 Task: Research Airbnb properties in Nampo, North Korea from 4th December, 2023 to 10th December, 2023 for 8 adults.4 bedrooms having 8 beds and 4 bathrooms. Amenities needed are: wifi, TV, free parkinig on premises, gym, breakfast. Look for 5 properties as per requirement.
Action: Key pressed <Key.caps_lock>N<Key.caps_lock>ampo
Screenshot: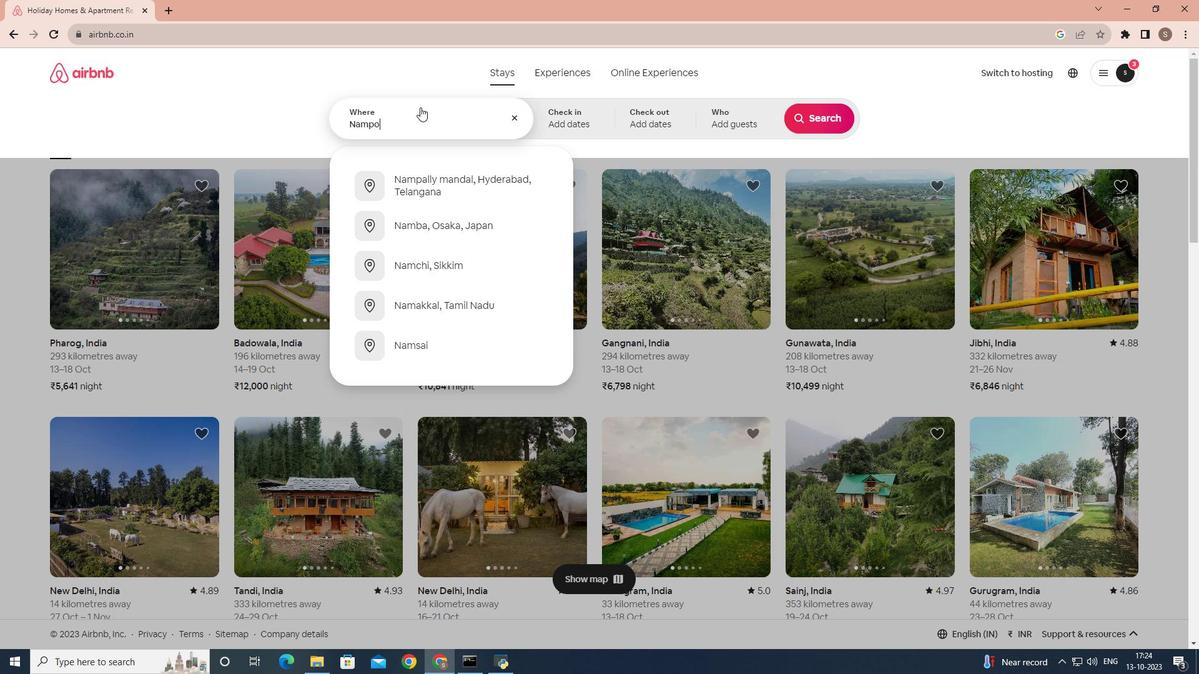 
Action: Mouse moved to (425, 184)
Screenshot: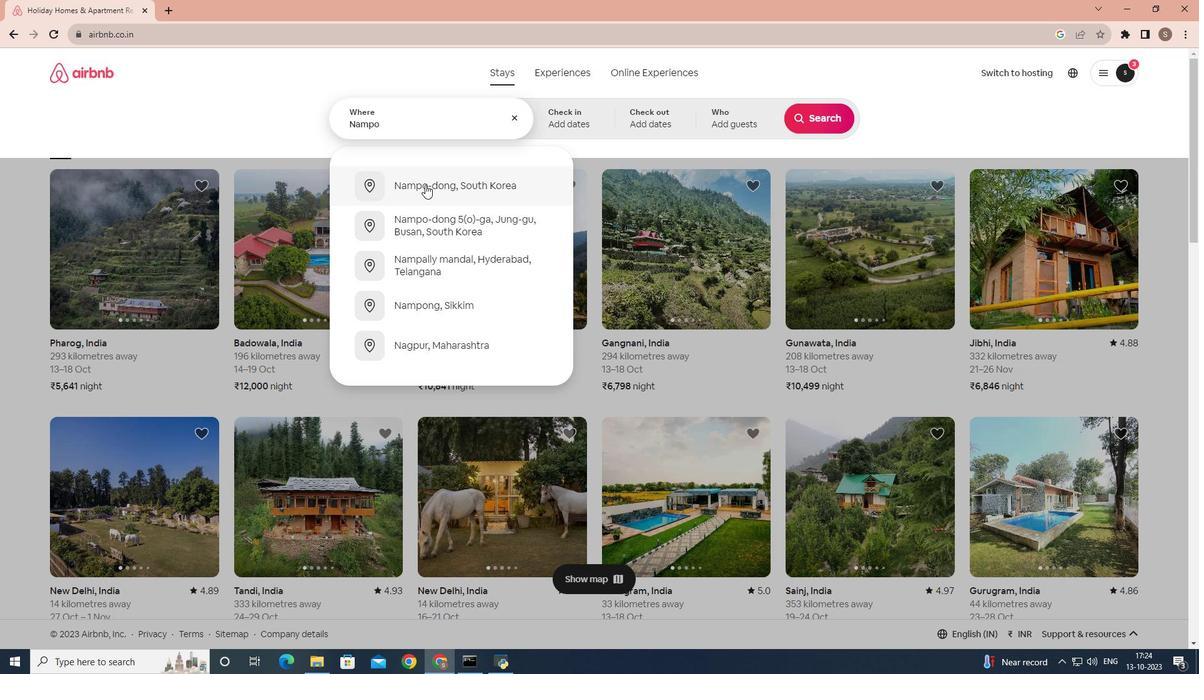 
Action: Mouse pressed left at (425, 184)
Screenshot: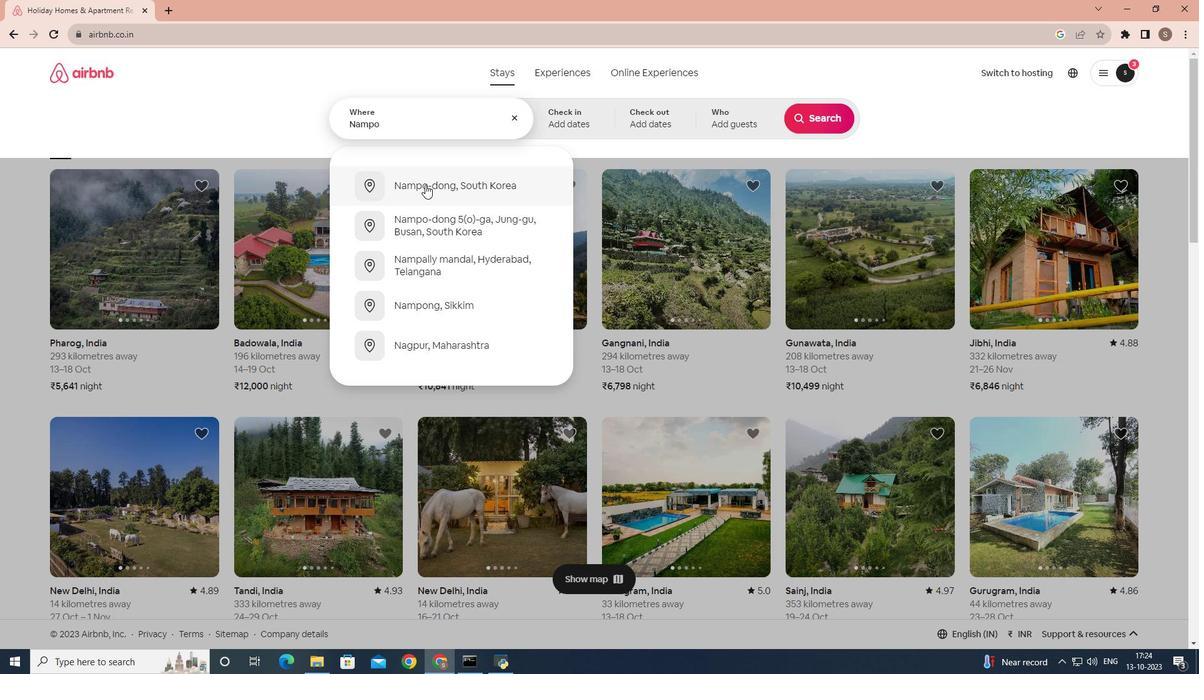 
Action: Mouse moved to (806, 219)
Screenshot: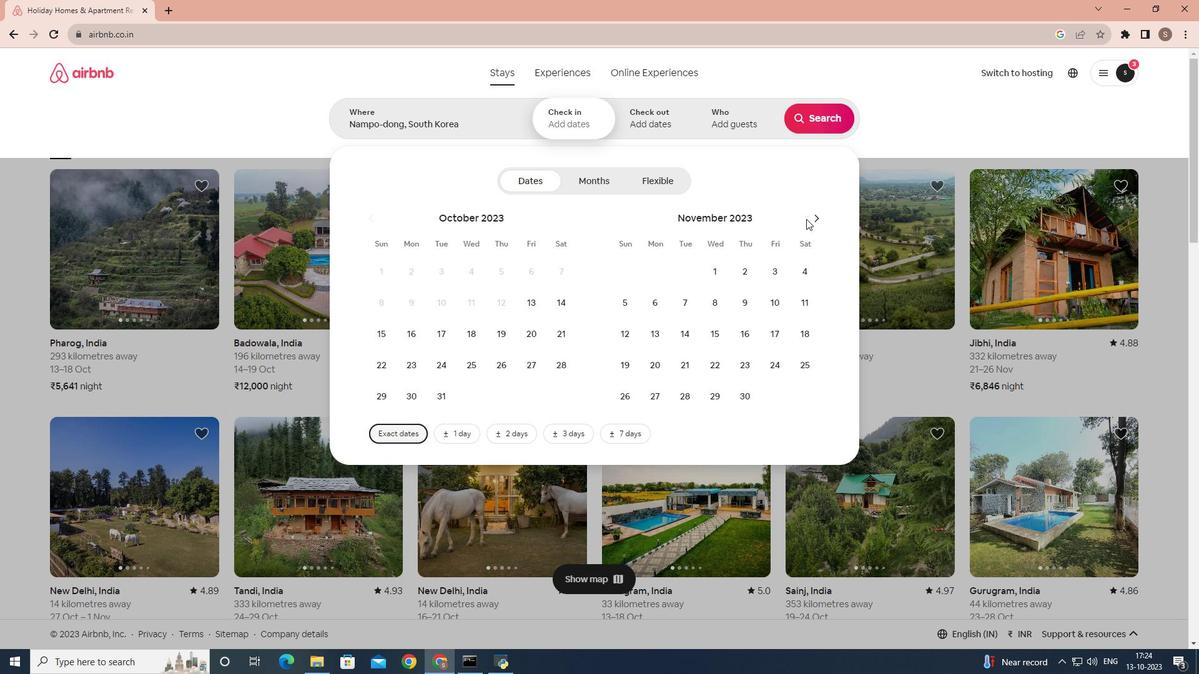 
Action: Mouse pressed left at (806, 219)
Screenshot: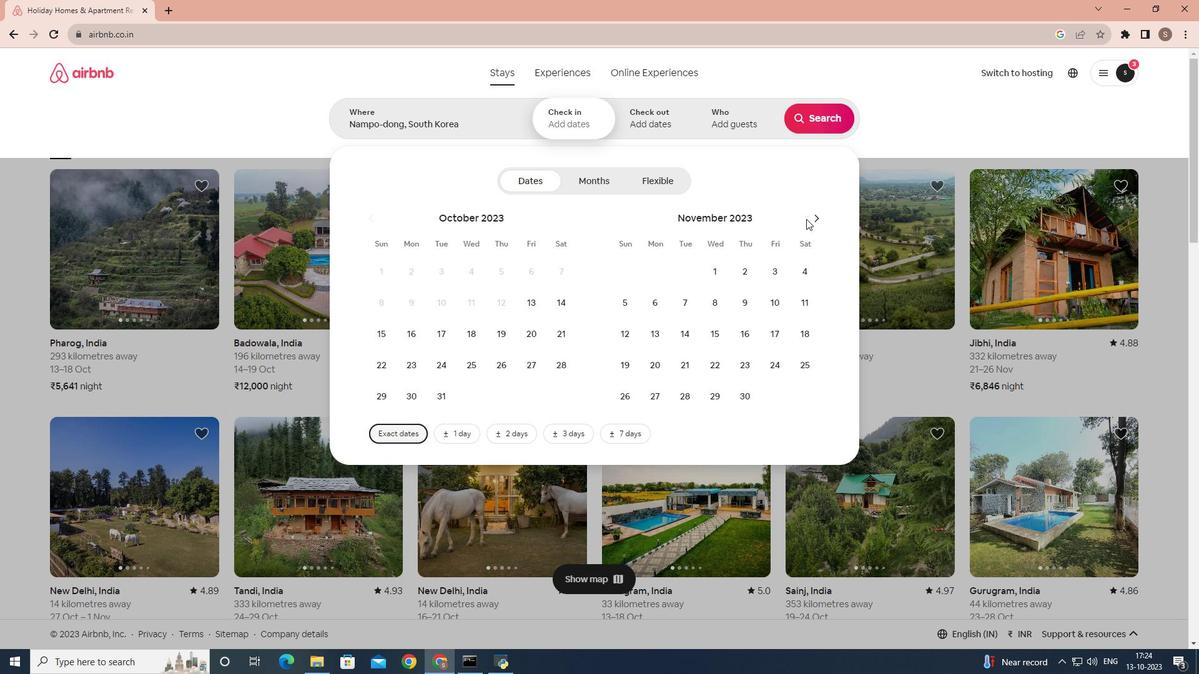 
Action: Mouse moved to (811, 216)
Screenshot: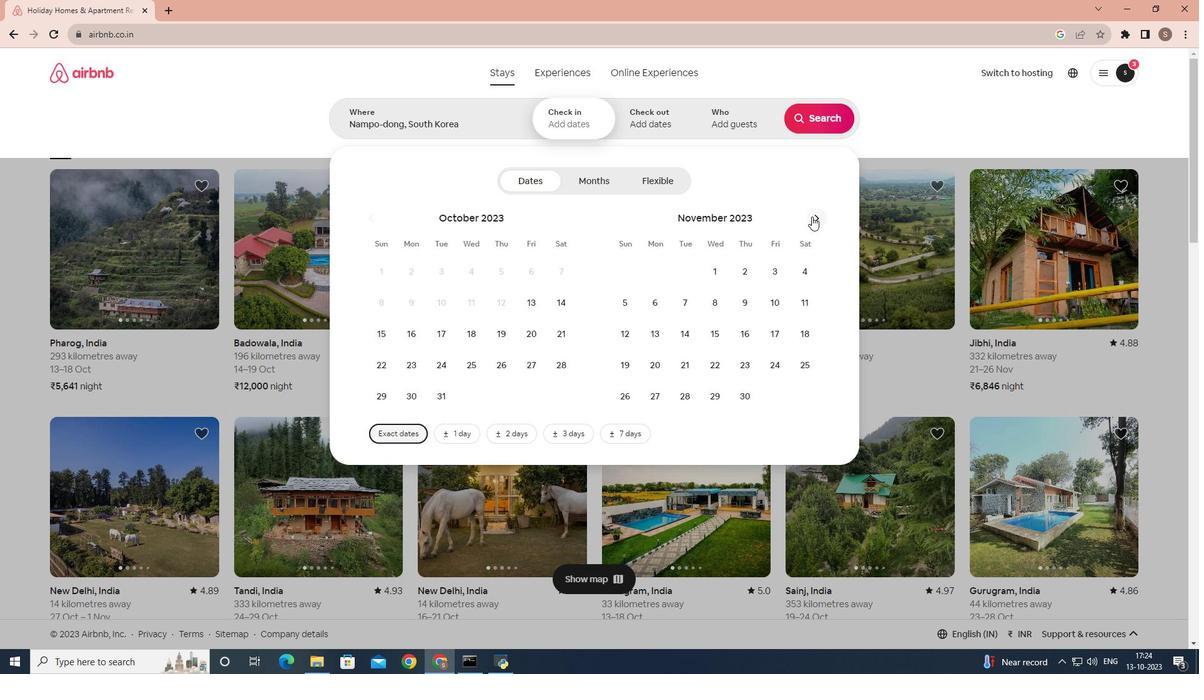 
Action: Mouse pressed left at (811, 216)
Screenshot: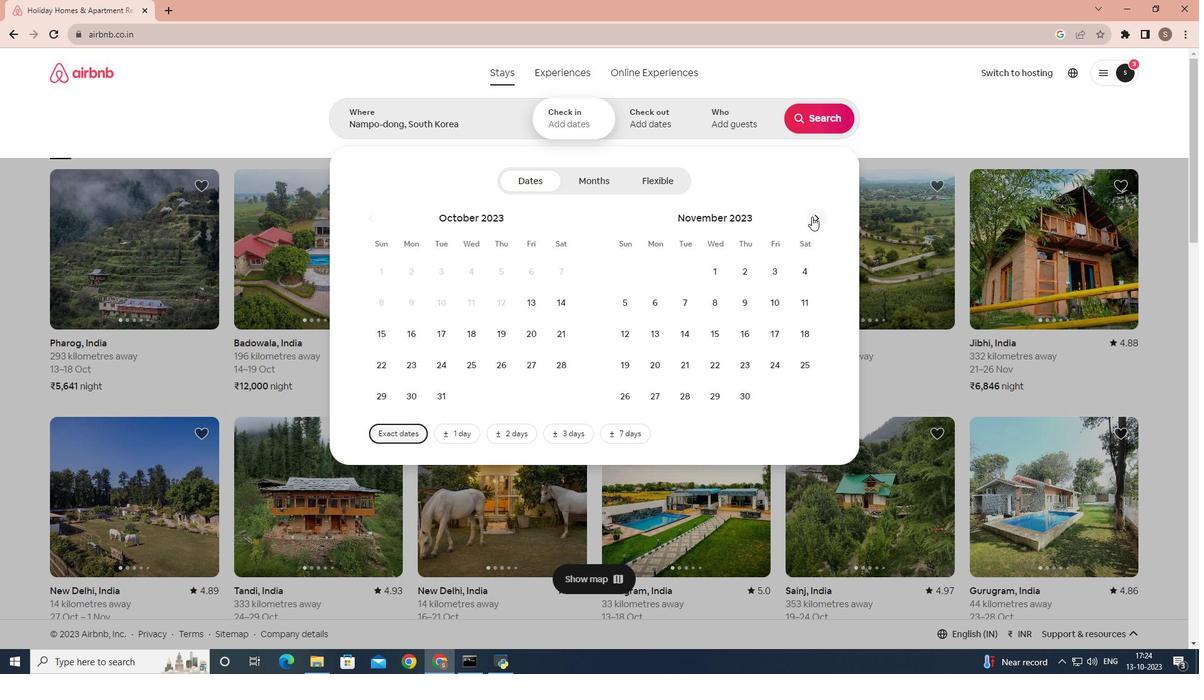 
Action: Mouse moved to (659, 299)
Screenshot: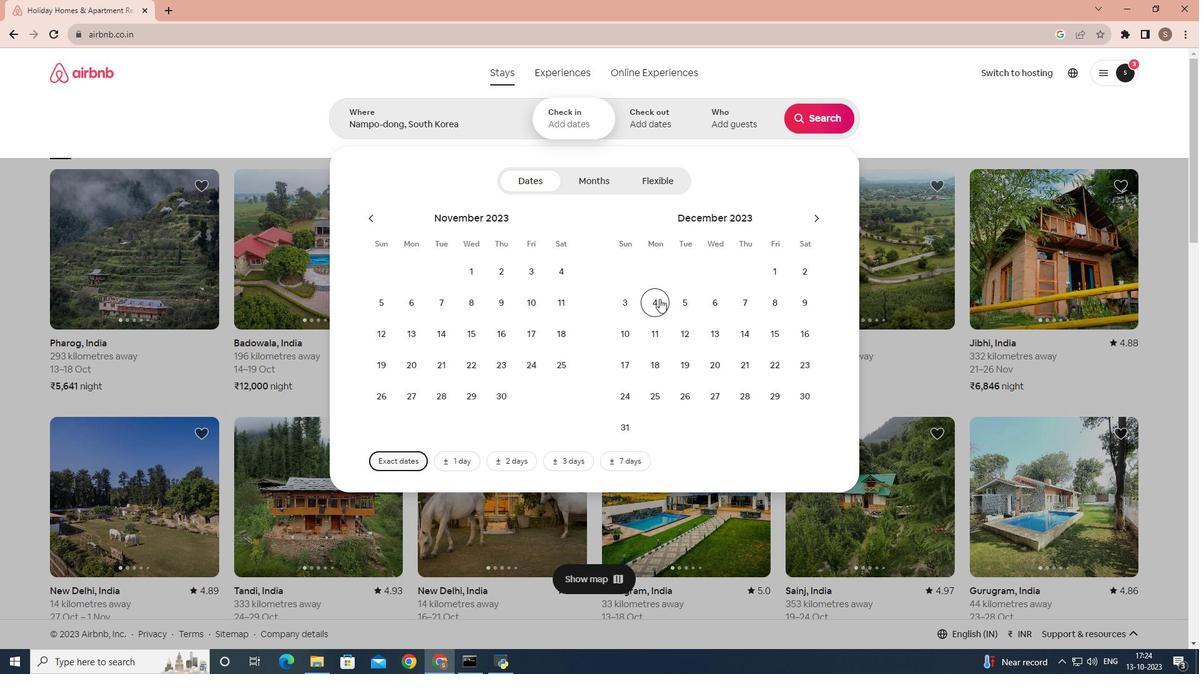
Action: Mouse pressed left at (659, 299)
Screenshot: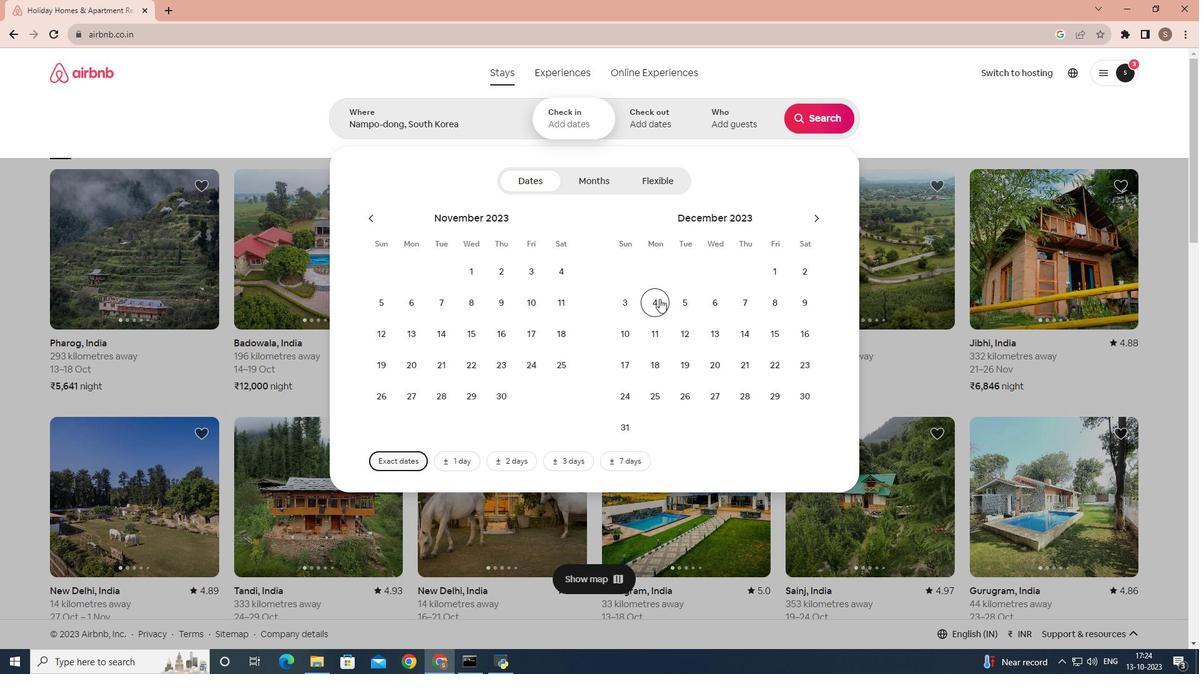 
Action: Mouse moved to (638, 336)
Screenshot: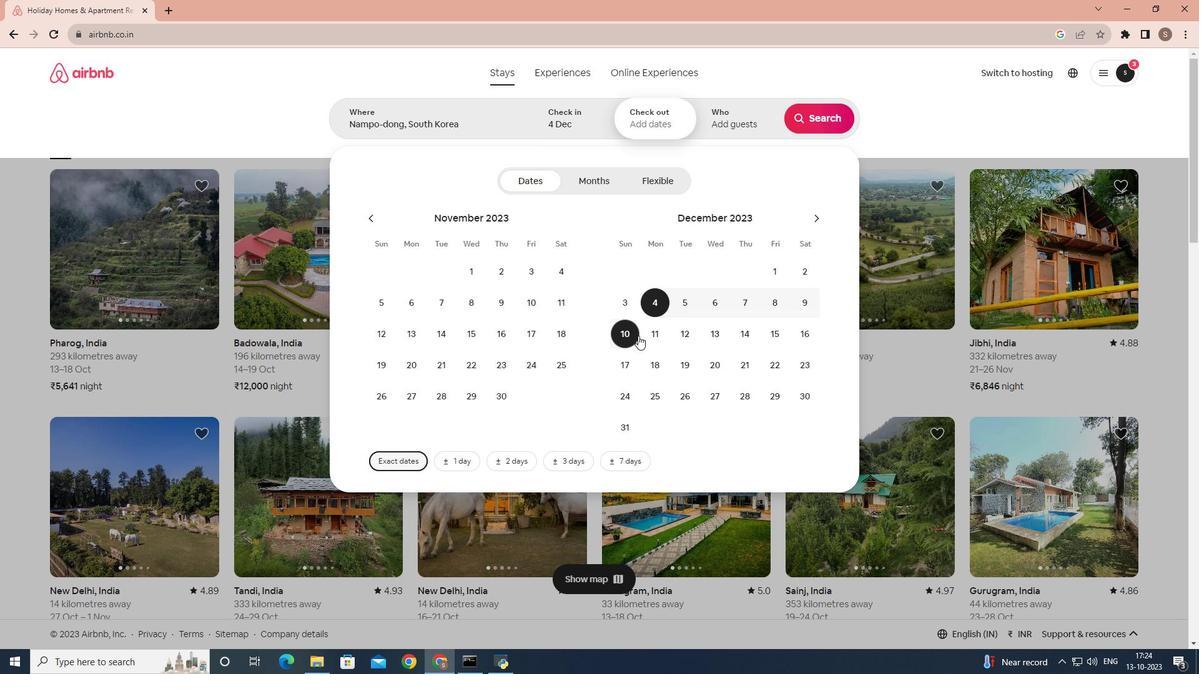 
Action: Mouse pressed left at (638, 336)
Screenshot: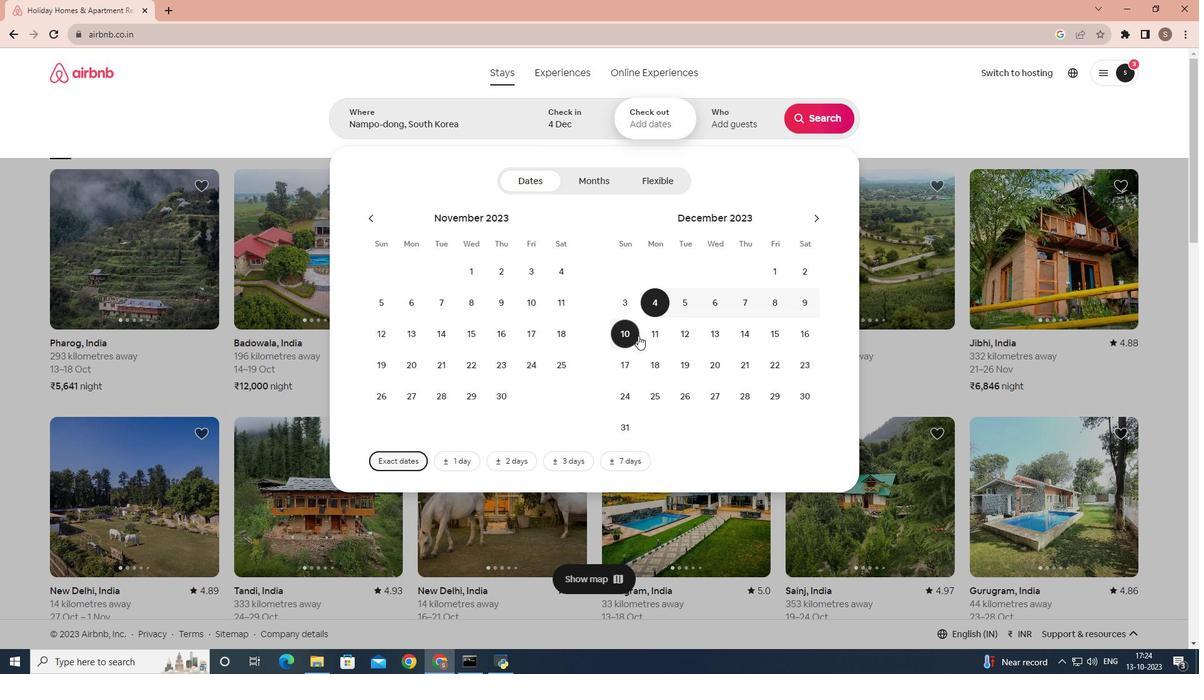 
Action: Mouse moved to (760, 125)
Screenshot: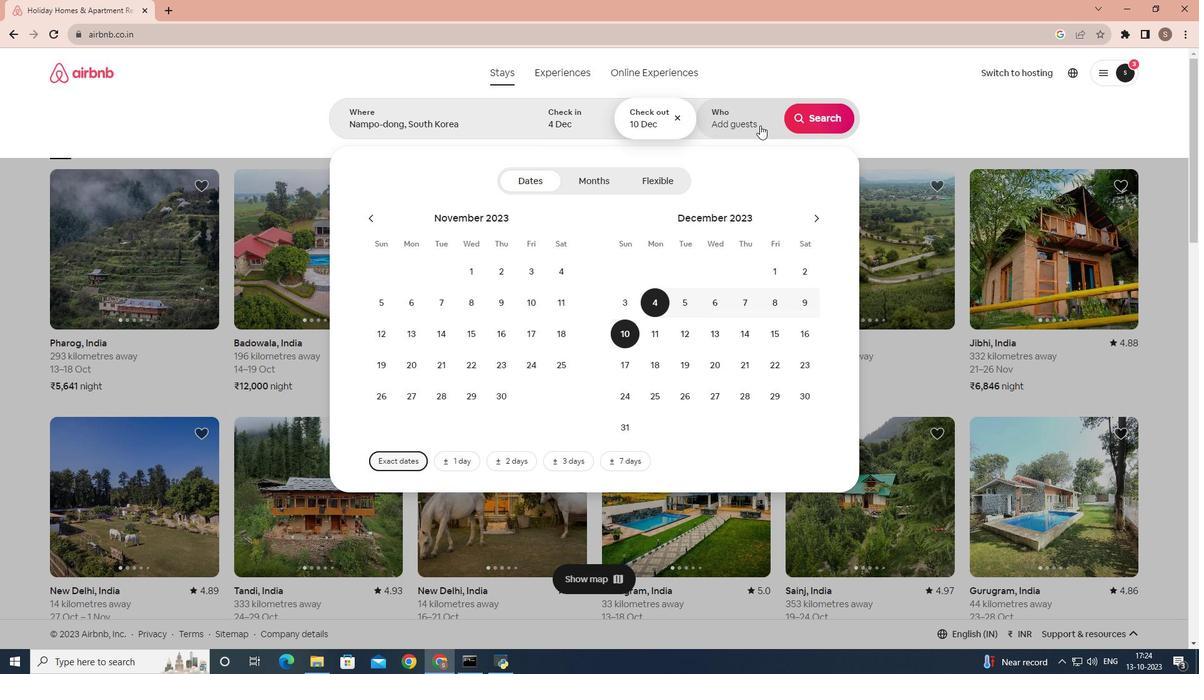 
Action: Mouse pressed left at (760, 125)
Screenshot: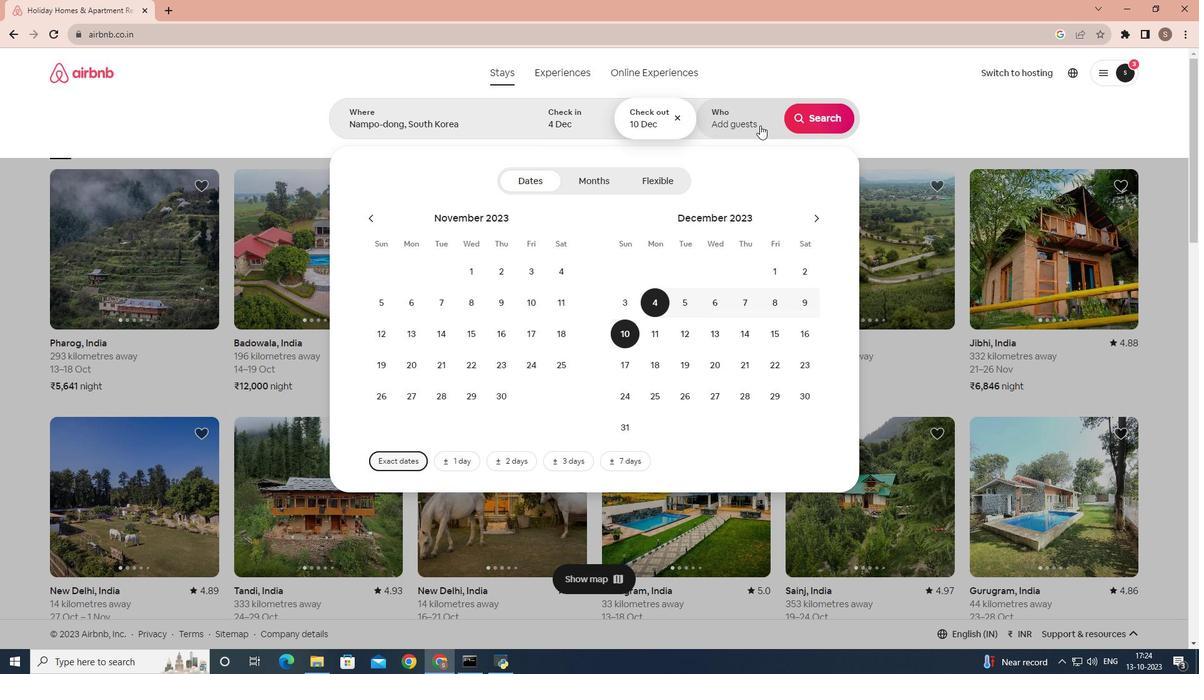 
Action: Mouse moved to (825, 181)
Screenshot: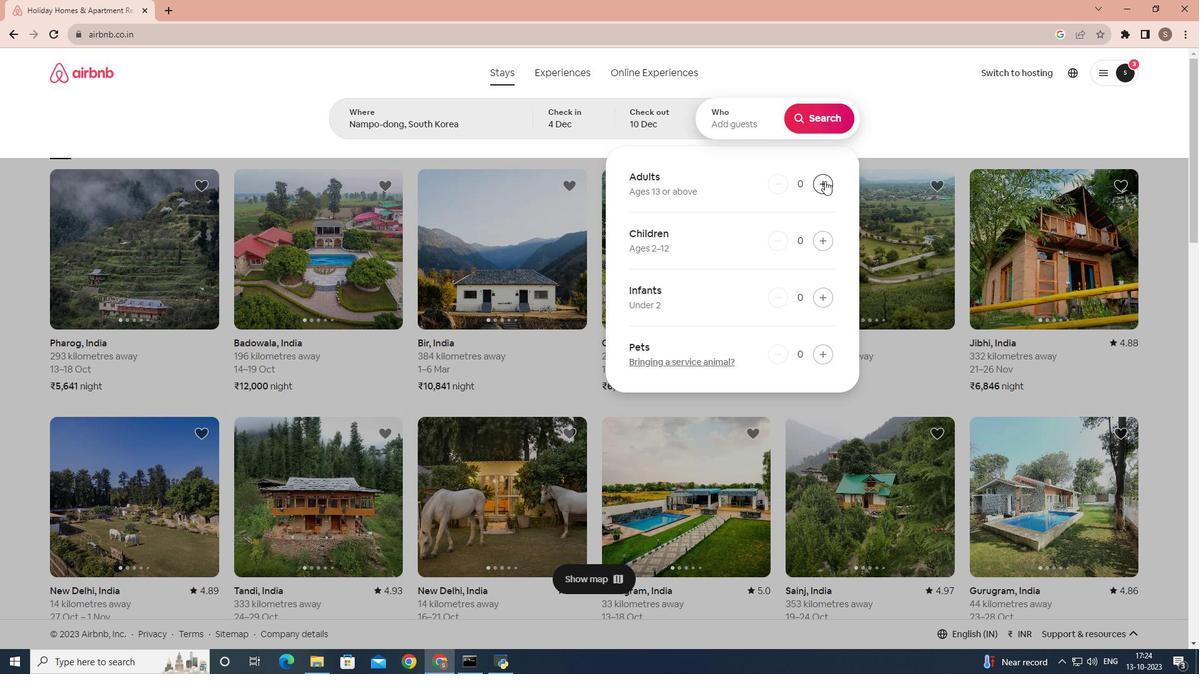 
Action: Mouse pressed left at (825, 181)
Screenshot: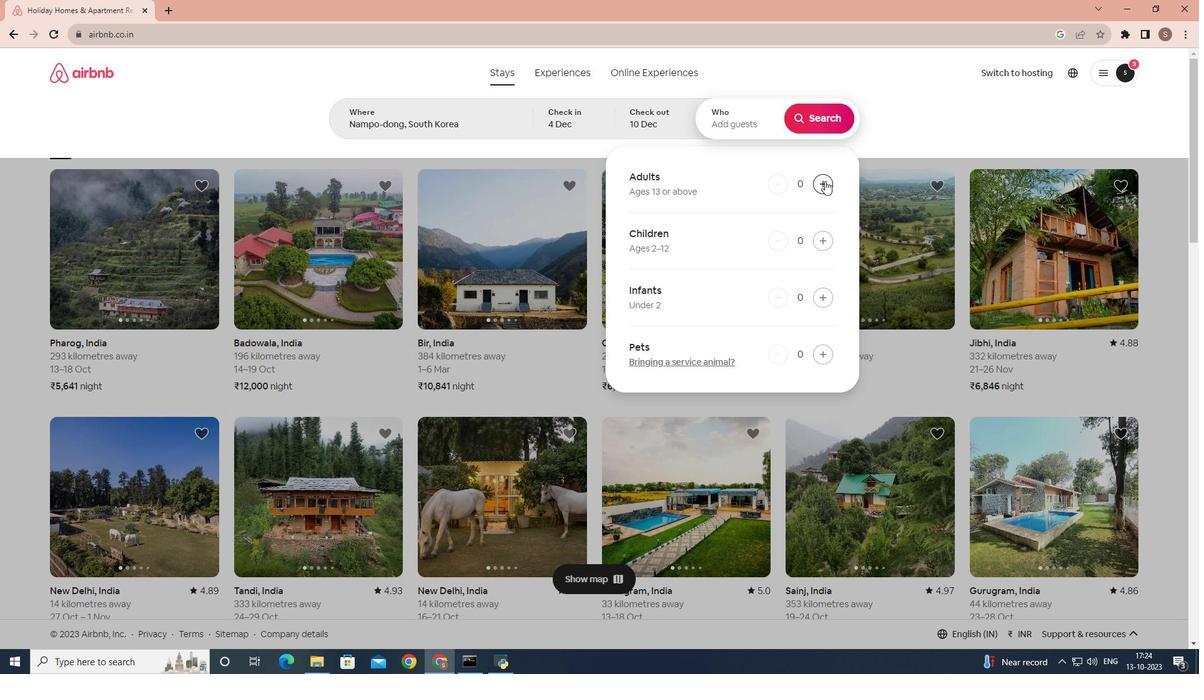 
Action: Mouse pressed left at (825, 181)
Screenshot: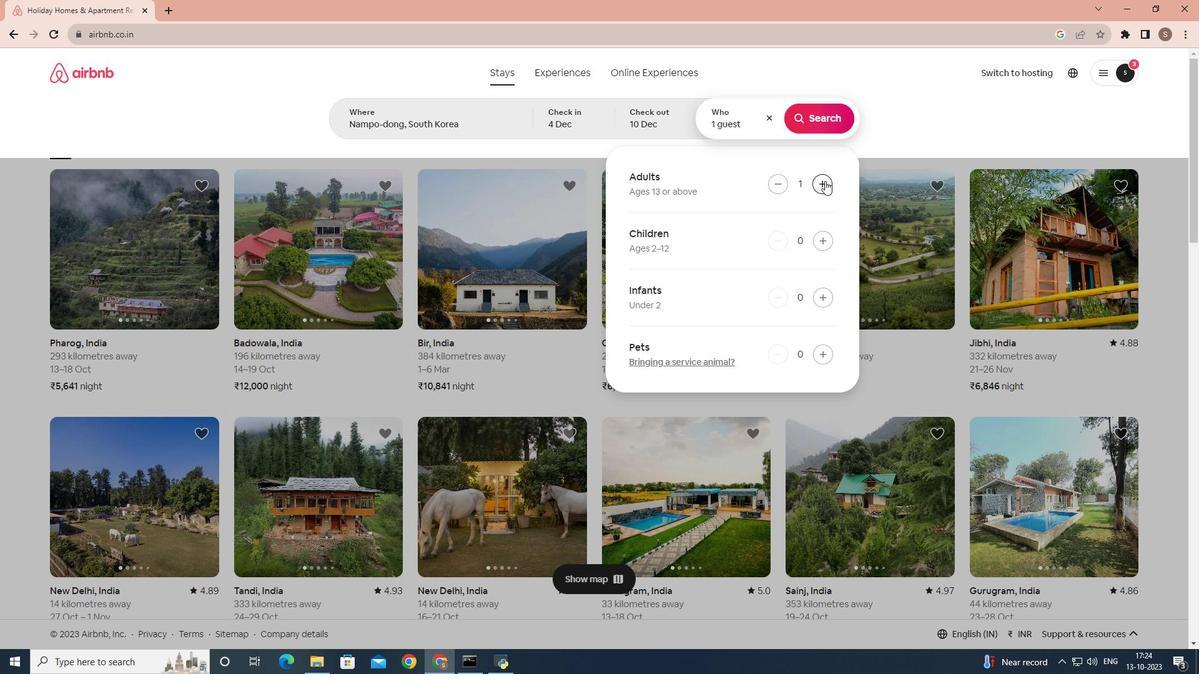 
Action: Mouse pressed left at (825, 181)
Screenshot: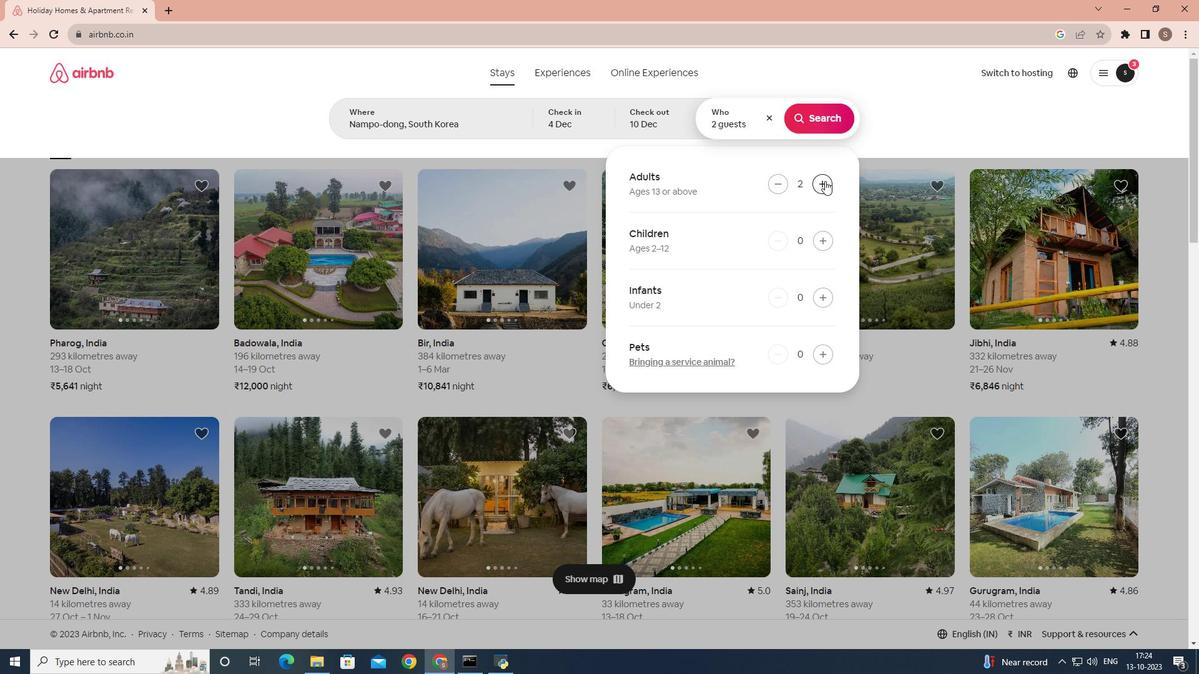 
Action: Mouse pressed left at (825, 181)
Screenshot: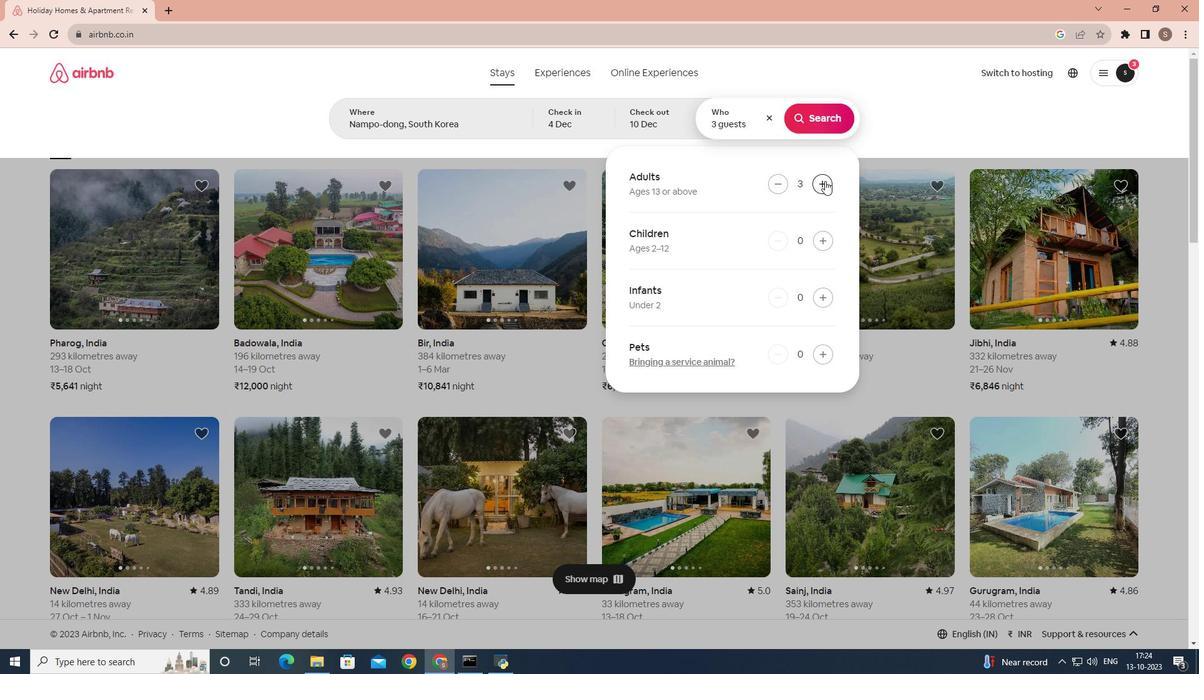 
Action: Mouse pressed left at (825, 181)
Screenshot: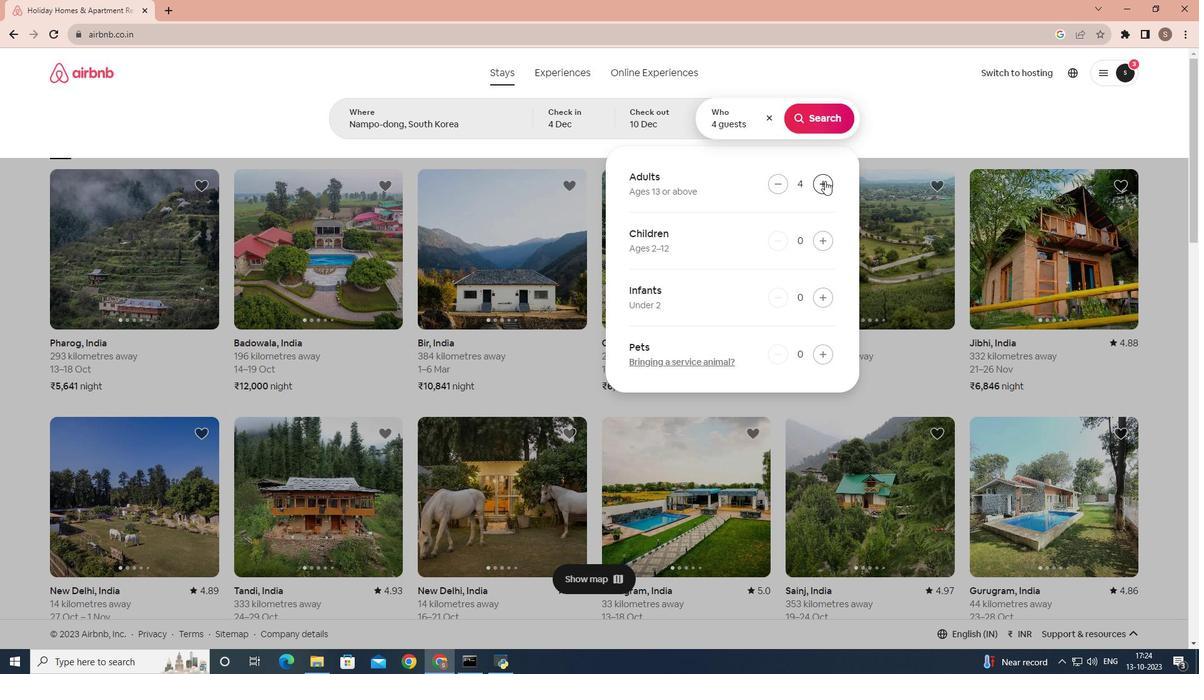 
Action: Mouse pressed left at (825, 181)
Screenshot: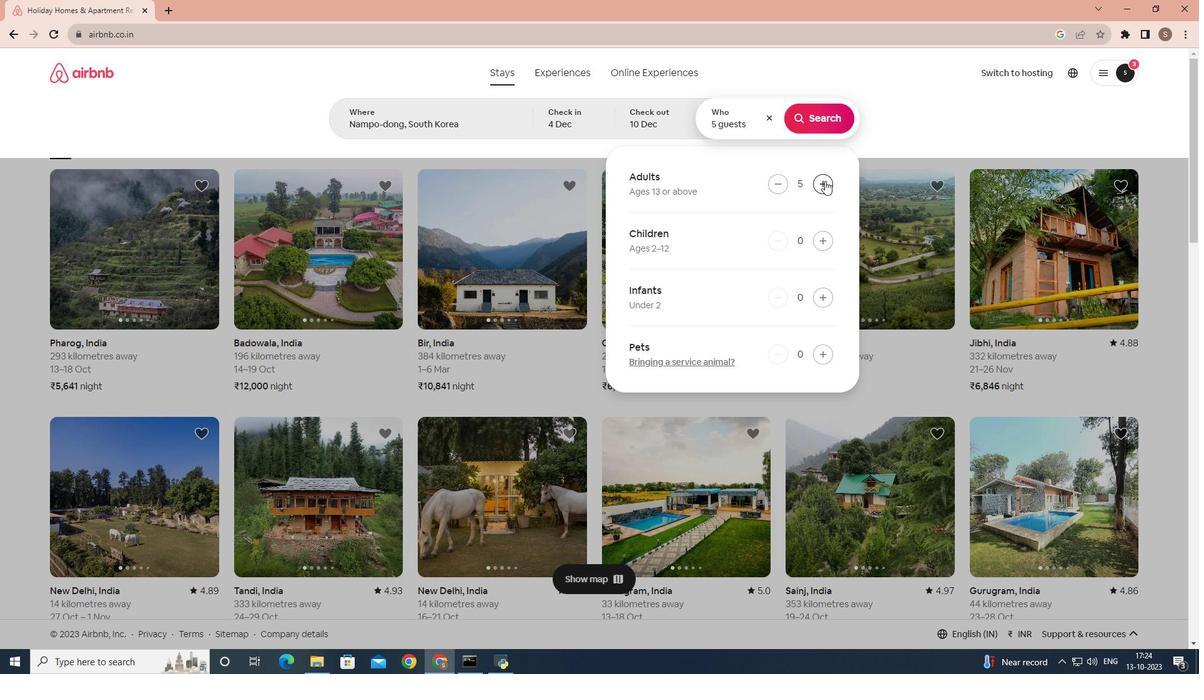 
Action: Mouse pressed left at (825, 181)
Screenshot: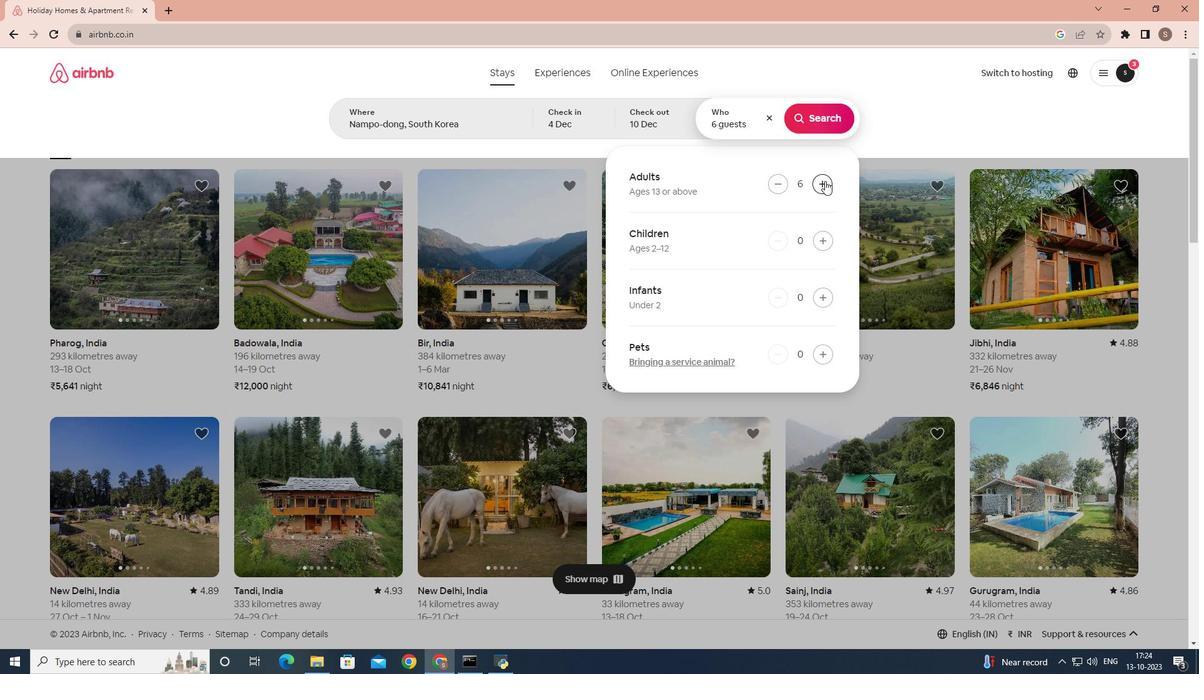 
Action: Mouse pressed left at (825, 181)
Screenshot: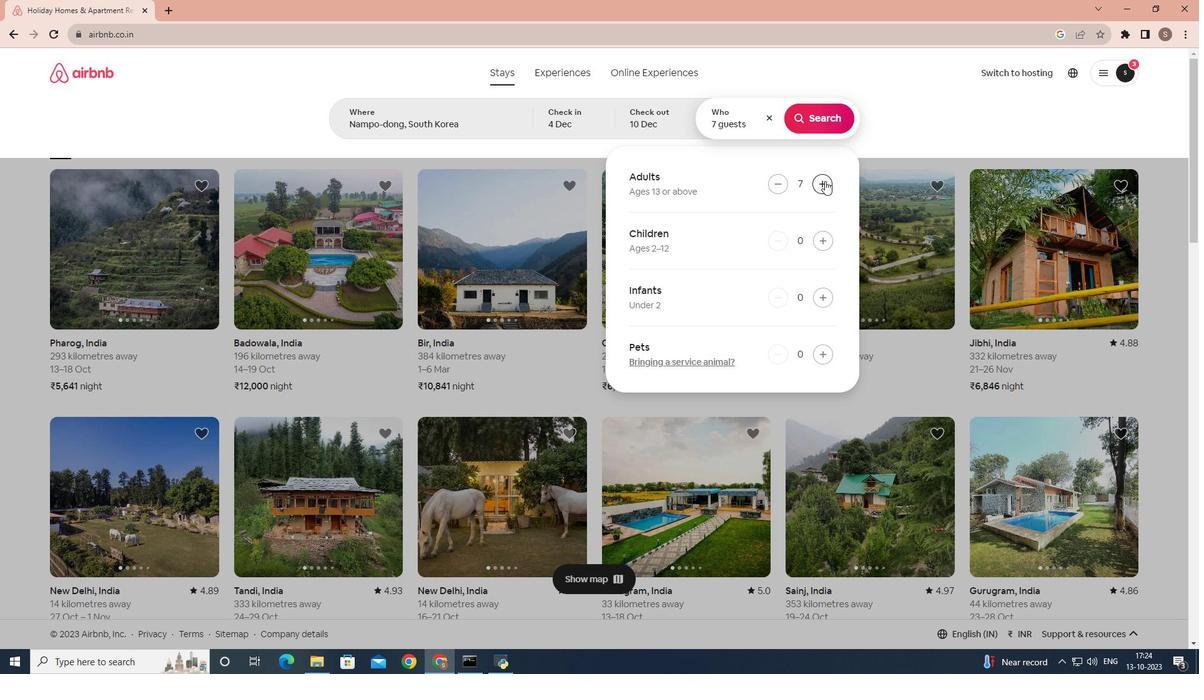 
Action: Mouse moved to (833, 123)
Screenshot: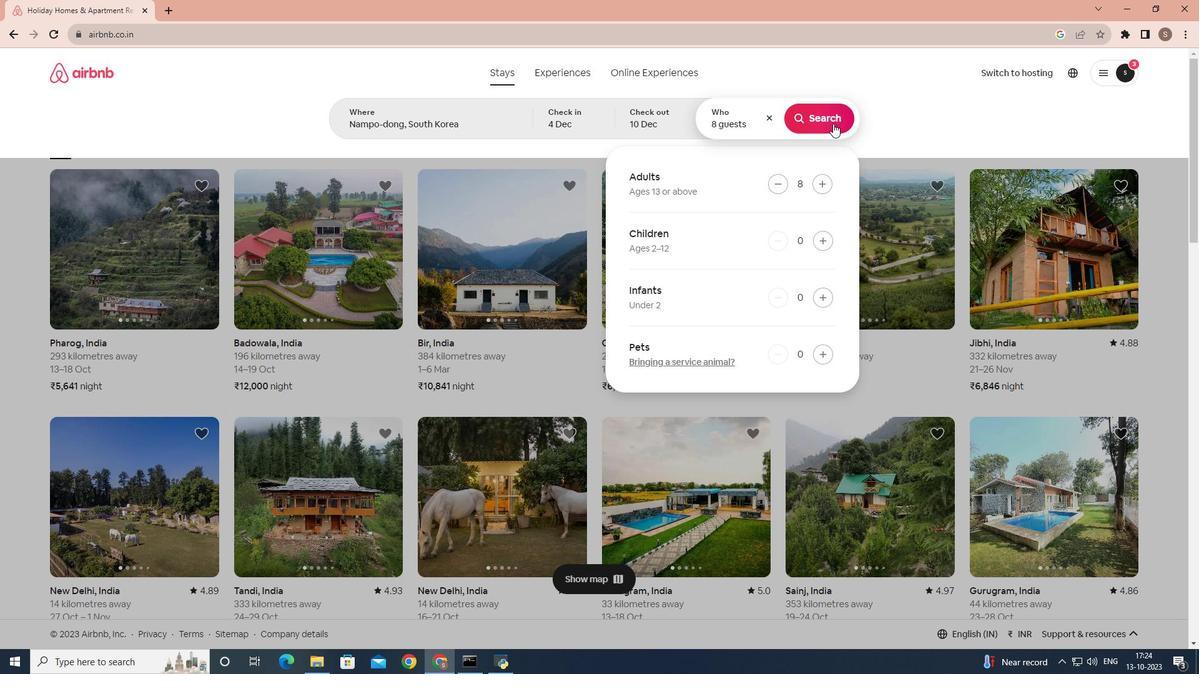 
Action: Mouse pressed left at (833, 123)
Screenshot: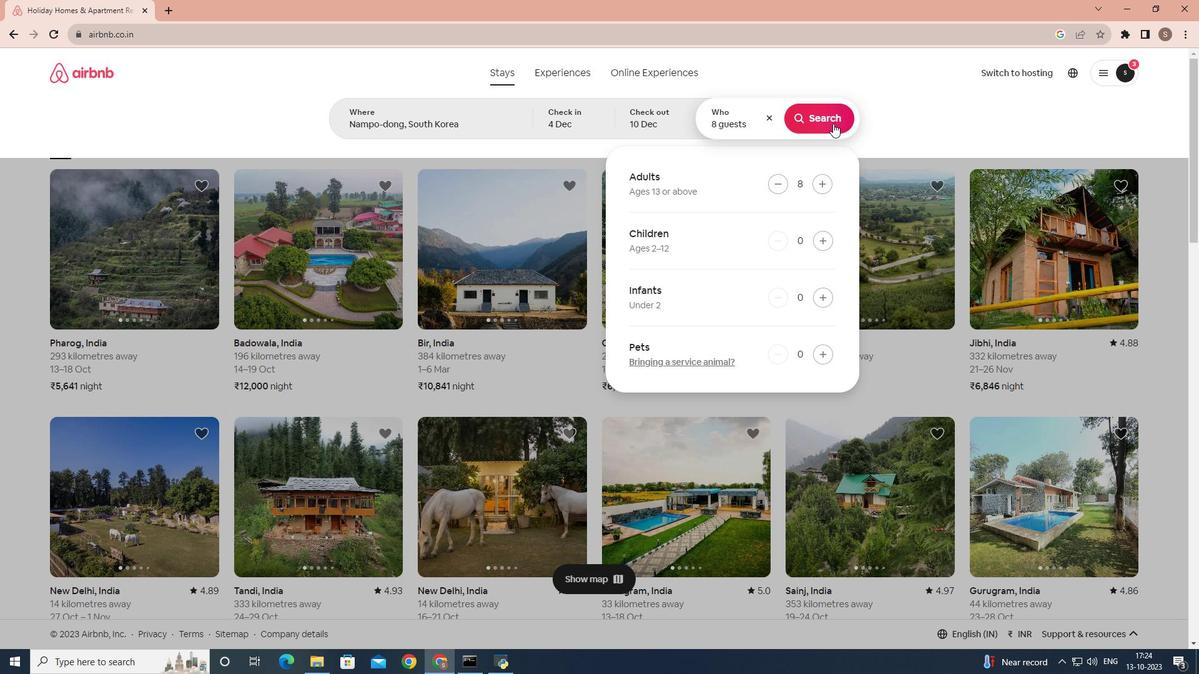 
Action: Mouse moved to (978, 123)
Screenshot: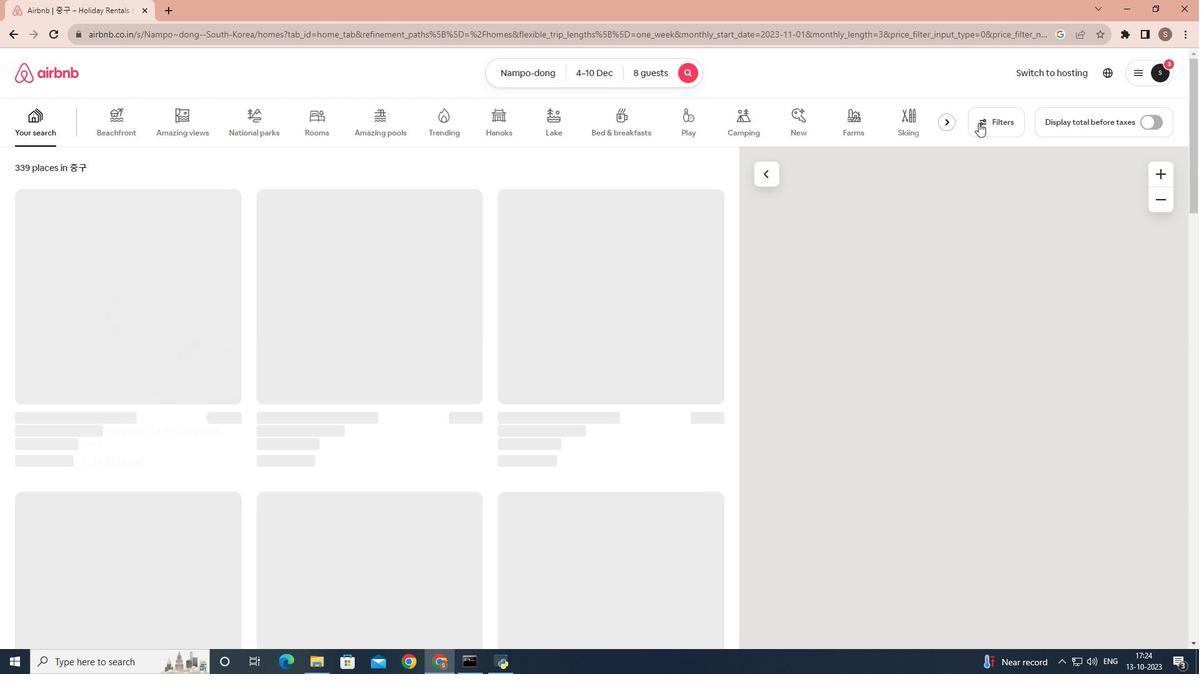 
Action: Mouse pressed left at (978, 123)
Screenshot: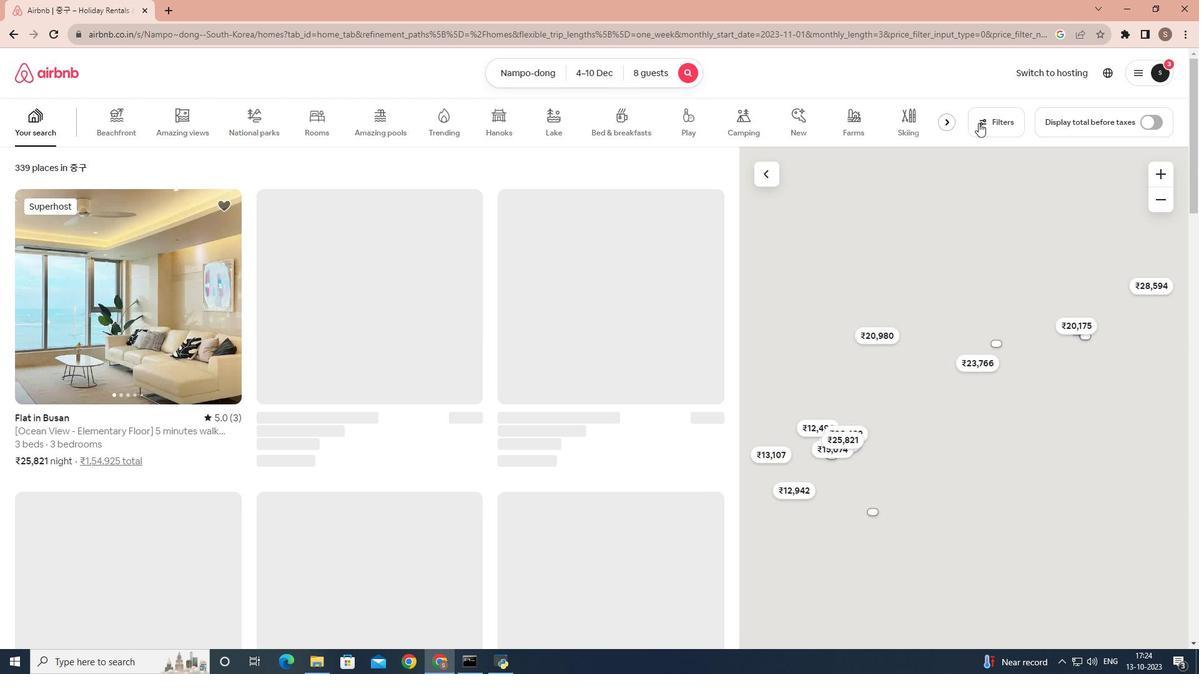 
Action: Mouse moved to (636, 216)
Screenshot: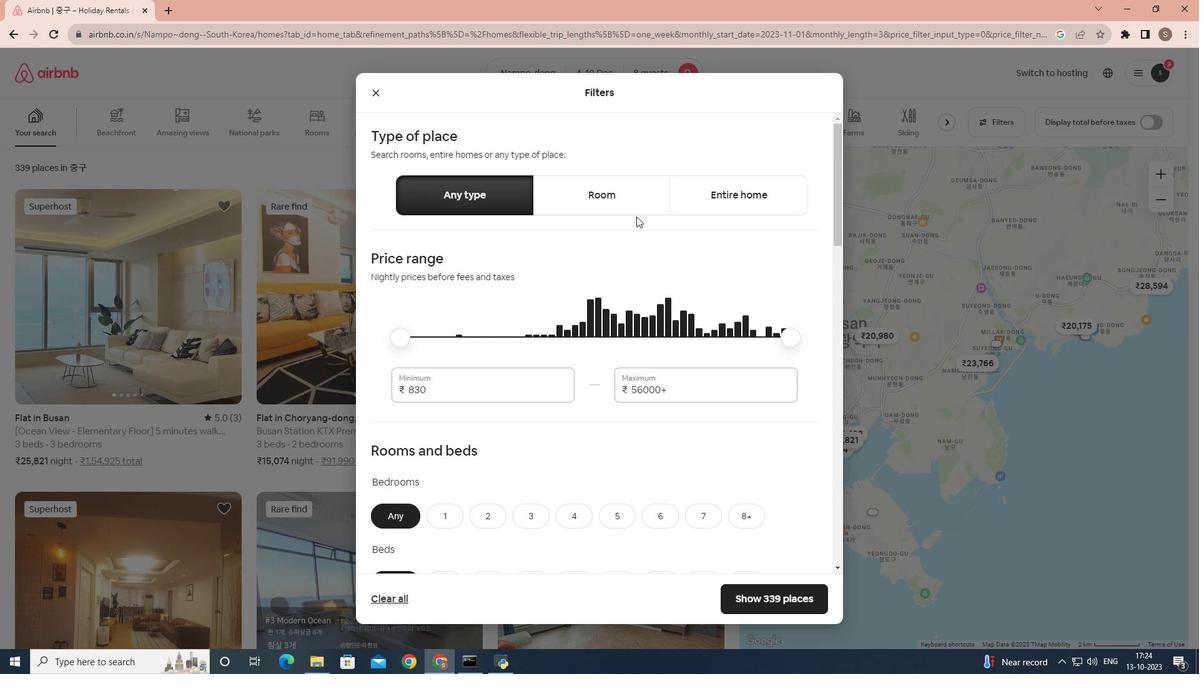 
Action: Mouse scrolled (636, 216) with delta (0, 0)
Screenshot: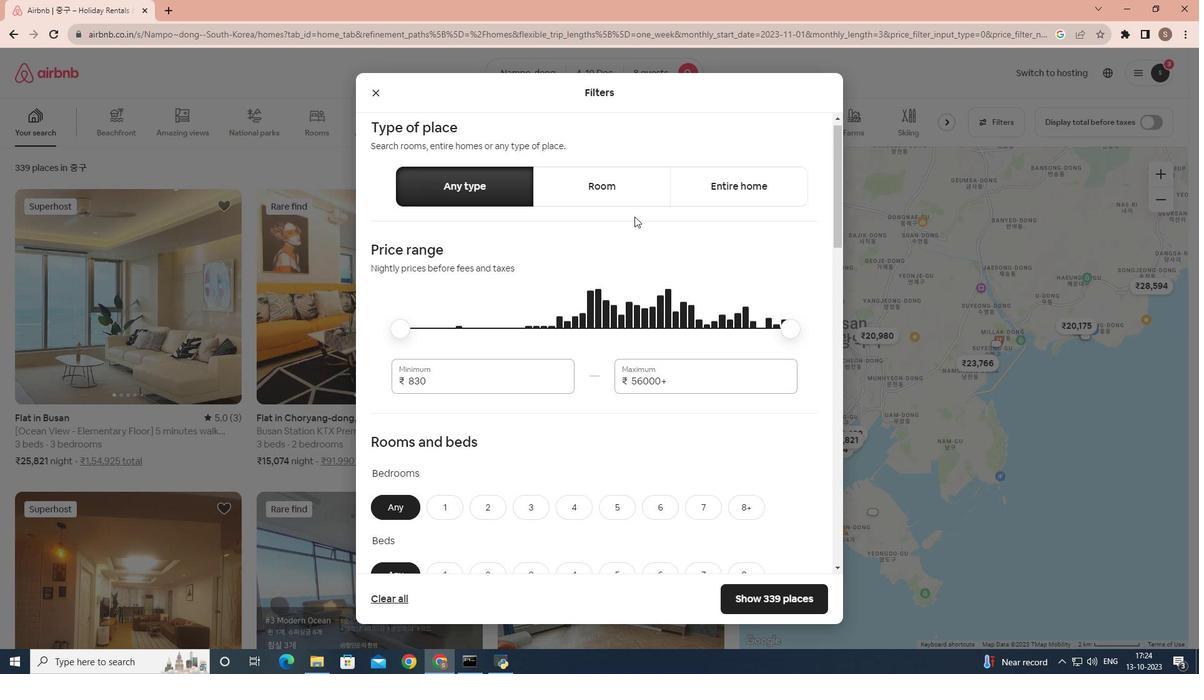 
Action: Mouse scrolled (636, 216) with delta (0, 0)
Screenshot: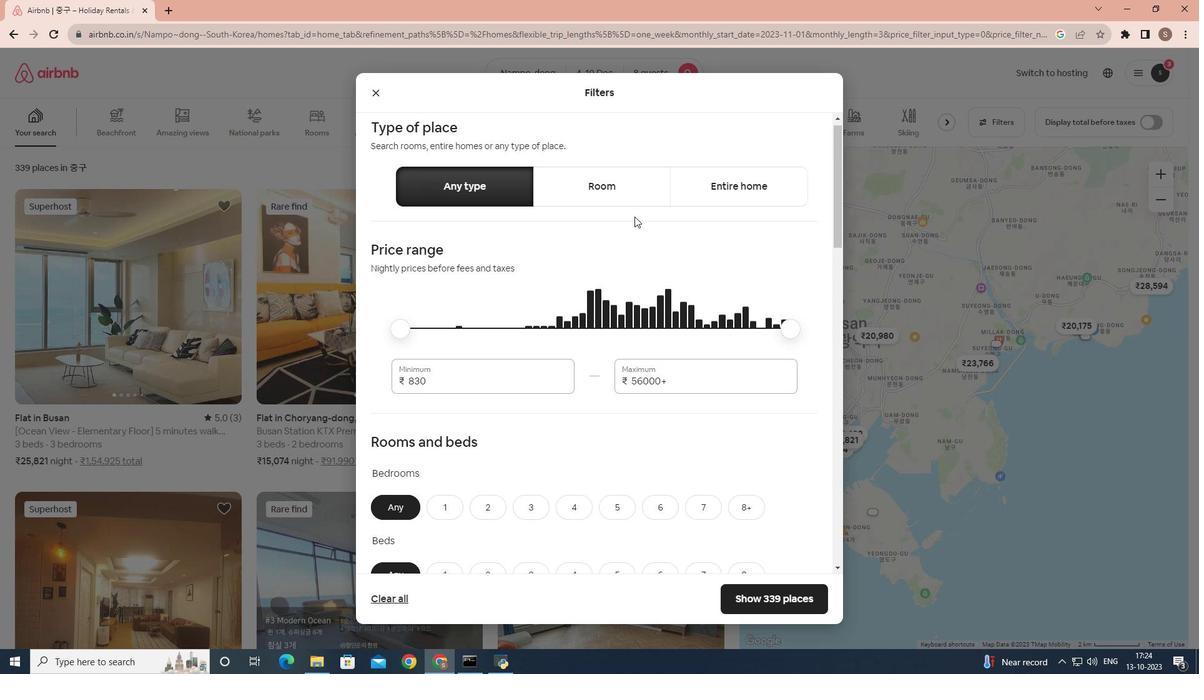 
Action: Mouse moved to (635, 216)
Screenshot: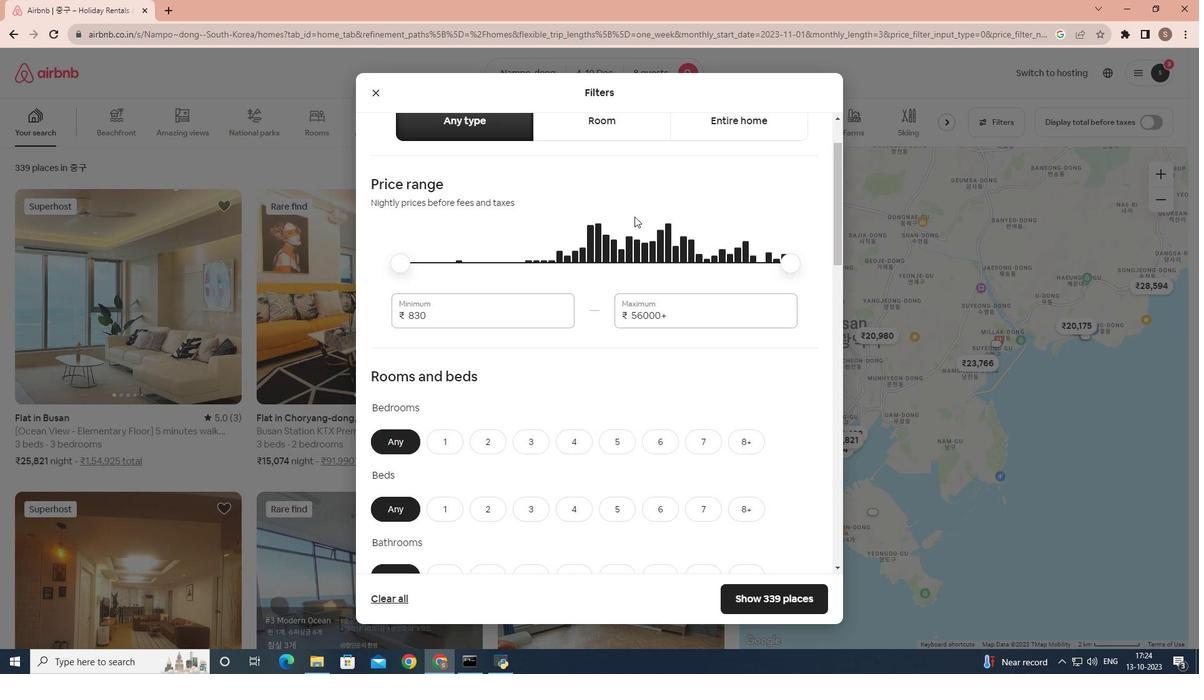 
Action: Mouse scrolled (635, 216) with delta (0, 0)
Screenshot: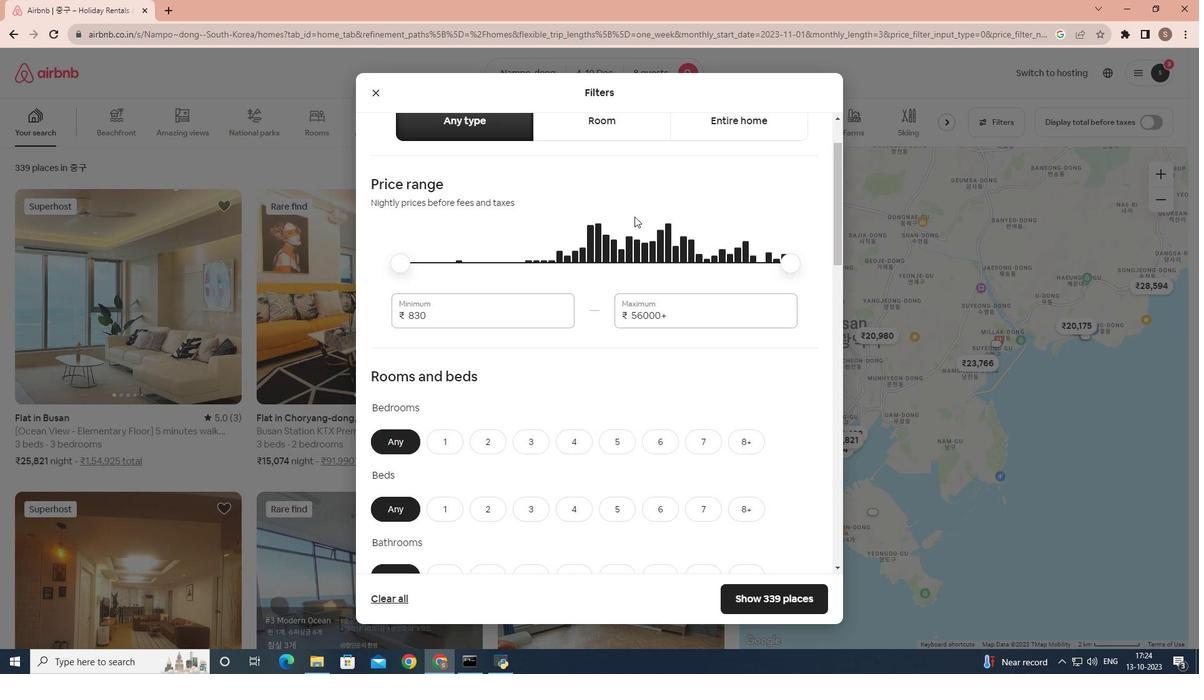 
Action: Mouse moved to (576, 329)
Screenshot: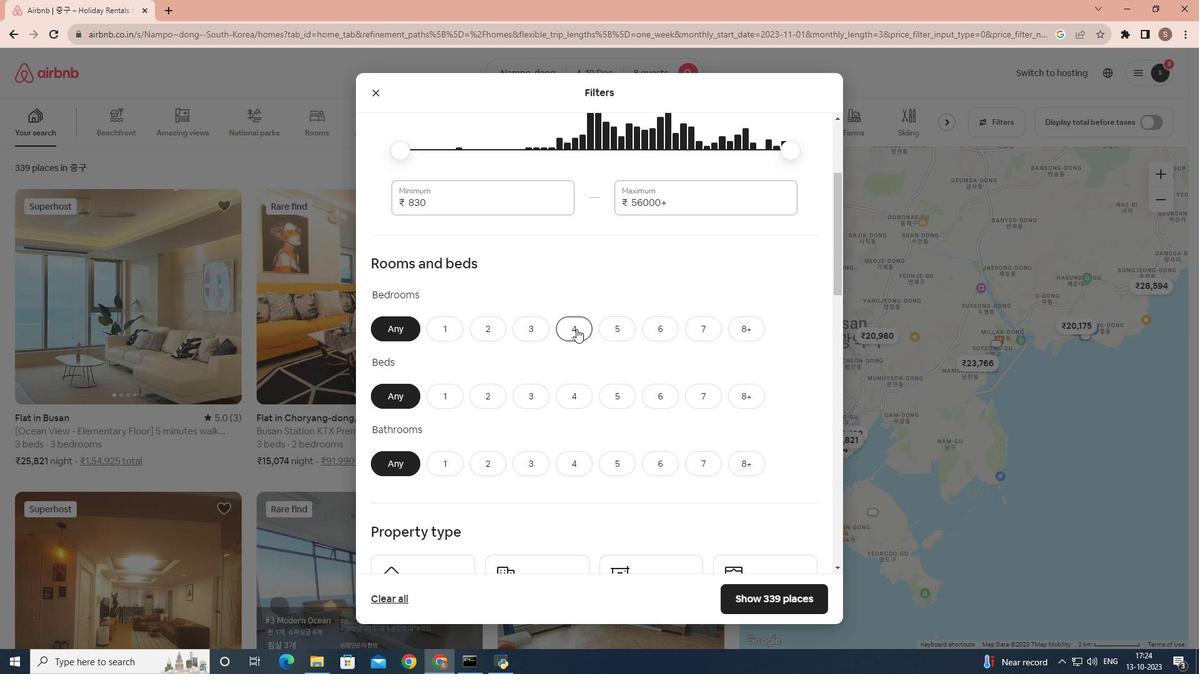 
Action: Mouse pressed left at (576, 329)
Screenshot: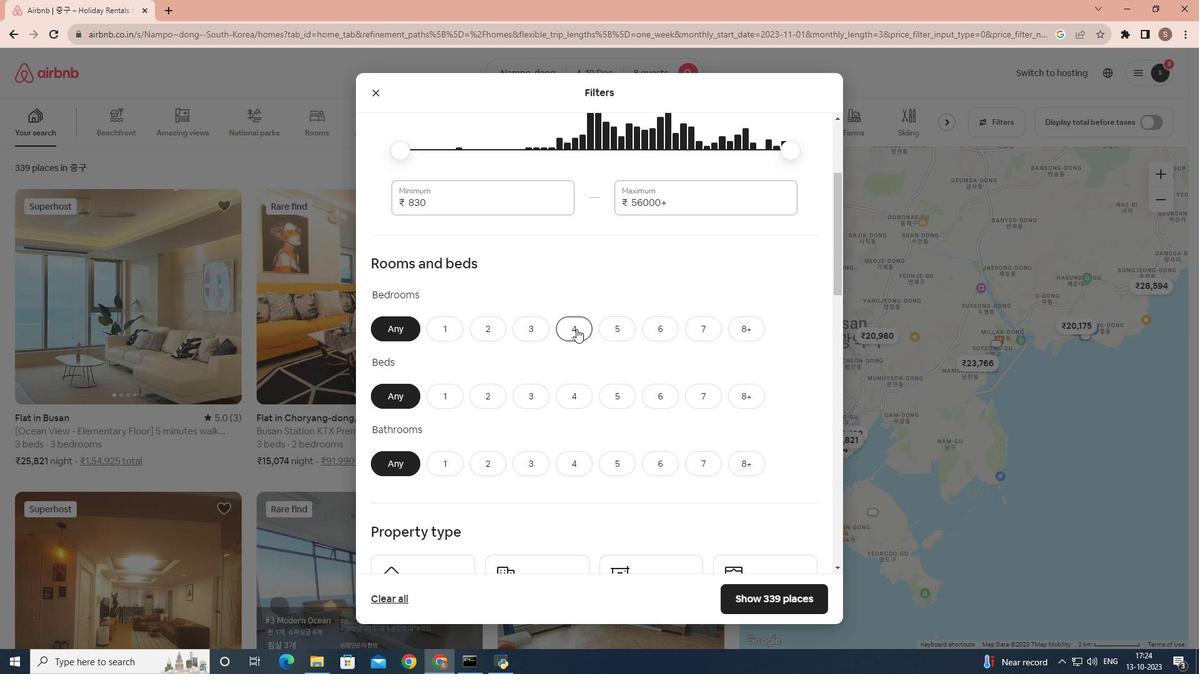 
Action: Mouse moved to (758, 405)
Screenshot: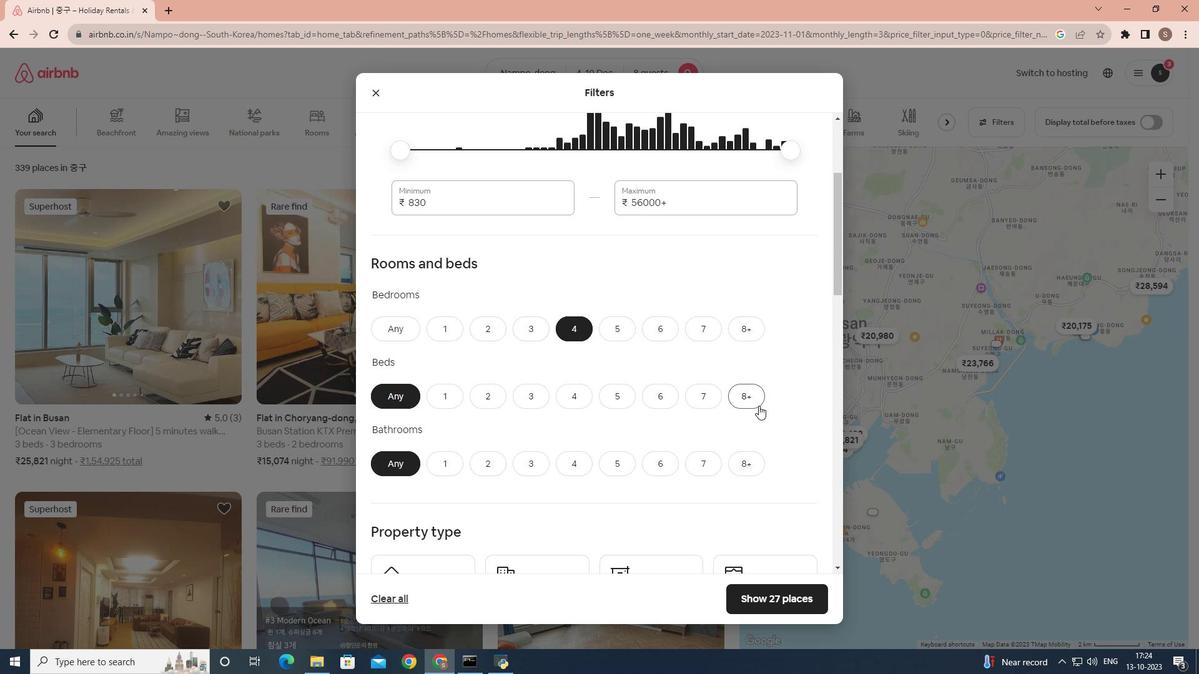 
Action: Mouse pressed left at (758, 405)
Screenshot: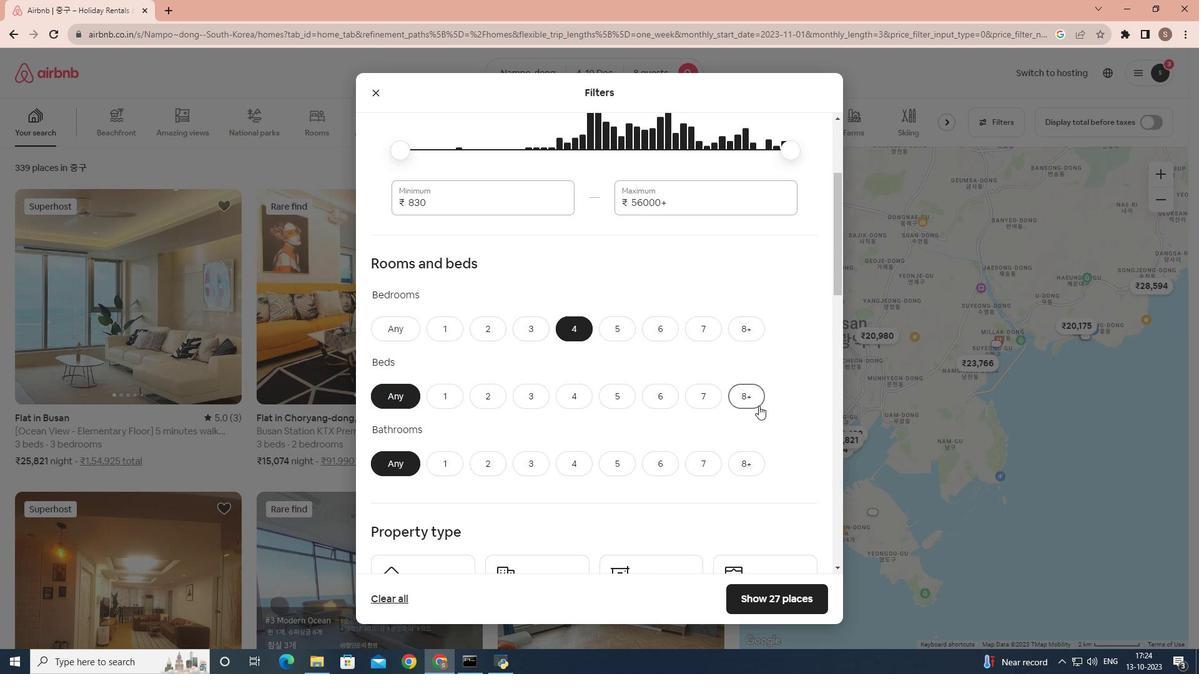 
Action: Mouse moved to (585, 469)
Screenshot: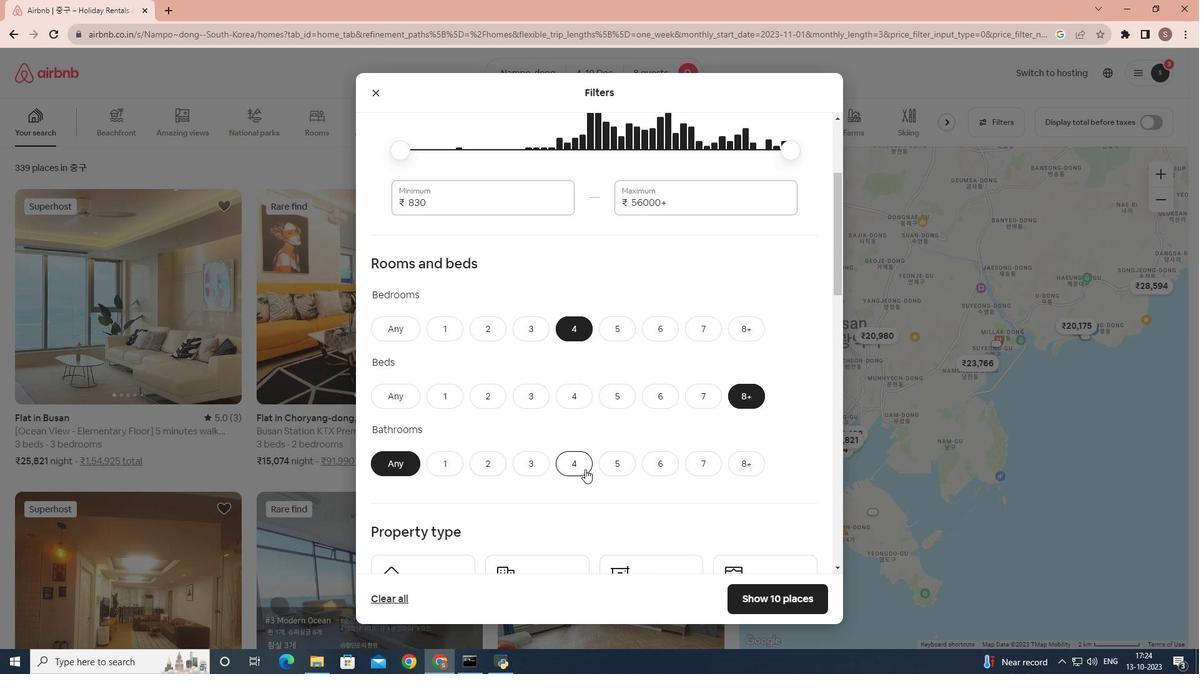 
Action: Mouse pressed left at (585, 469)
Screenshot: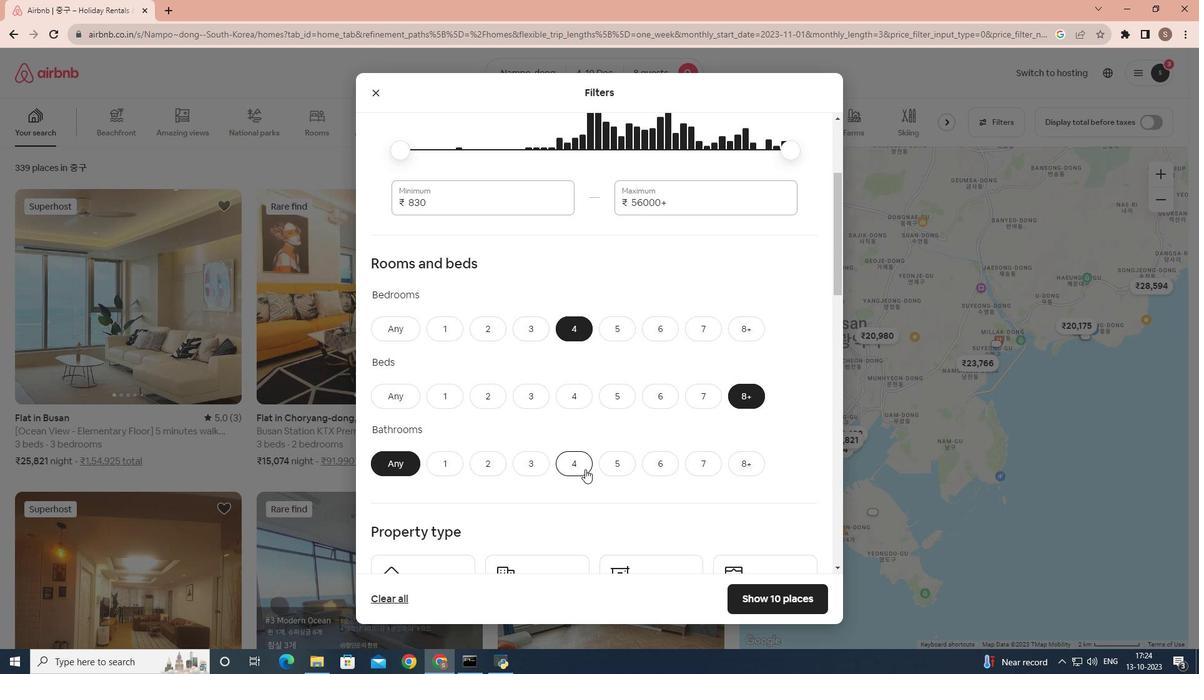 
Action: Mouse moved to (588, 460)
Screenshot: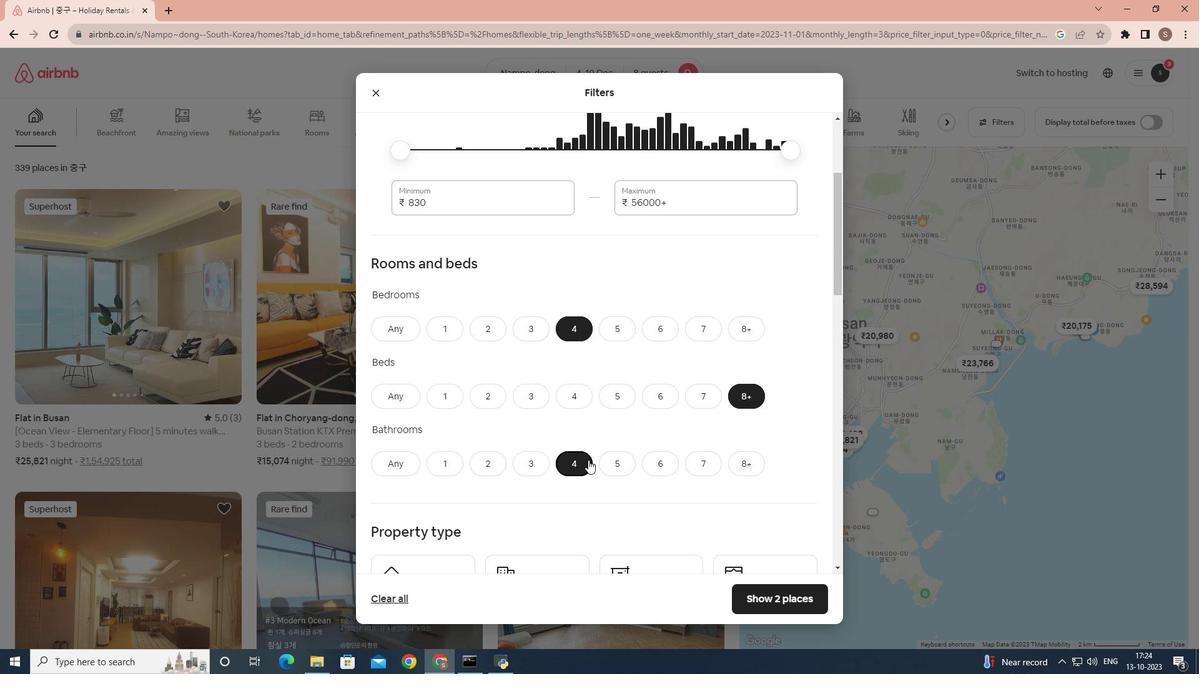 
Action: Mouse scrolled (588, 459) with delta (0, 0)
Screenshot: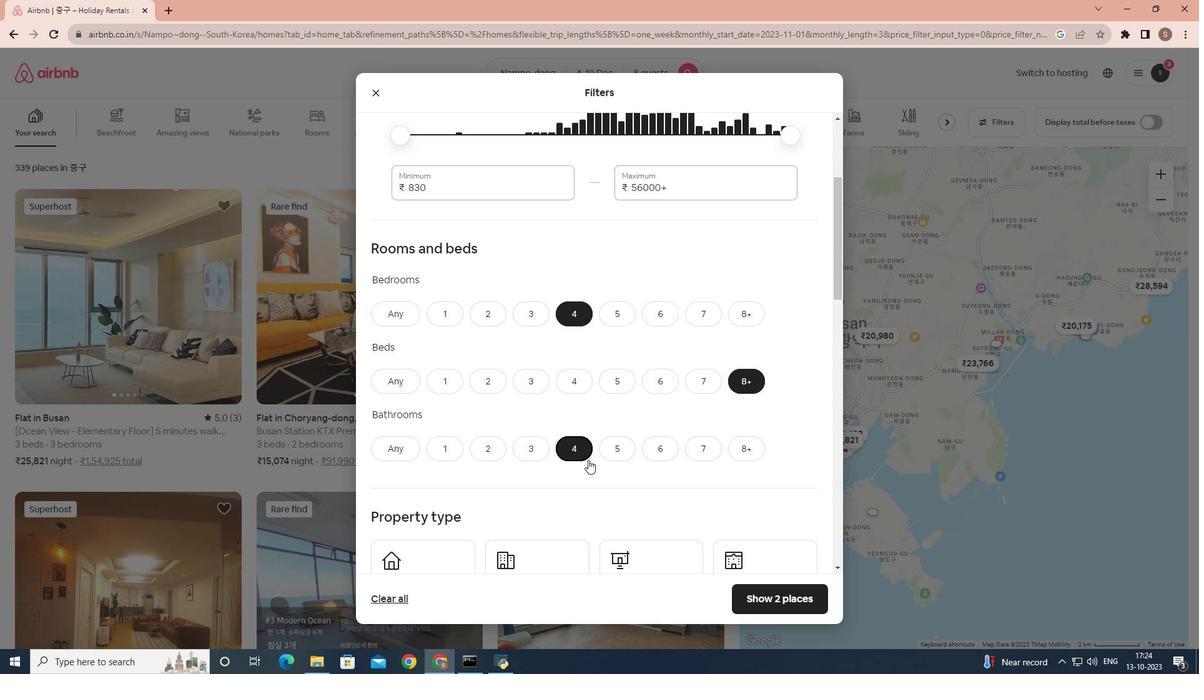 
Action: Mouse scrolled (588, 459) with delta (0, 0)
Screenshot: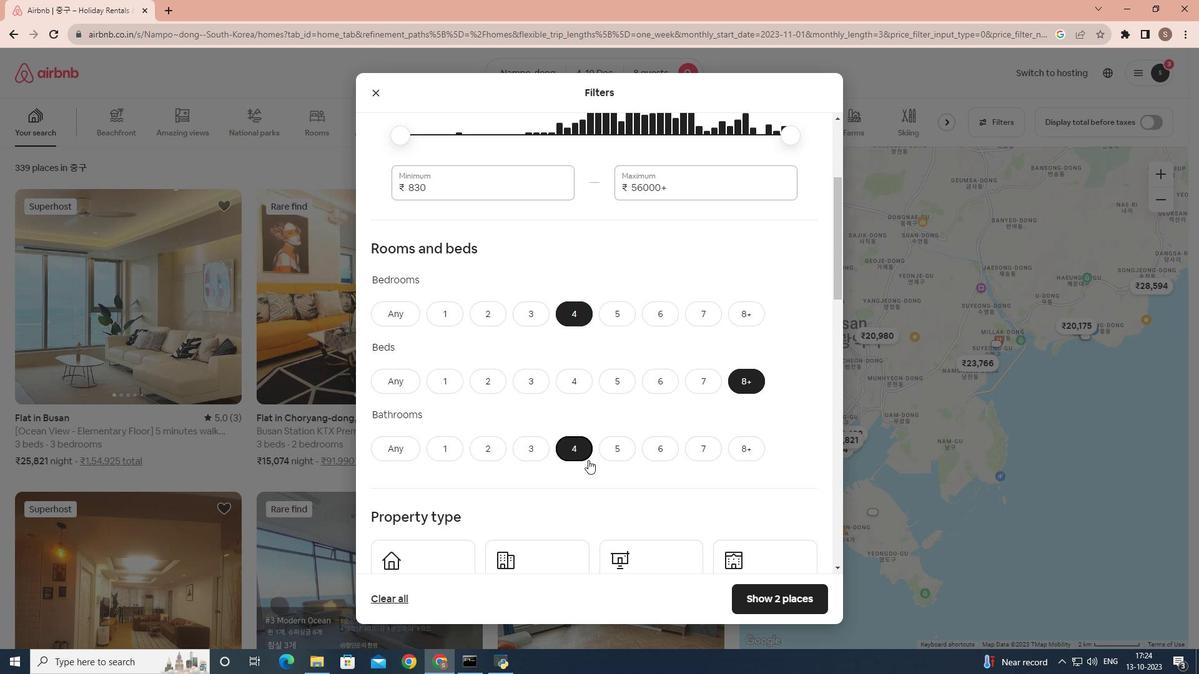 
Action: Mouse scrolled (588, 459) with delta (0, 0)
Screenshot: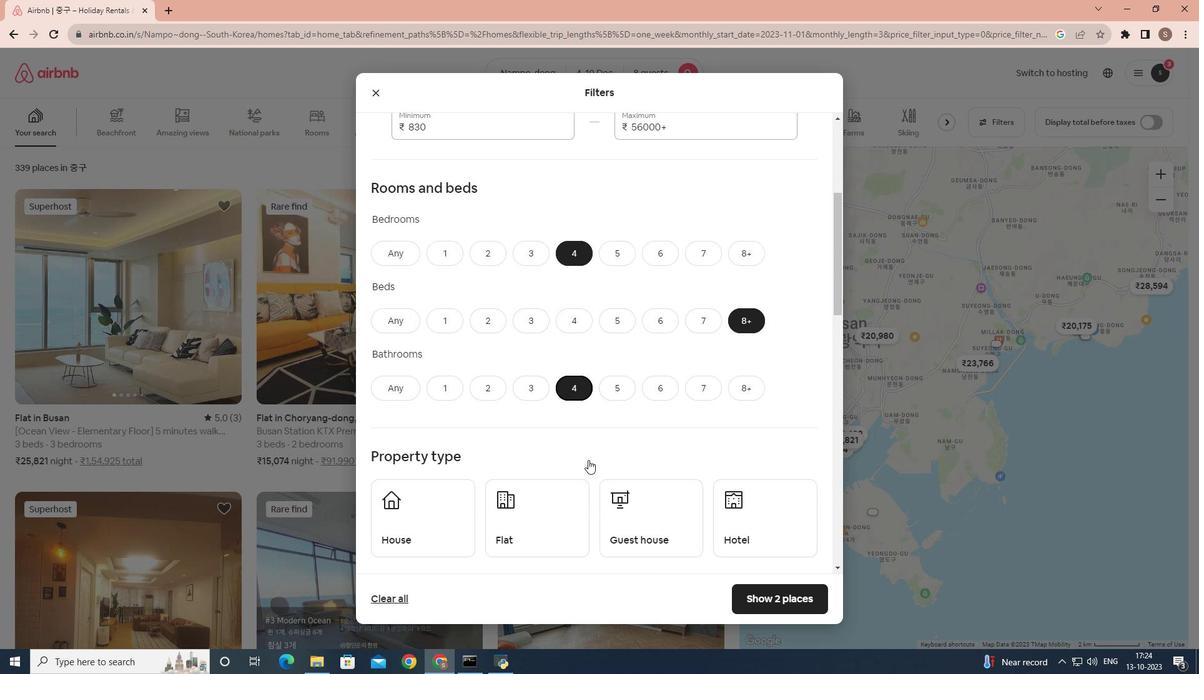 
Action: Mouse scrolled (588, 459) with delta (0, 0)
Screenshot: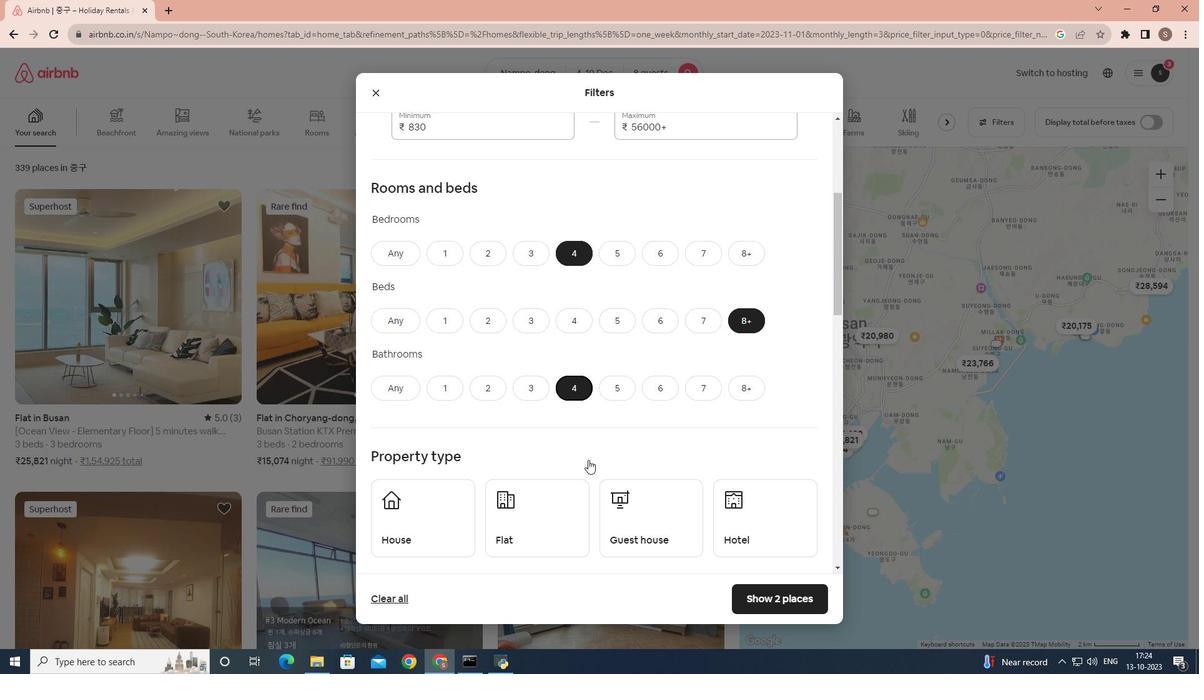 
Action: Mouse scrolled (588, 459) with delta (0, 0)
Screenshot: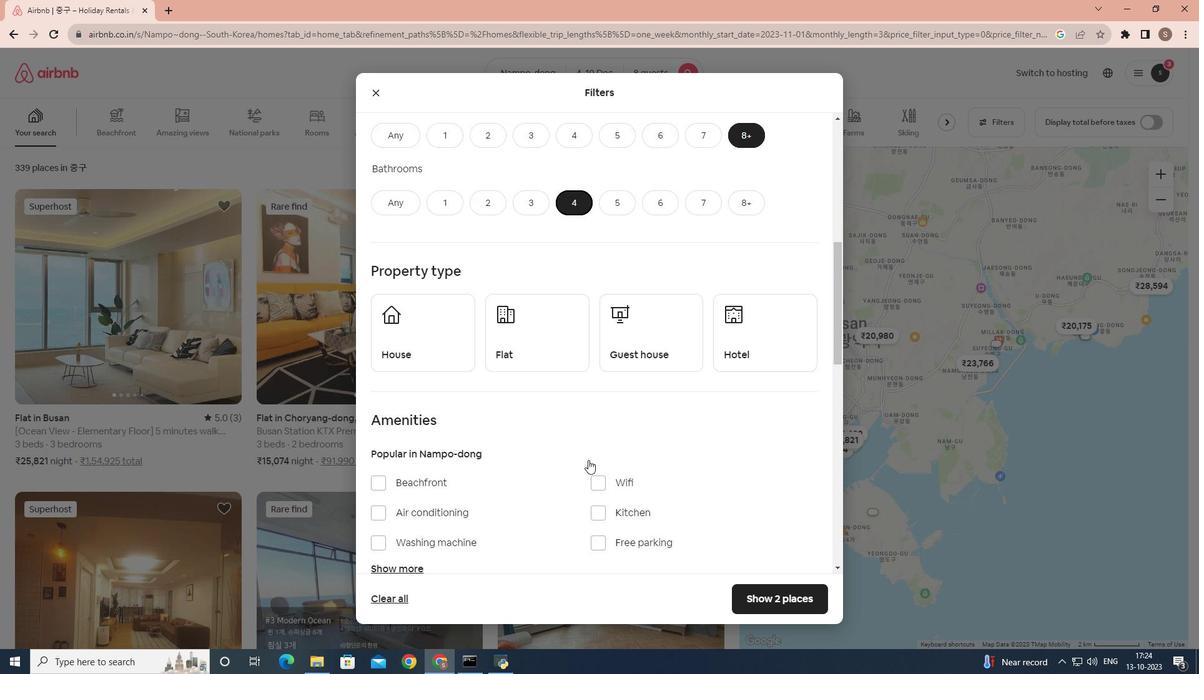 
Action: Mouse moved to (587, 445)
Screenshot: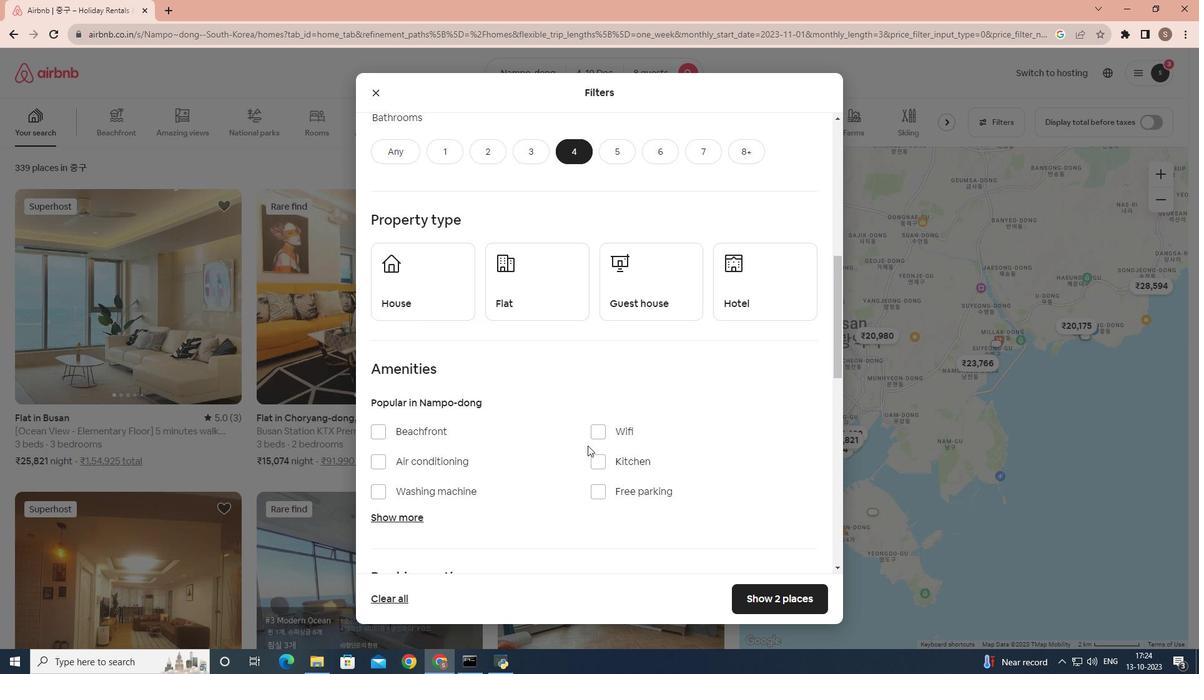 
Action: Mouse scrolled (587, 445) with delta (0, 0)
Screenshot: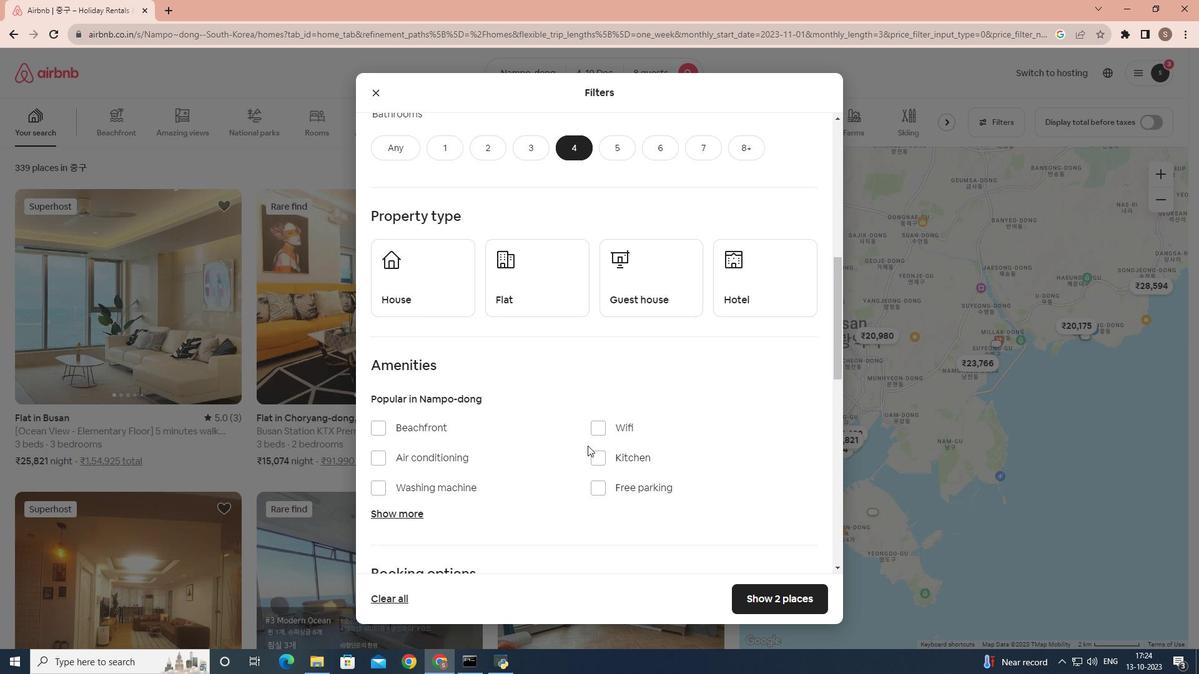 
Action: Mouse scrolled (587, 445) with delta (0, 0)
Screenshot: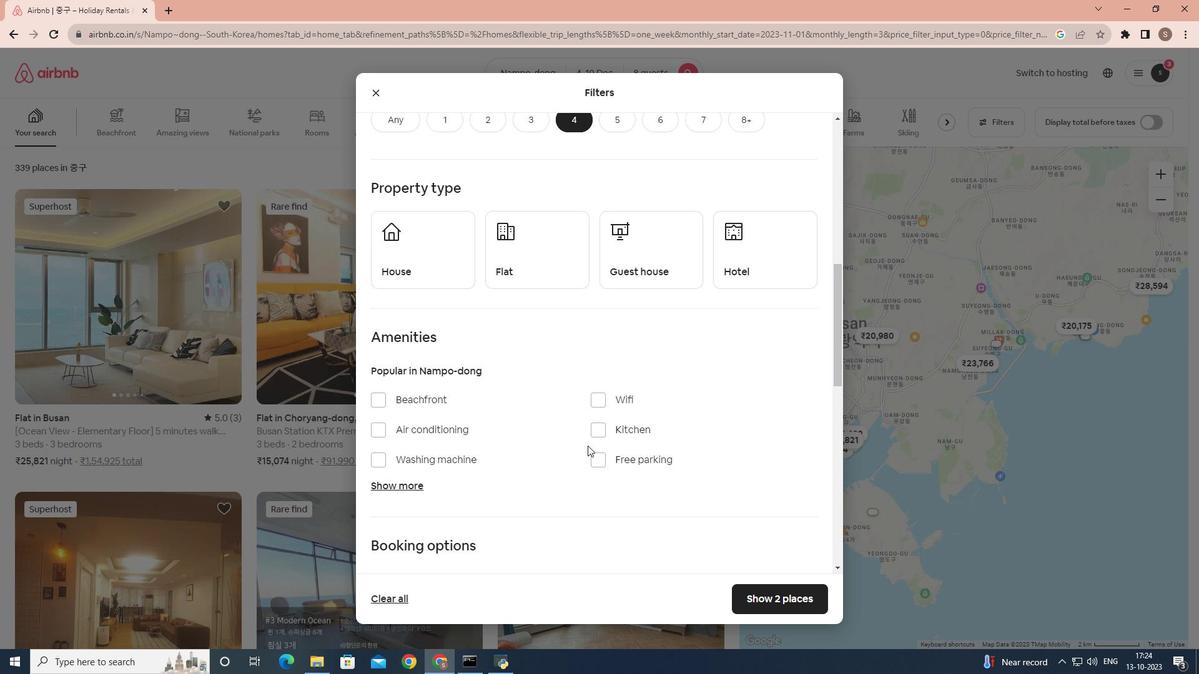 
Action: Mouse moved to (408, 395)
Screenshot: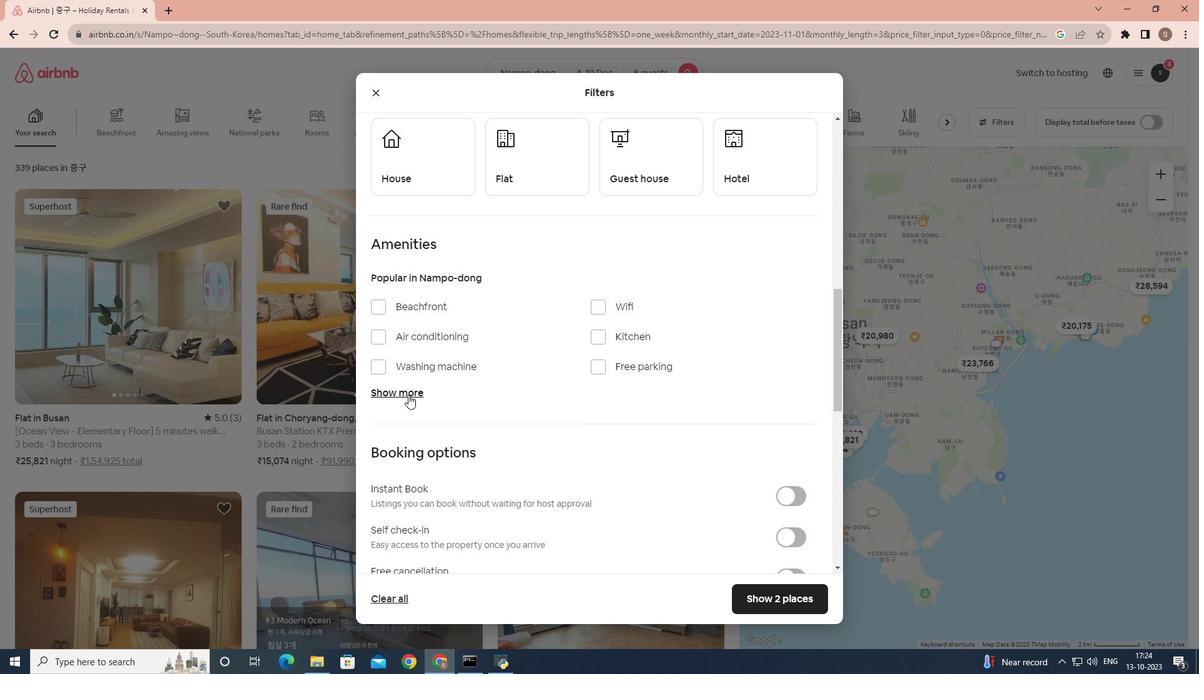 
Action: Mouse pressed left at (408, 395)
Screenshot: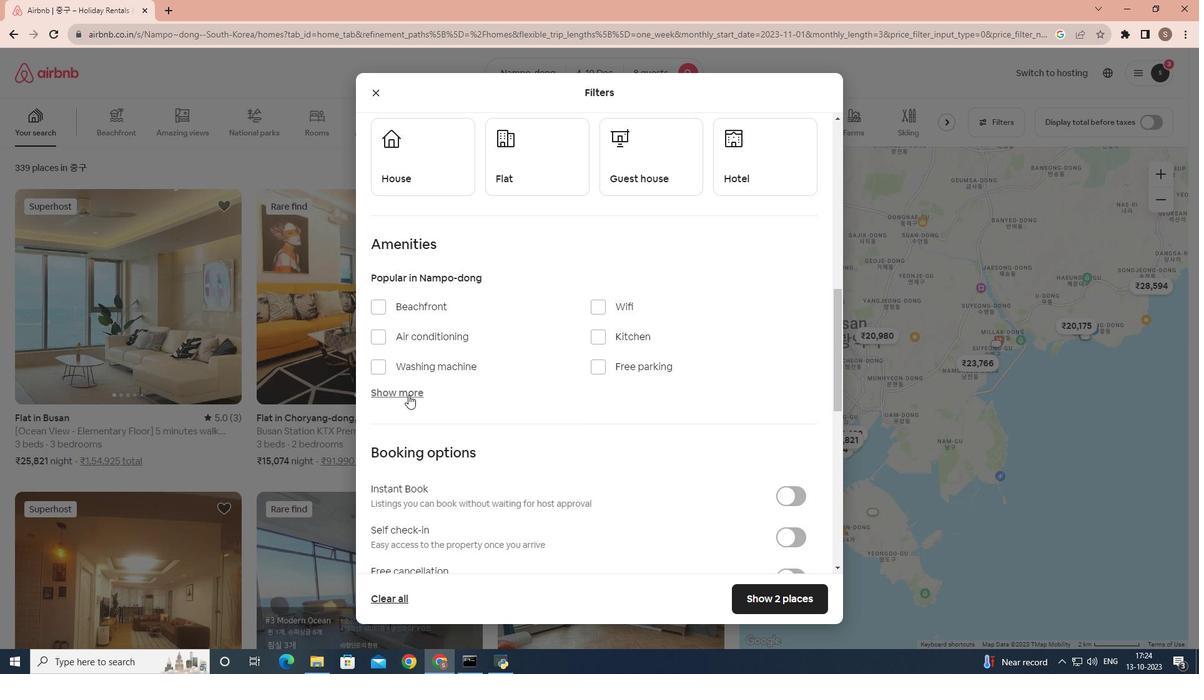 
Action: Mouse moved to (600, 309)
Screenshot: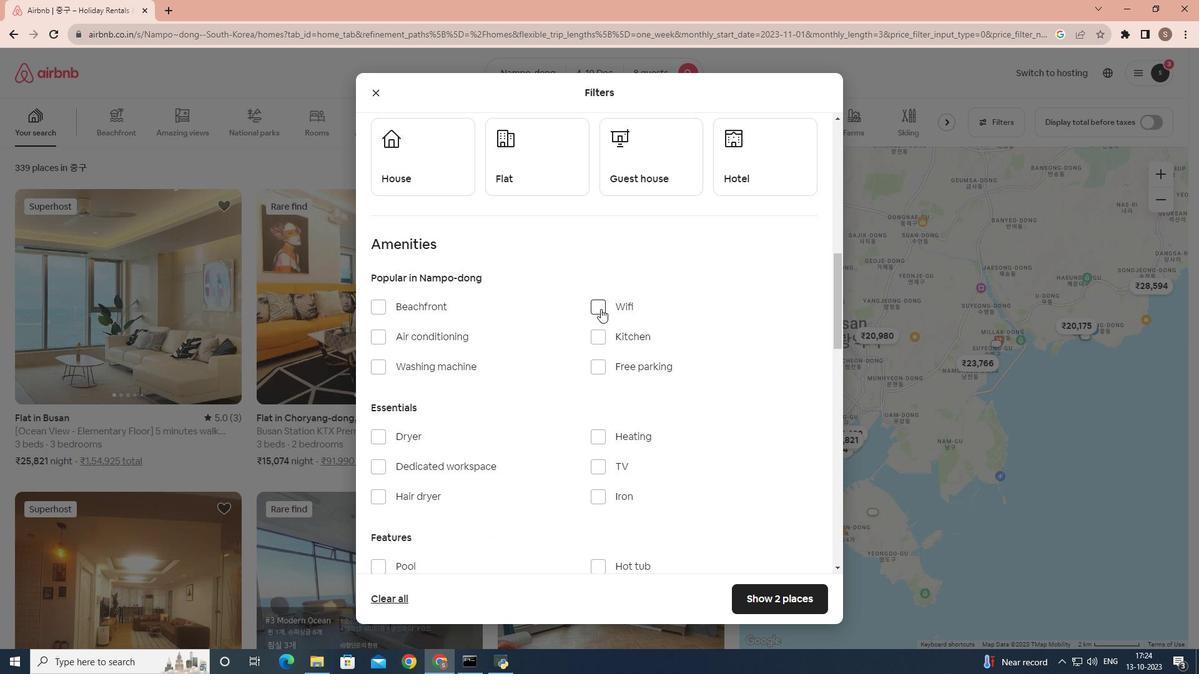 
Action: Mouse pressed left at (600, 309)
Screenshot: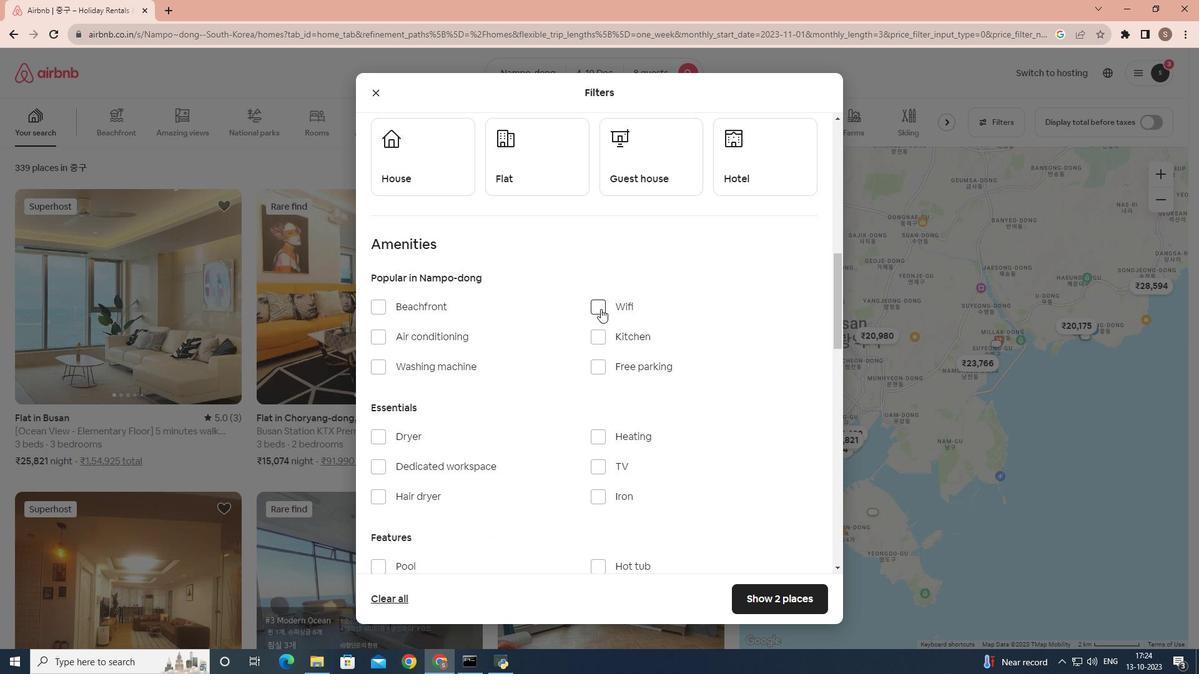 
Action: Mouse moved to (551, 333)
Screenshot: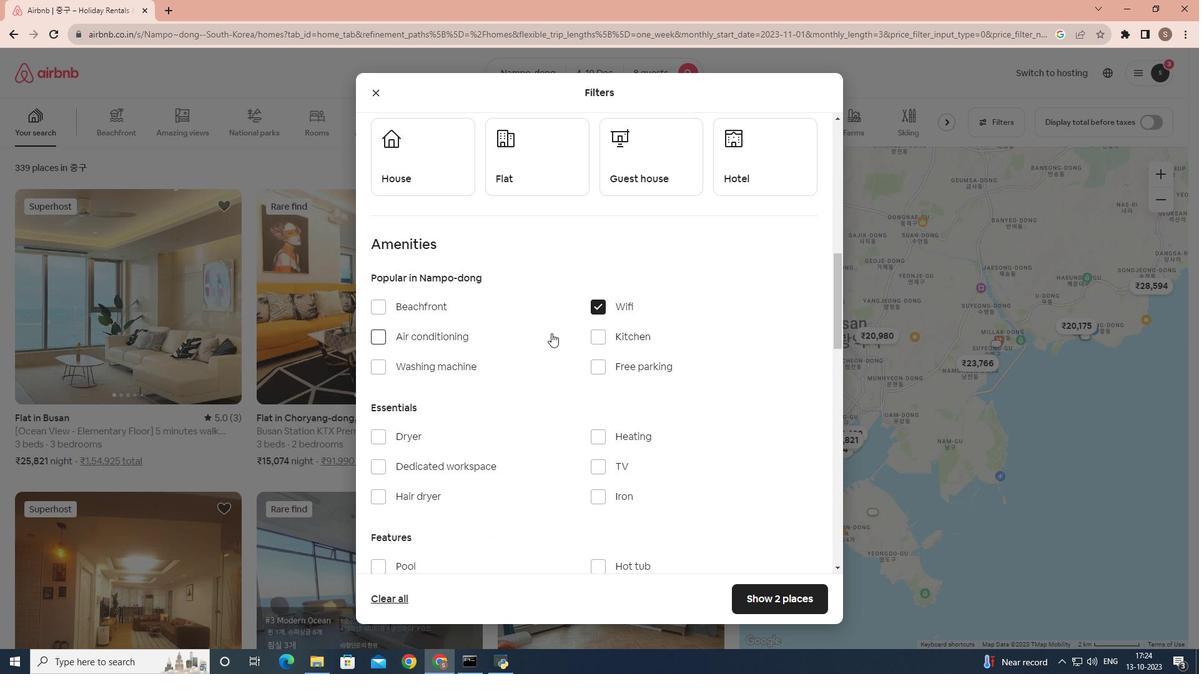 
Action: Mouse scrolled (551, 332) with delta (0, 0)
Screenshot: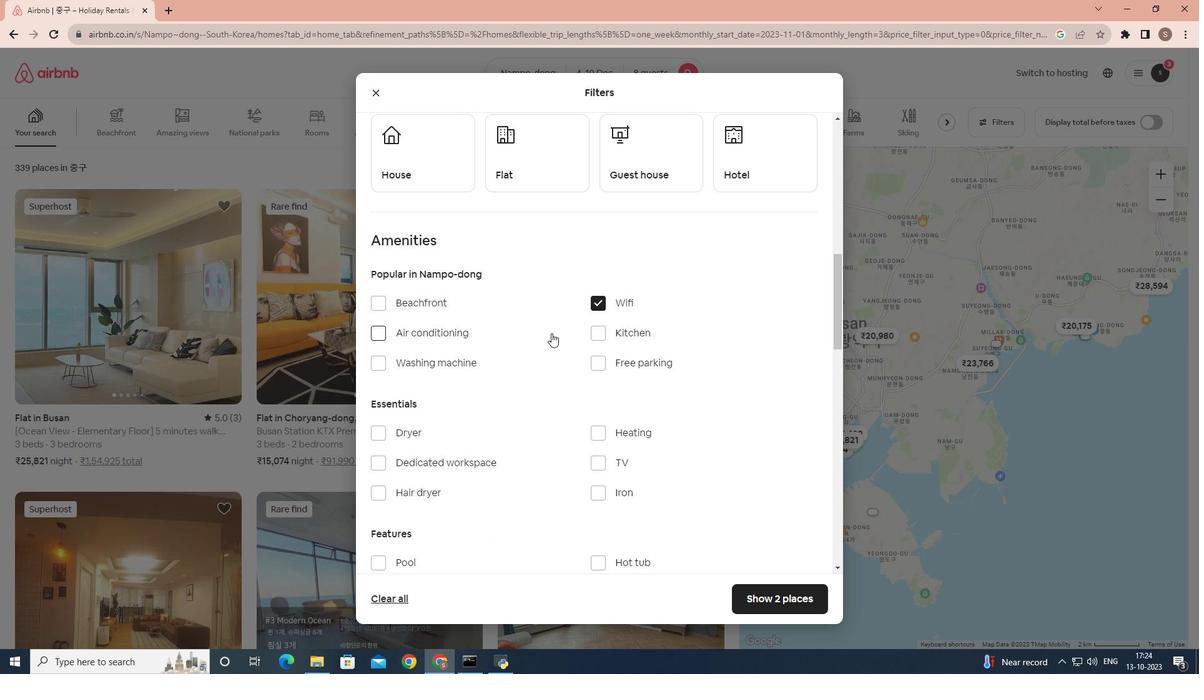 
Action: Mouse scrolled (551, 332) with delta (0, 0)
Screenshot: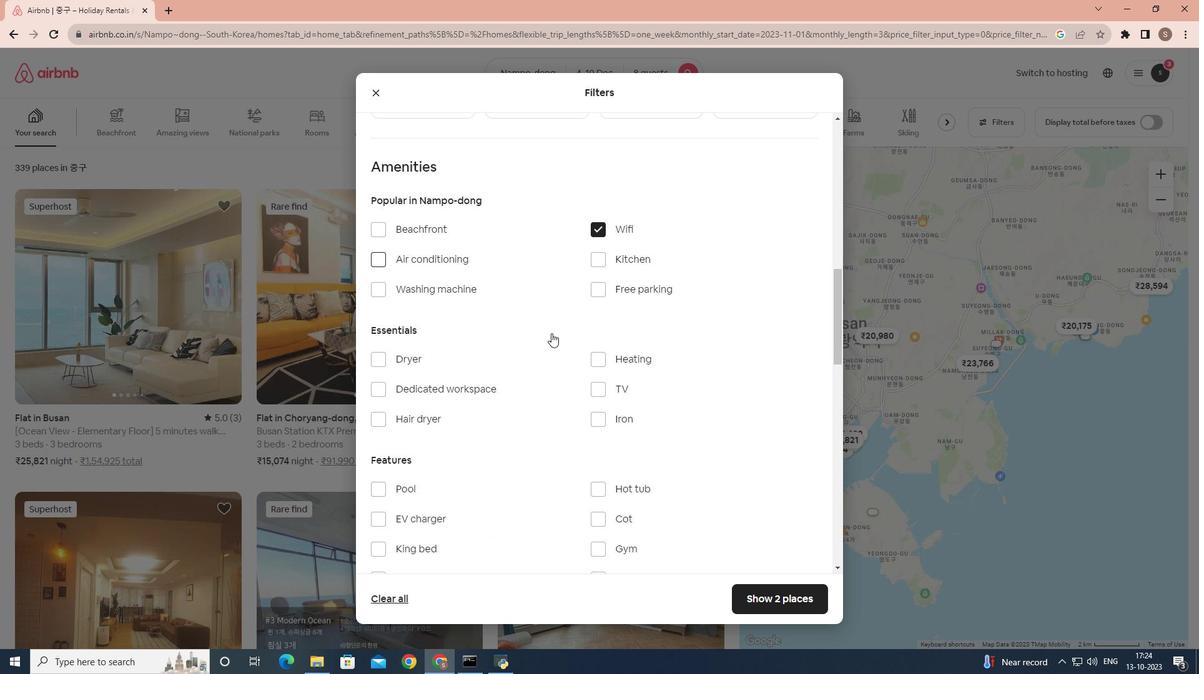 
Action: Mouse scrolled (551, 332) with delta (0, 0)
Screenshot: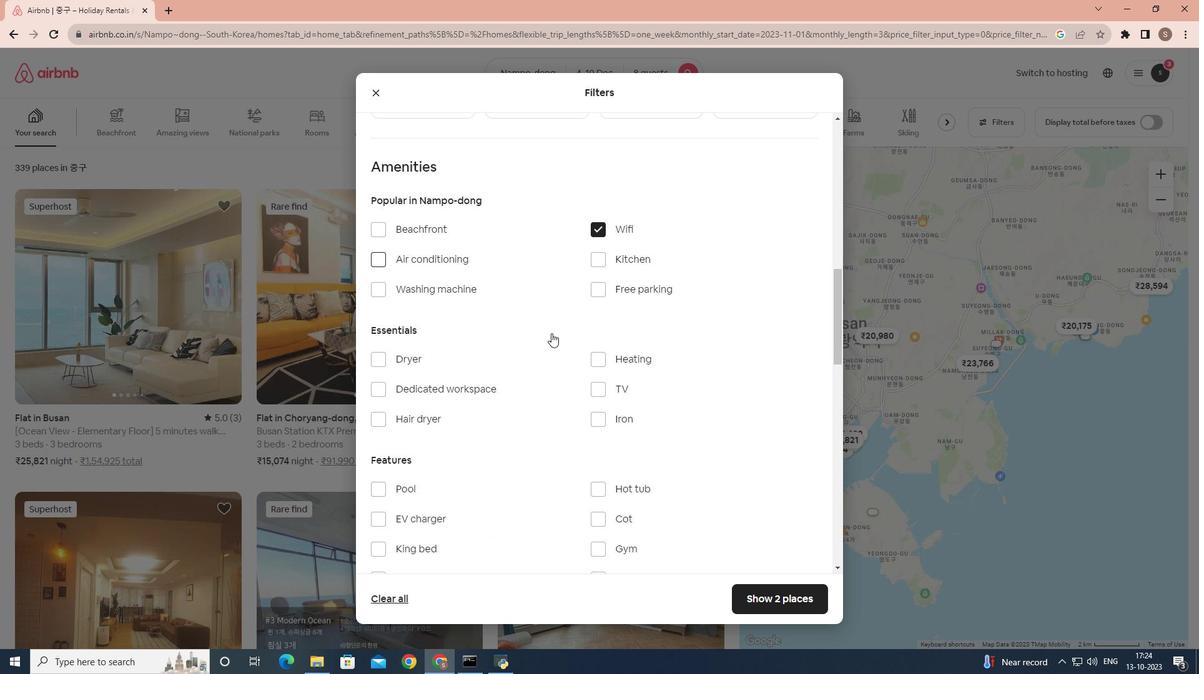 
Action: Mouse scrolled (551, 332) with delta (0, 0)
Screenshot: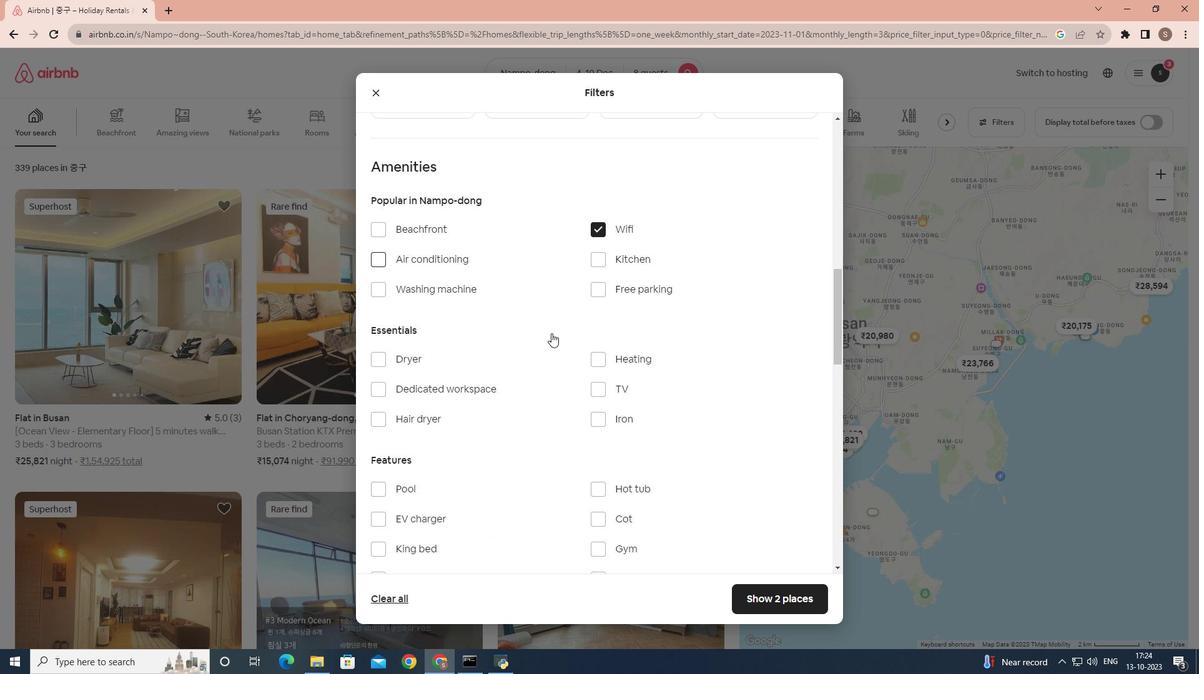 
Action: Mouse scrolled (551, 332) with delta (0, 0)
Screenshot: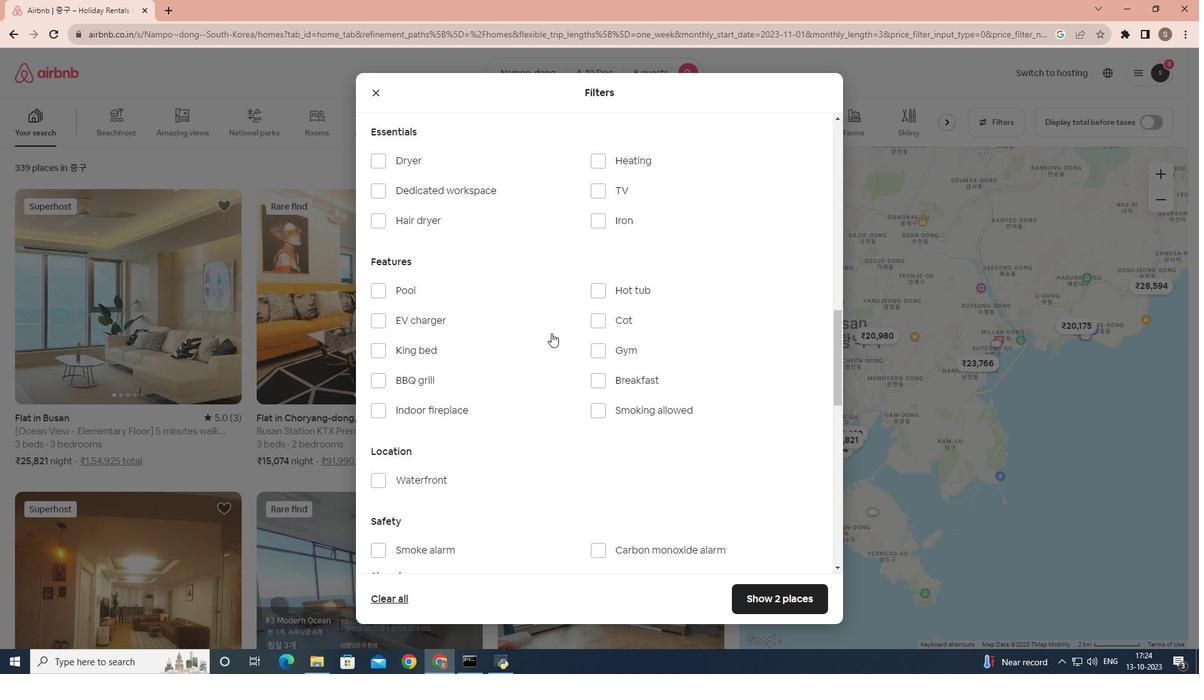 
Action: Mouse scrolled (551, 332) with delta (0, 0)
Screenshot: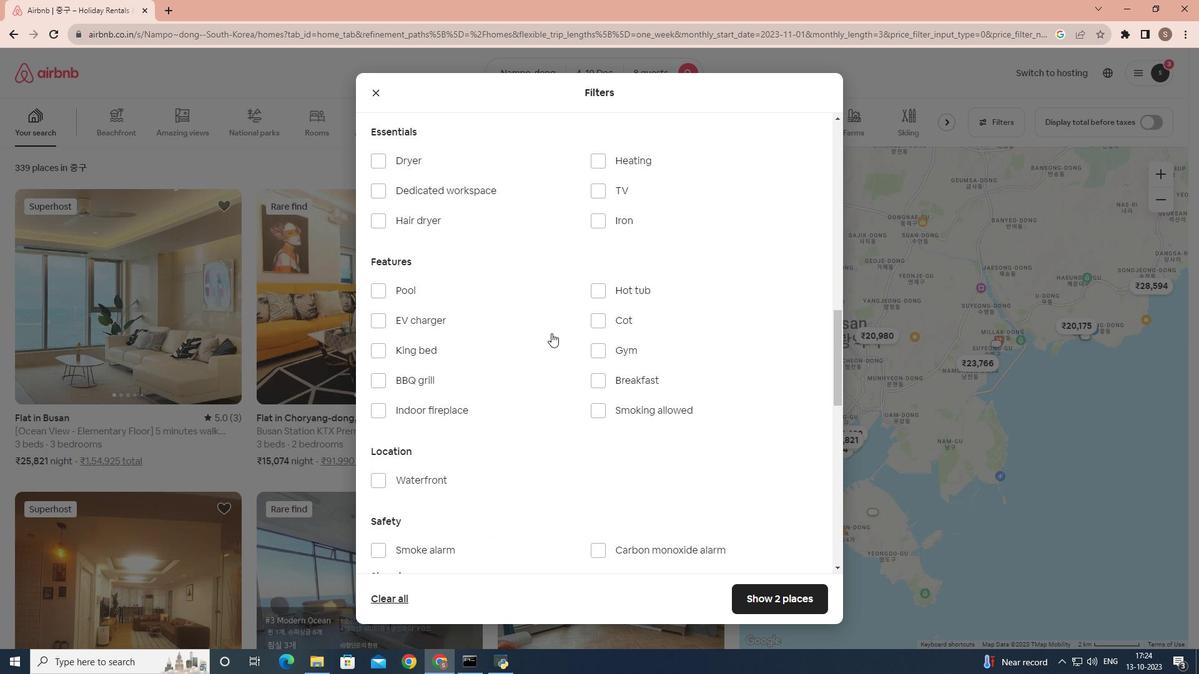 
Action: Mouse moved to (551, 333)
Screenshot: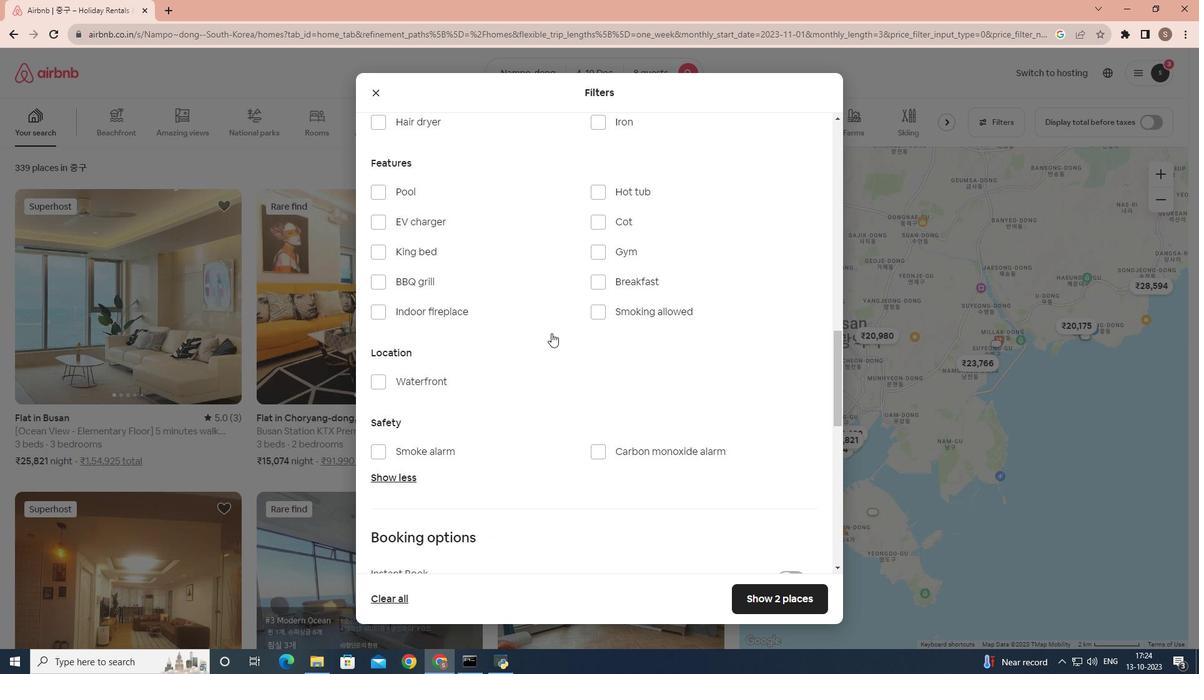 
Action: Mouse scrolled (551, 334) with delta (0, 0)
Screenshot: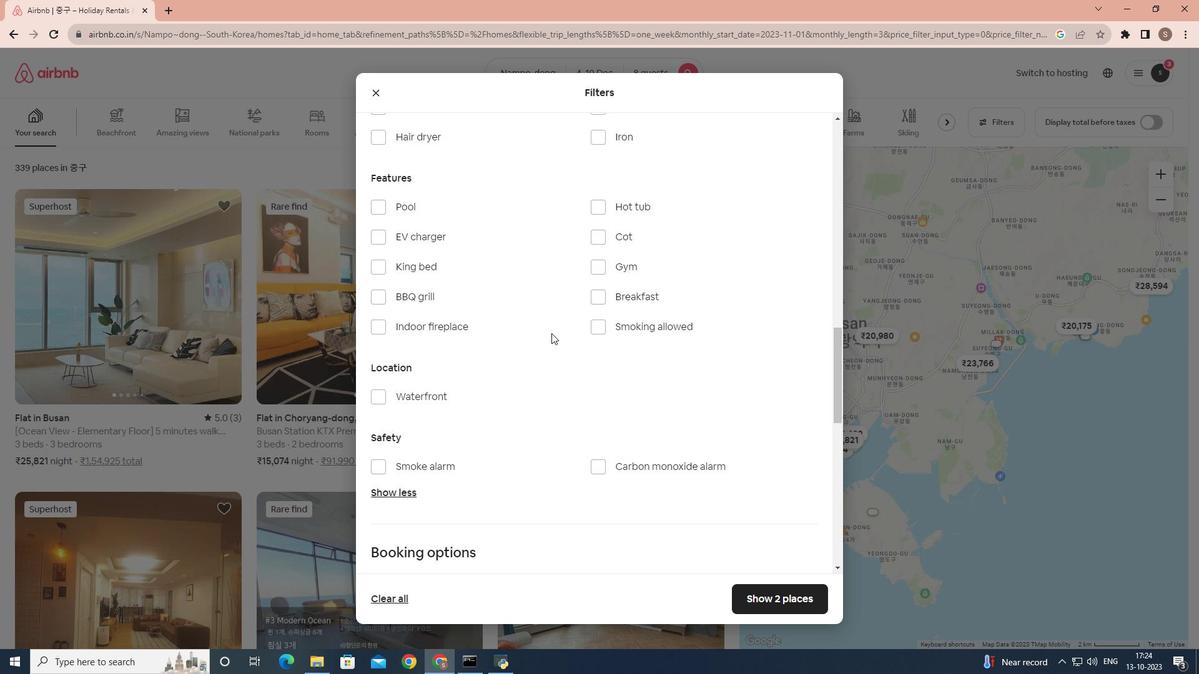 
Action: Mouse moved to (616, 294)
Screenshot: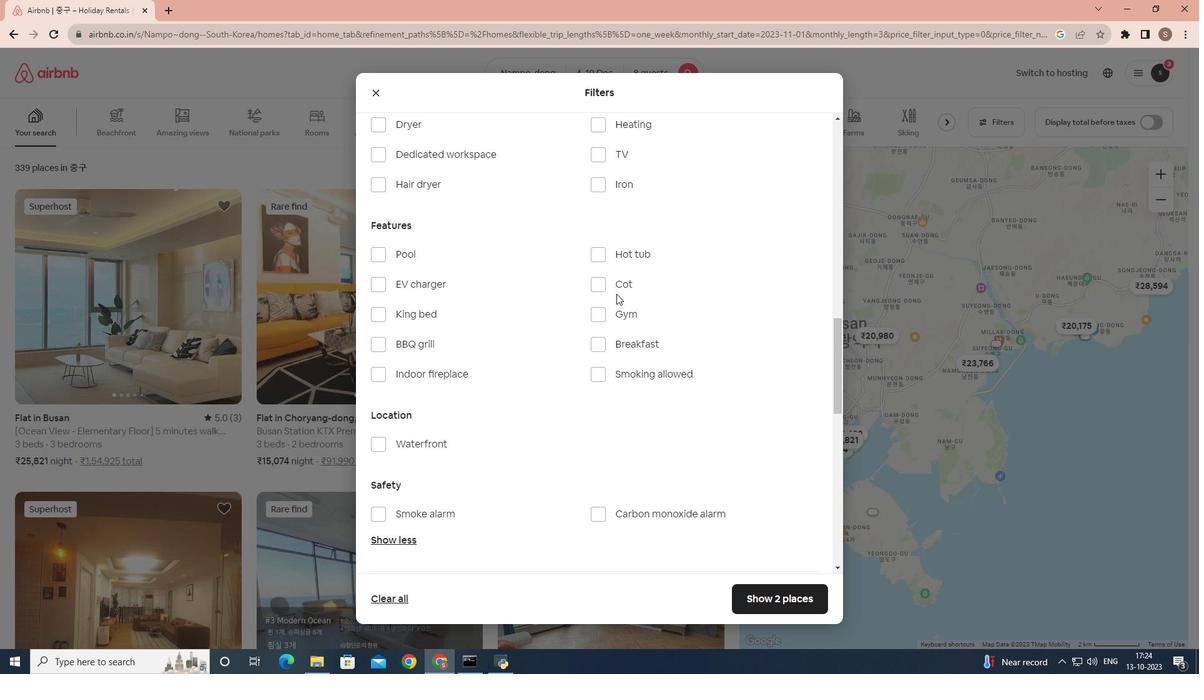 
Action: Mouse scrolled (616, 294) with delta (0, 0)
Screenshot: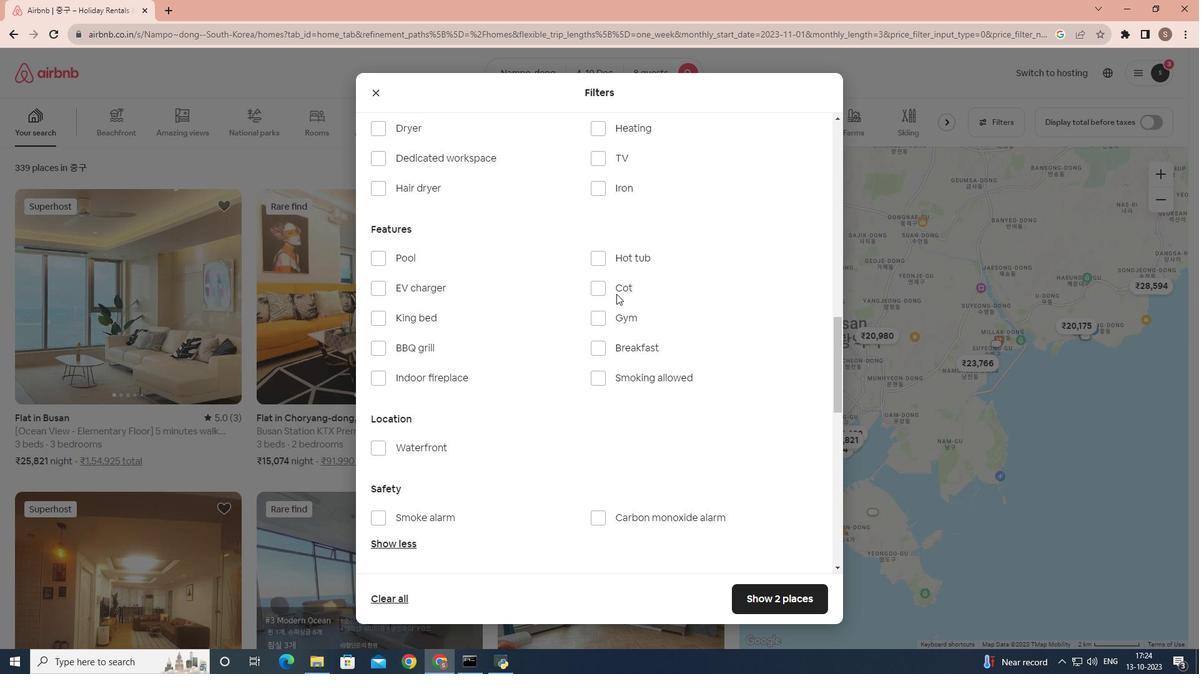 
Action: Mouse moved to (595, 216)
Screenshot: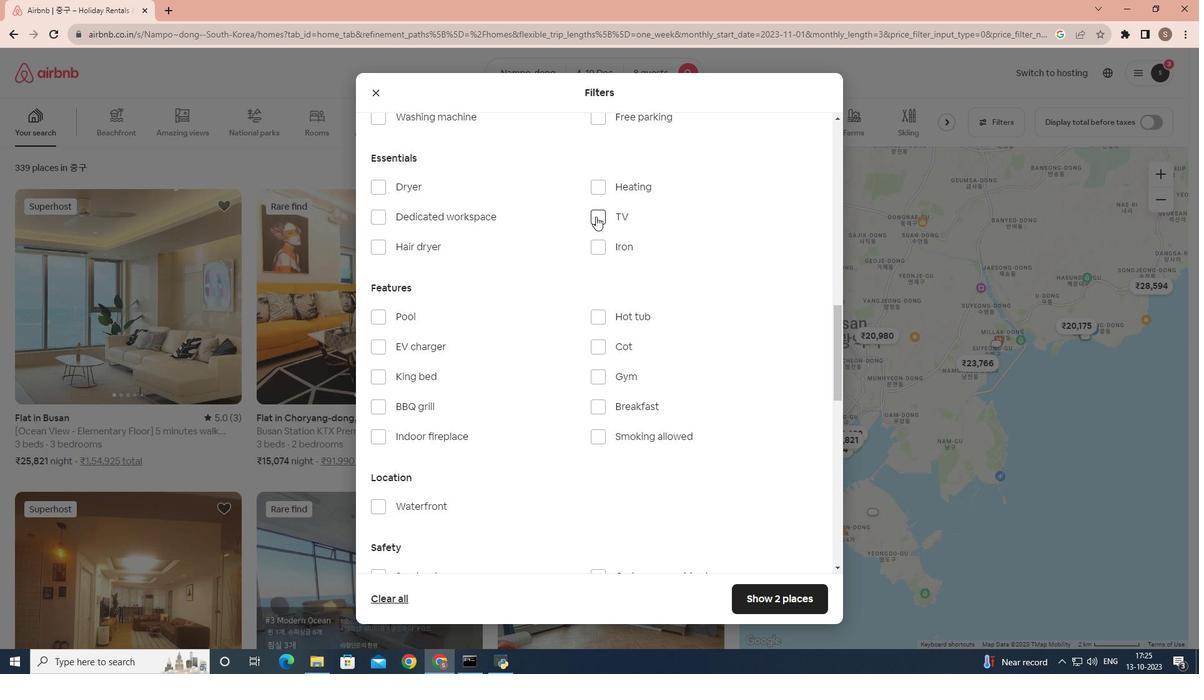 
Action: Mouse pressed left at (595, 216)
Screenshot: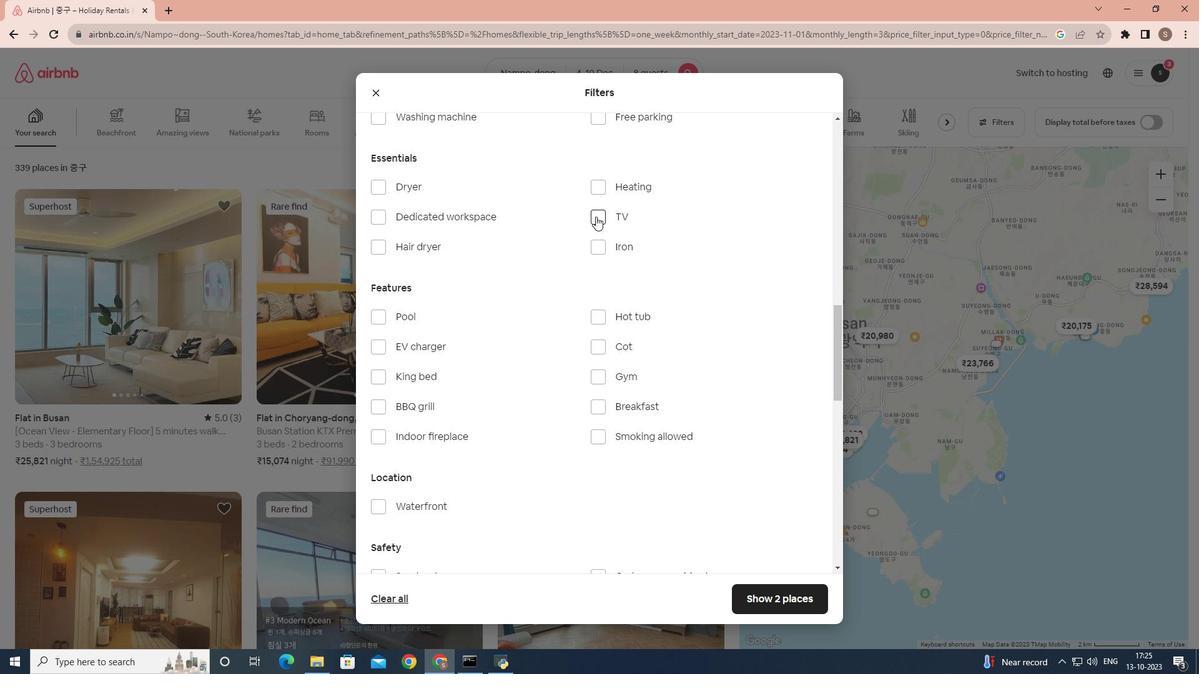 
Action: Mouse moved to (530, 240)
Screenshot: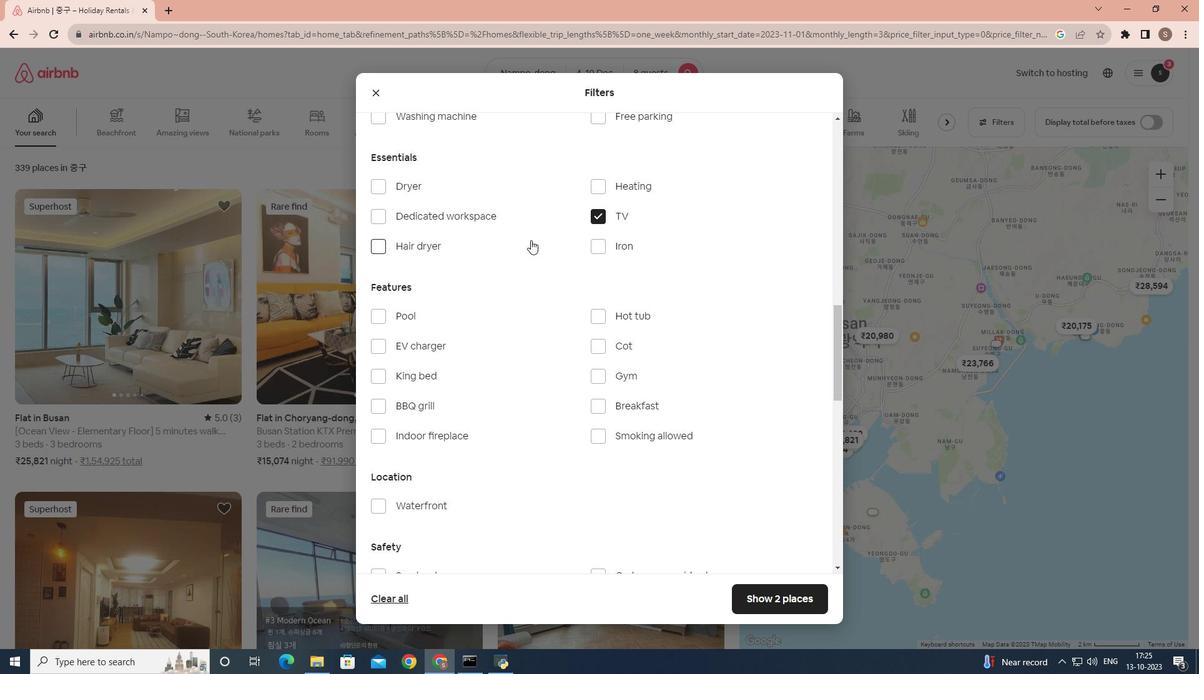 
Action: Mouse scrolled (530, 239) with delta (0, 0)
Screenshot: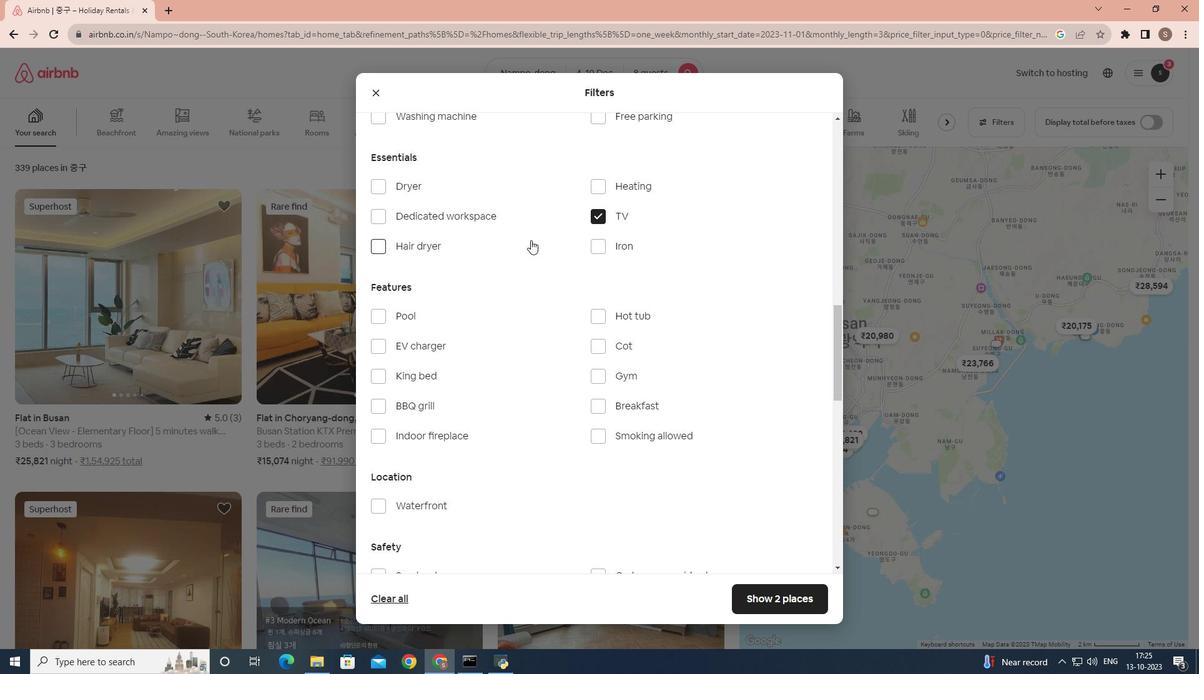 
Action: Mouse scrolled (530, 239) with delta (0, 0)
Screenshot: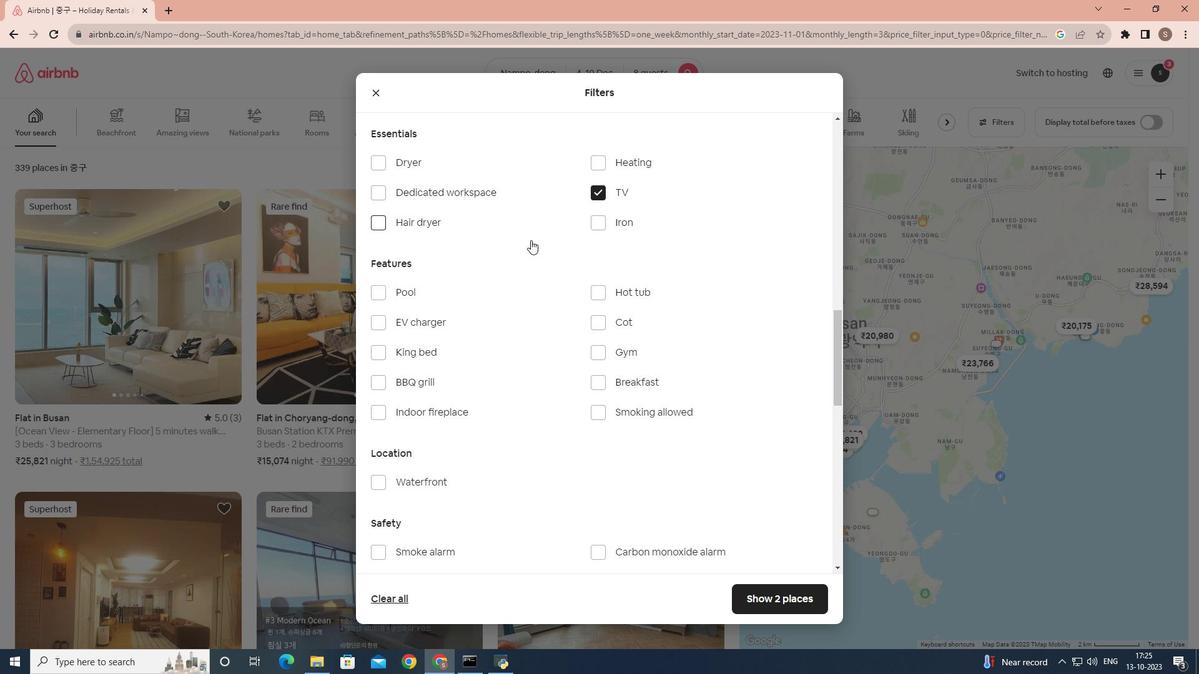 
Action: Mouse moved to (600, 257)
Screenshot: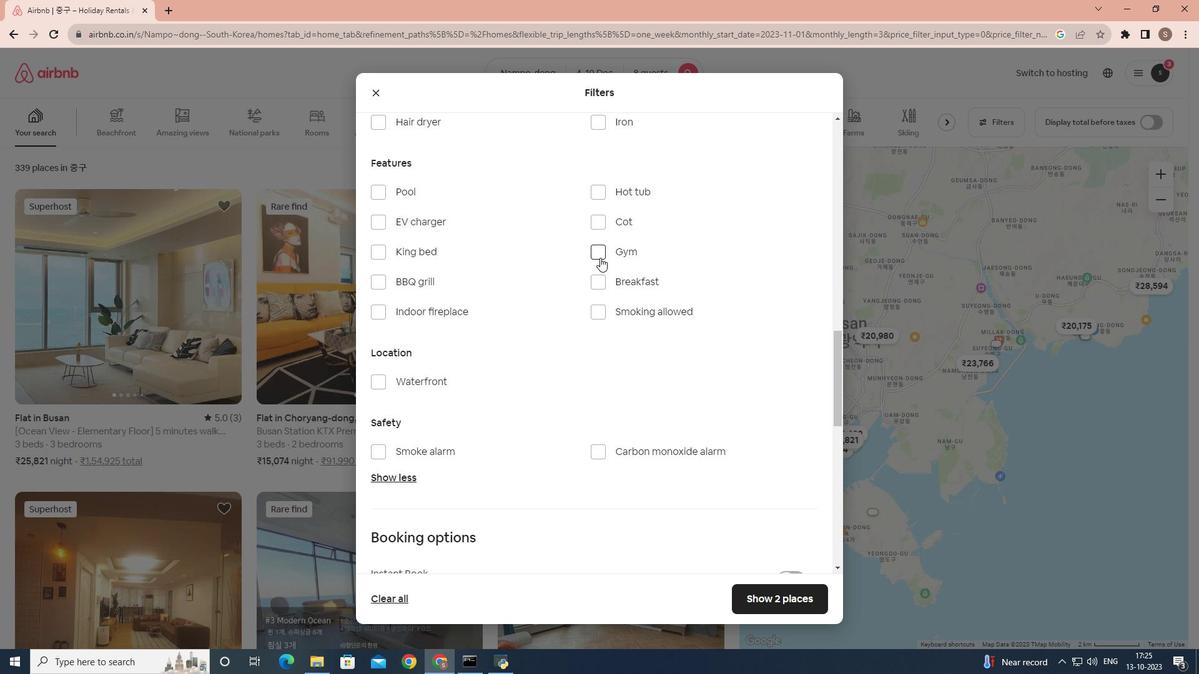 
Action: Mouse pressed left at (600, 257)
Screenshot: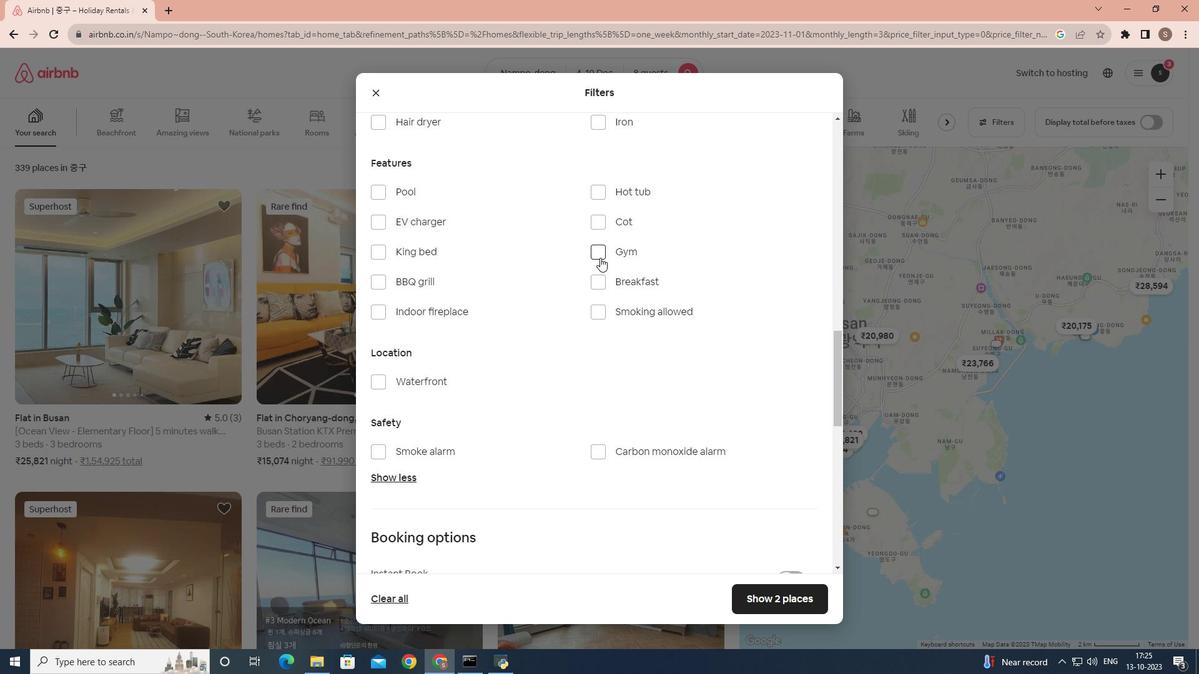 
Action: Mouse moved to (590, 287)
Screenshot: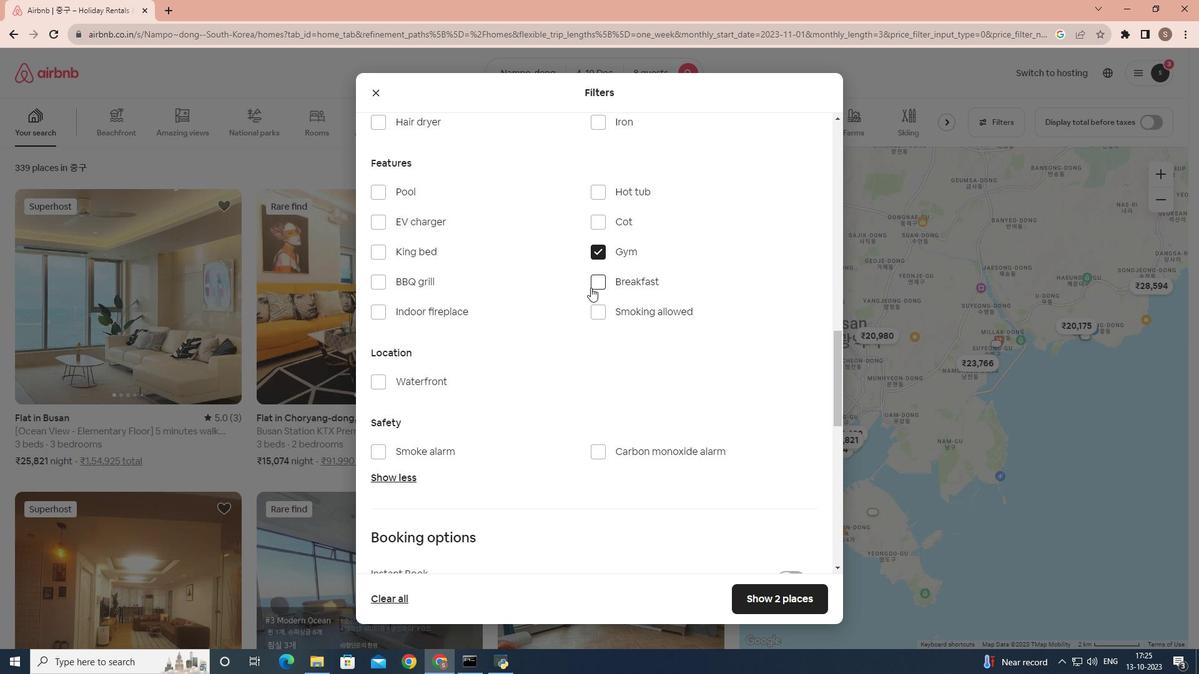 
Action: Mouse pressed left at (590, 287)
Screenshot: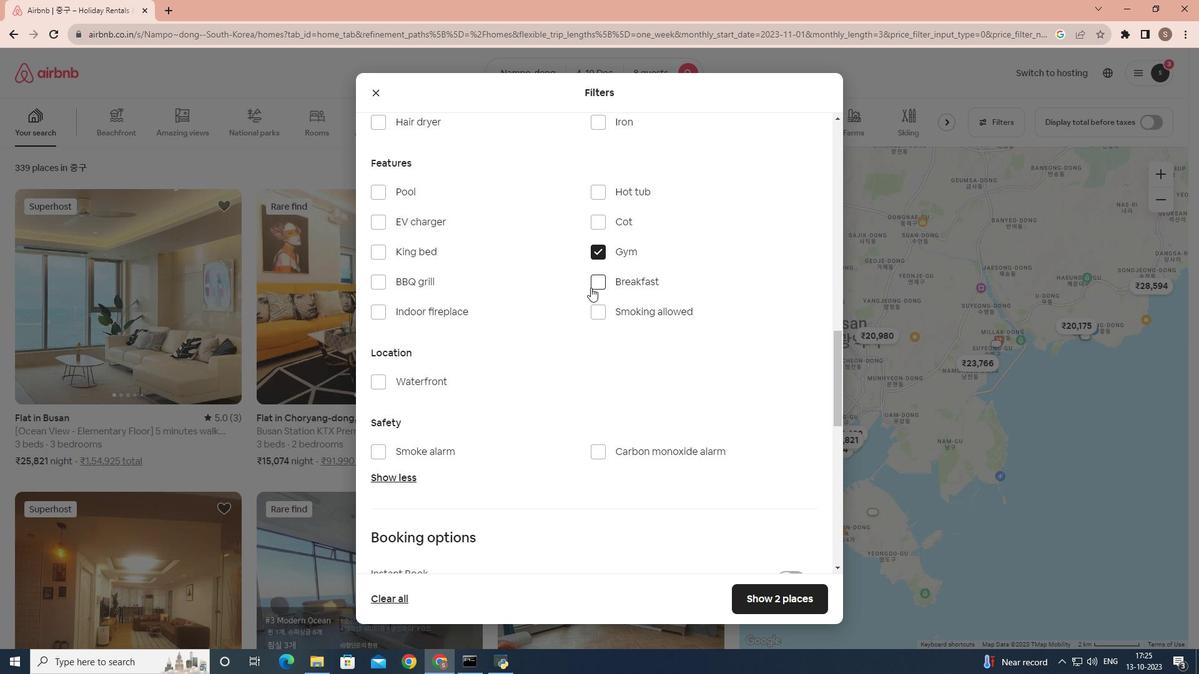 
Action: Mouse moved to (470, 252)
Screenshot: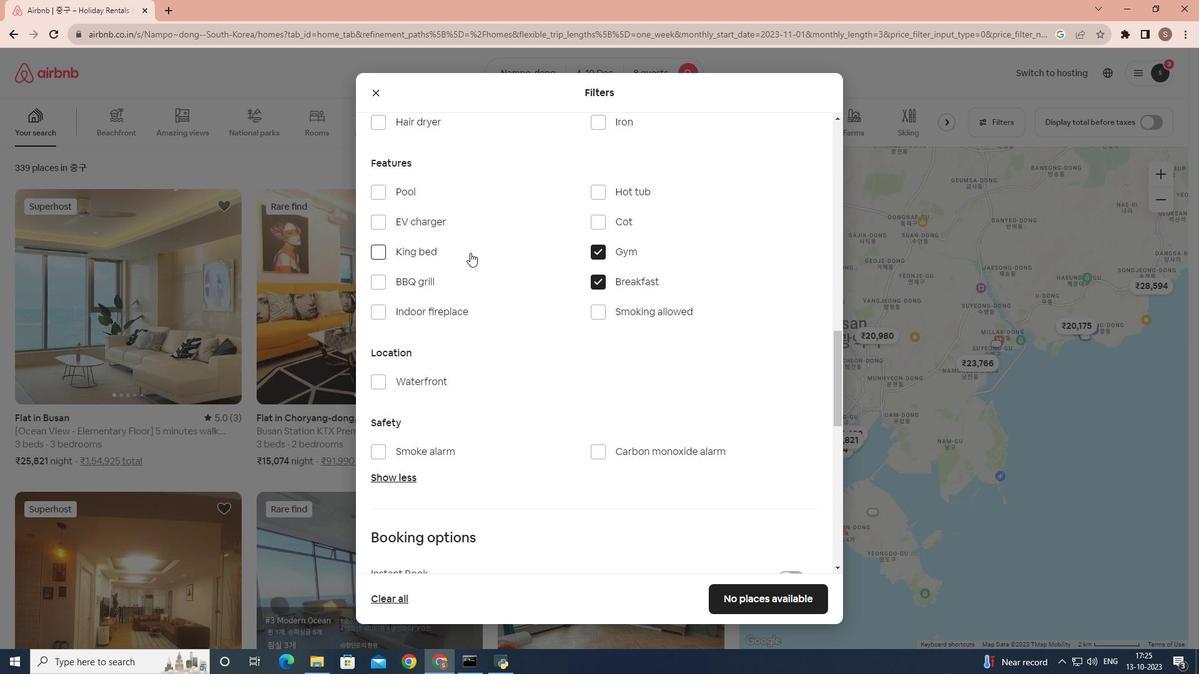 
Action: Mouse scrolled (470, 253) with delta (0, 0)
Screenshot: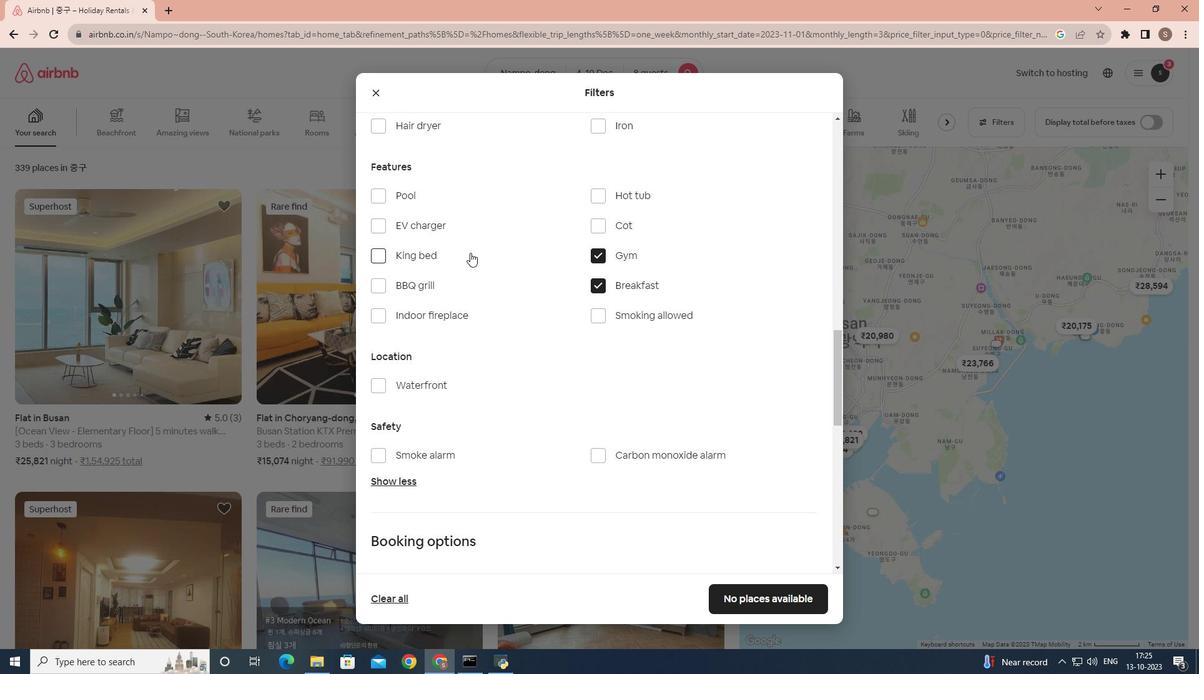 
Action: Mouse scrolled (470, 253) with delta (0, 0)
Screenshot: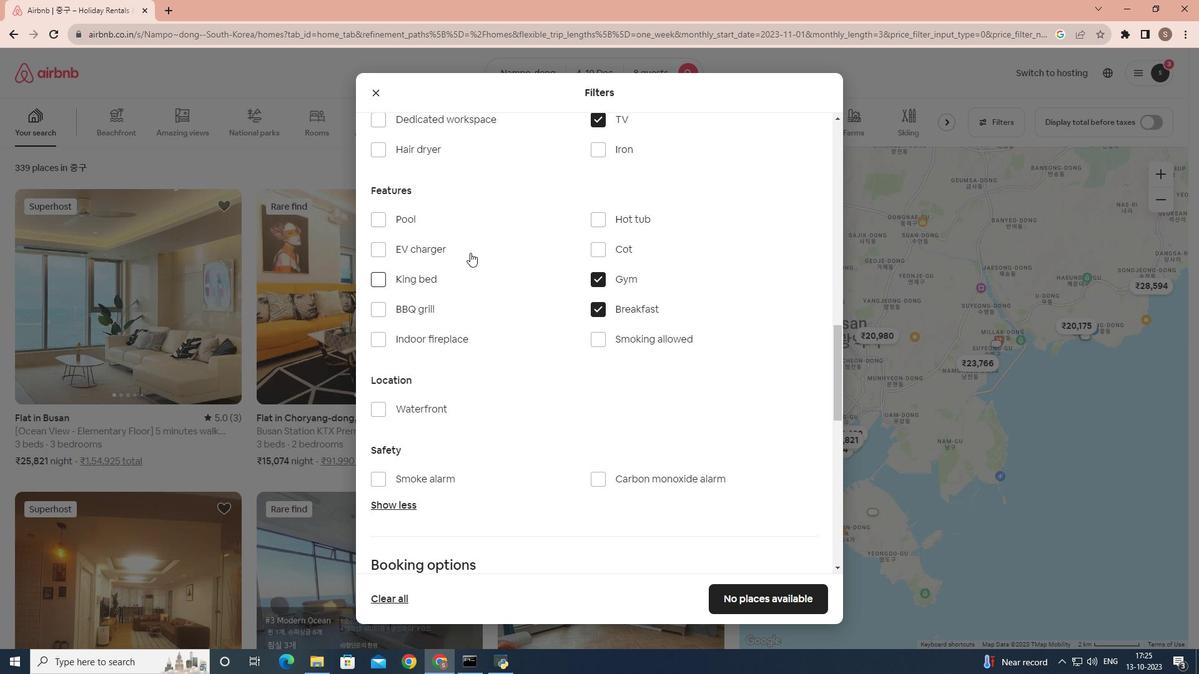 
Action: Mouse scrolled (470, 253) with delta (0, 0)
Screenshot: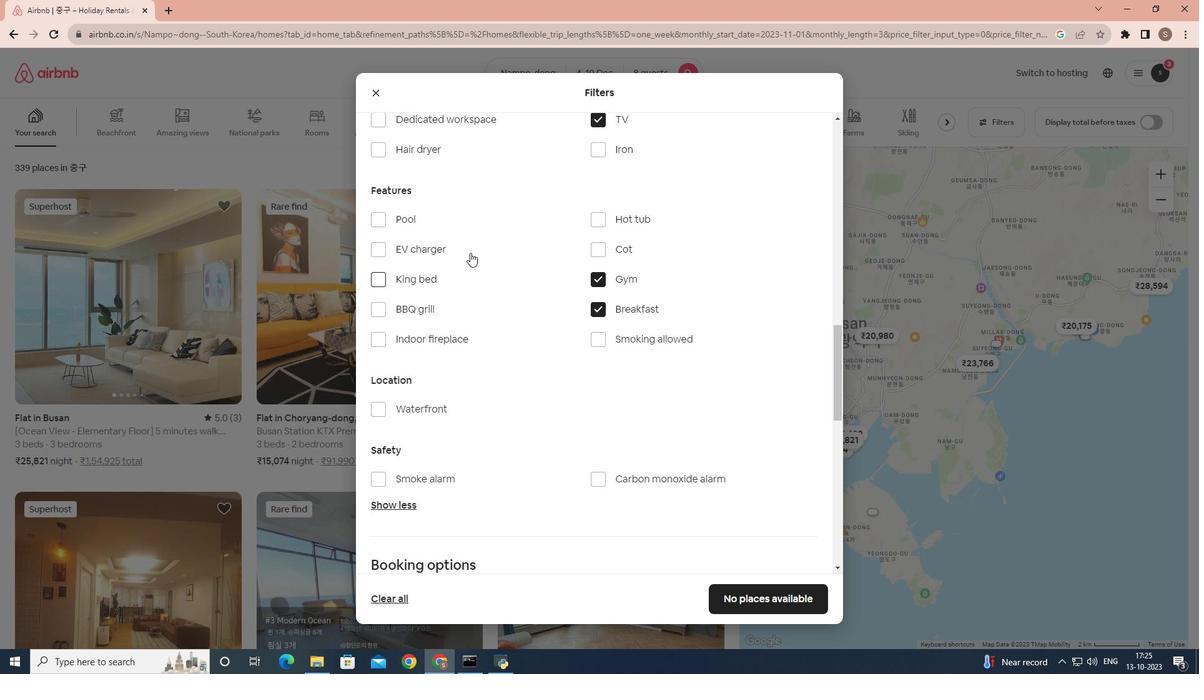 
Action: Mouse moved to (412, 161)
Screenshot: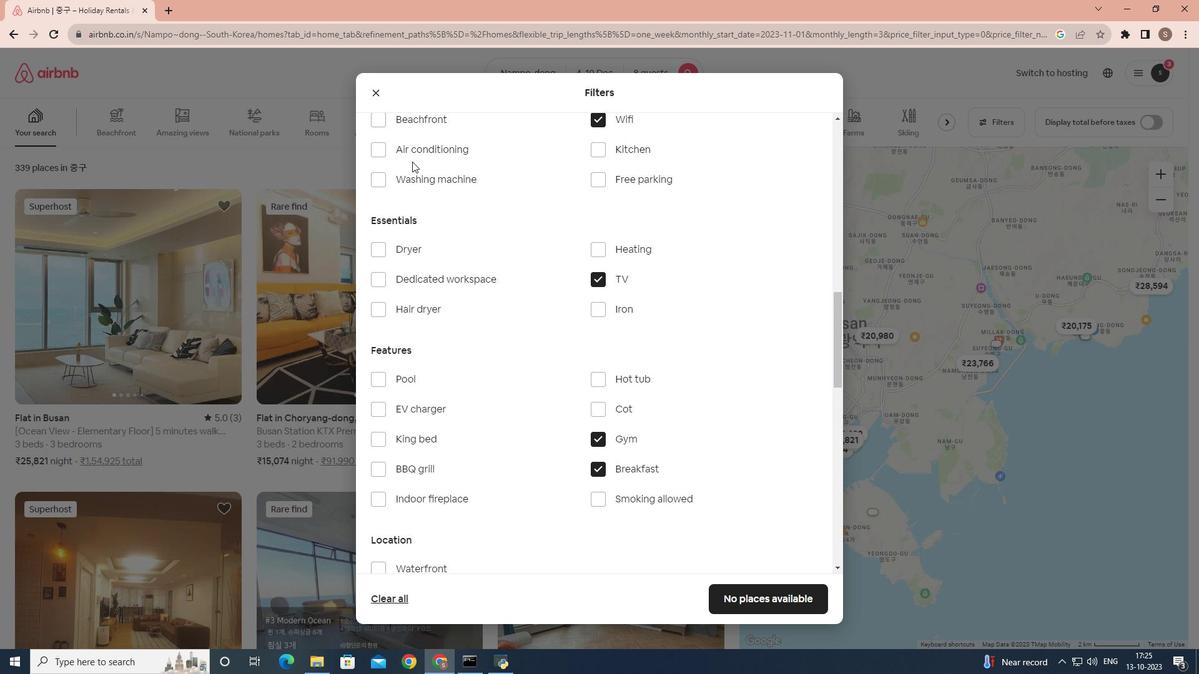 
Action: Mouse scrolled (412, 162) with delta (0, 0)
Screenshot: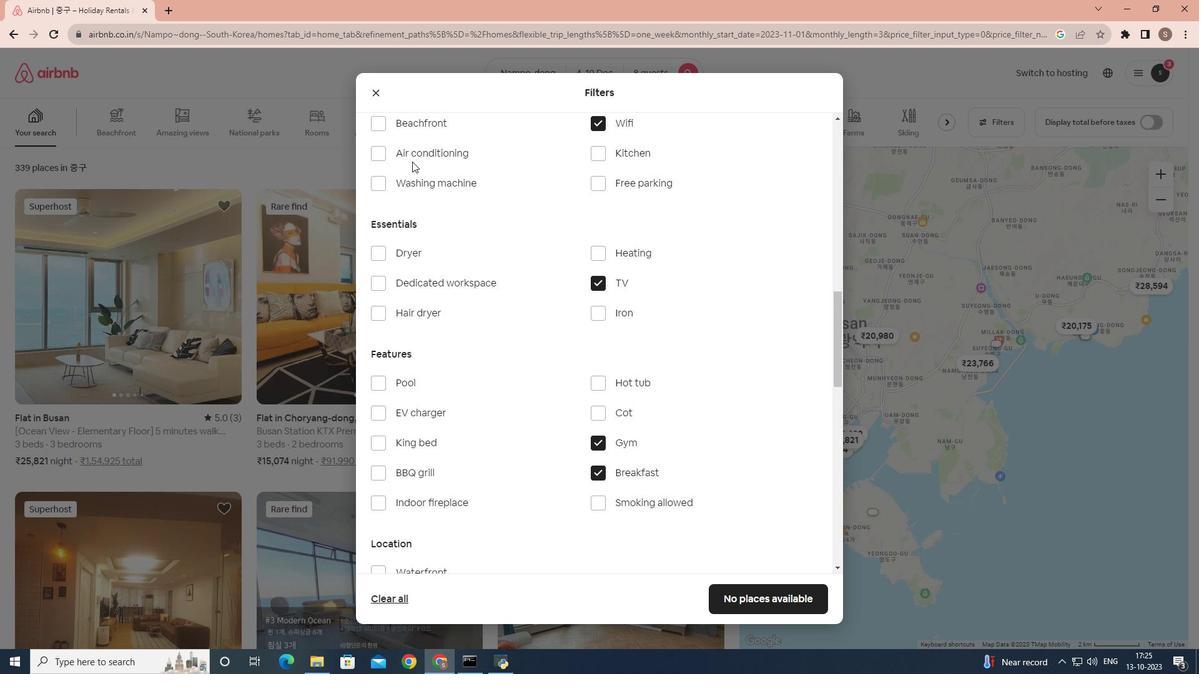 
Action: Mouse scrolled (412, 162) with delta (0, 0)
Screenshot: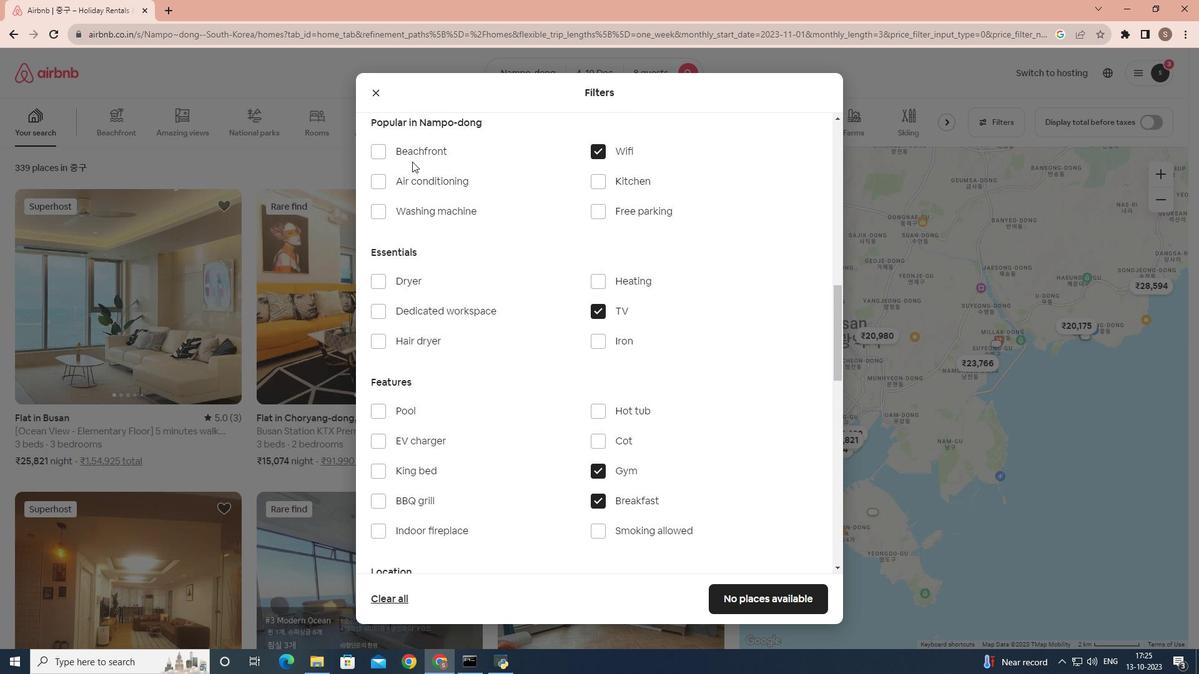 
Action: Mouse moved to (410, 161)
Screenshot: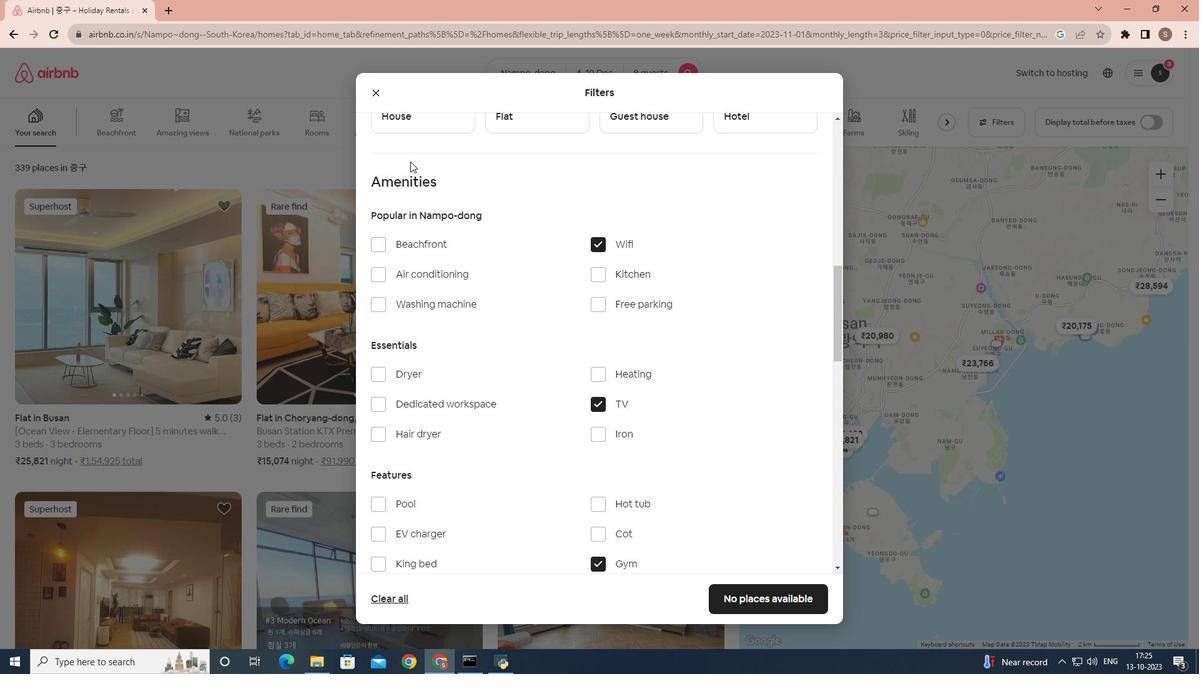 
Action: Mouse scrolled (410, 161) with delta (0, 0)
Screenshot: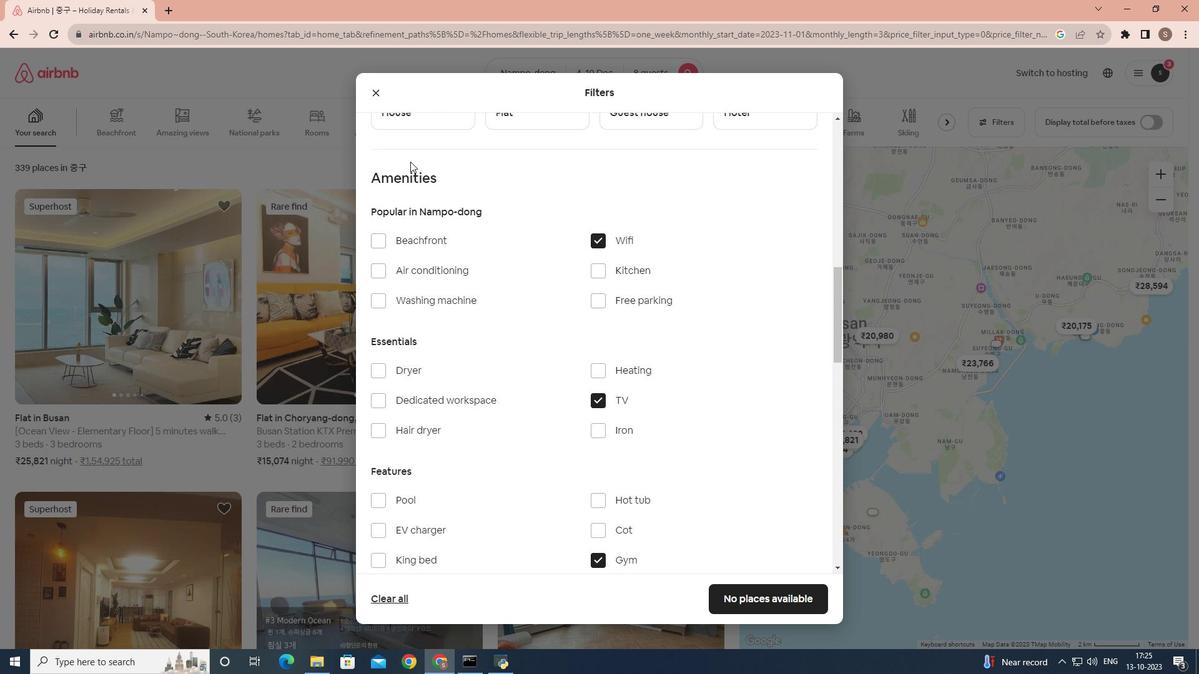 
Action: Mouse scrolled (410, 161) with delta (0, 0)
Screenshot: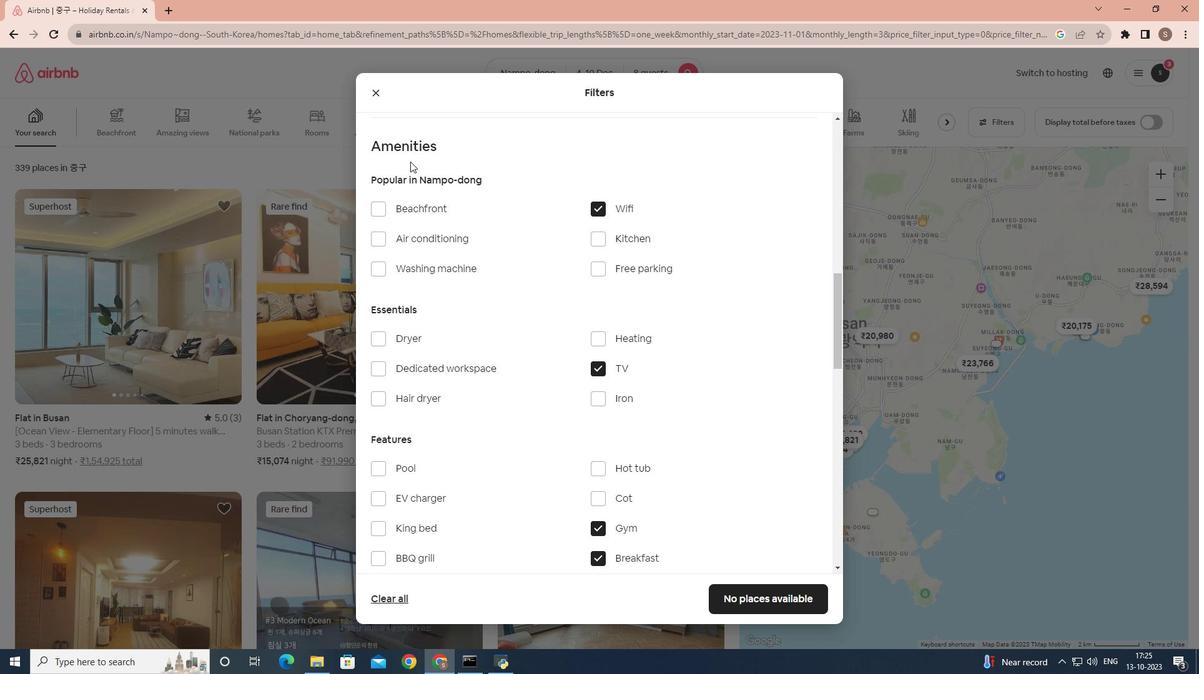 
Action: Mouse scrolled (410, 161) with delta (0, 0)
Screenshot: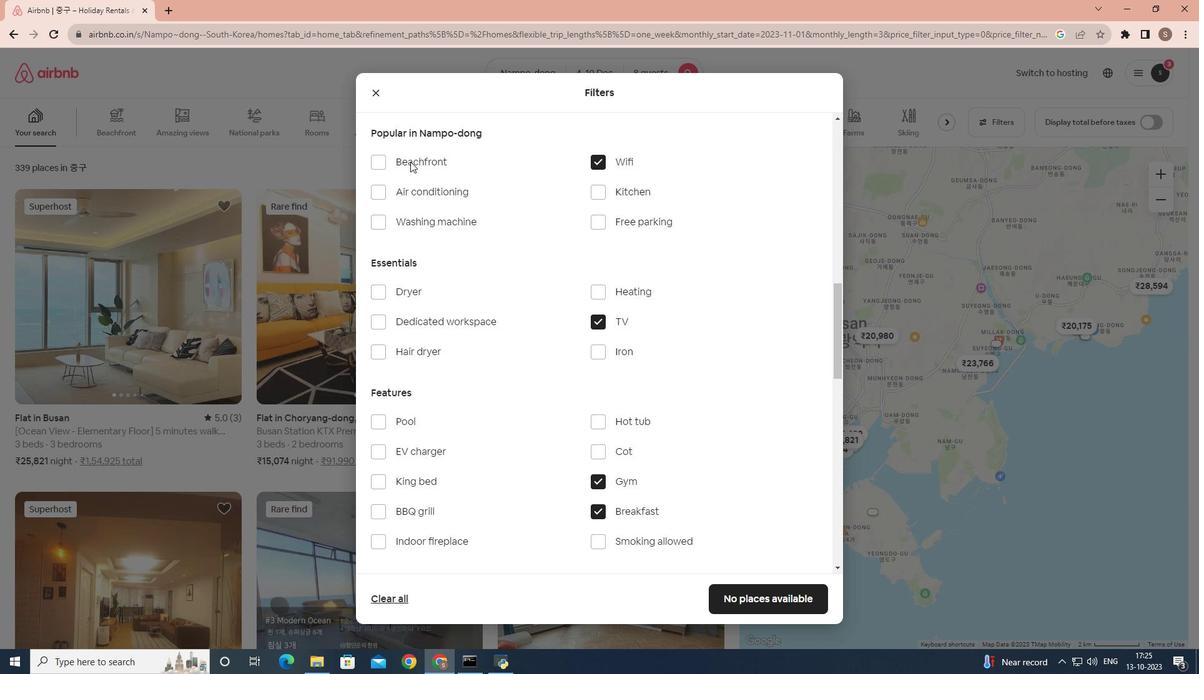 
Action: Mouse moved to (440, 194)
Screenshot: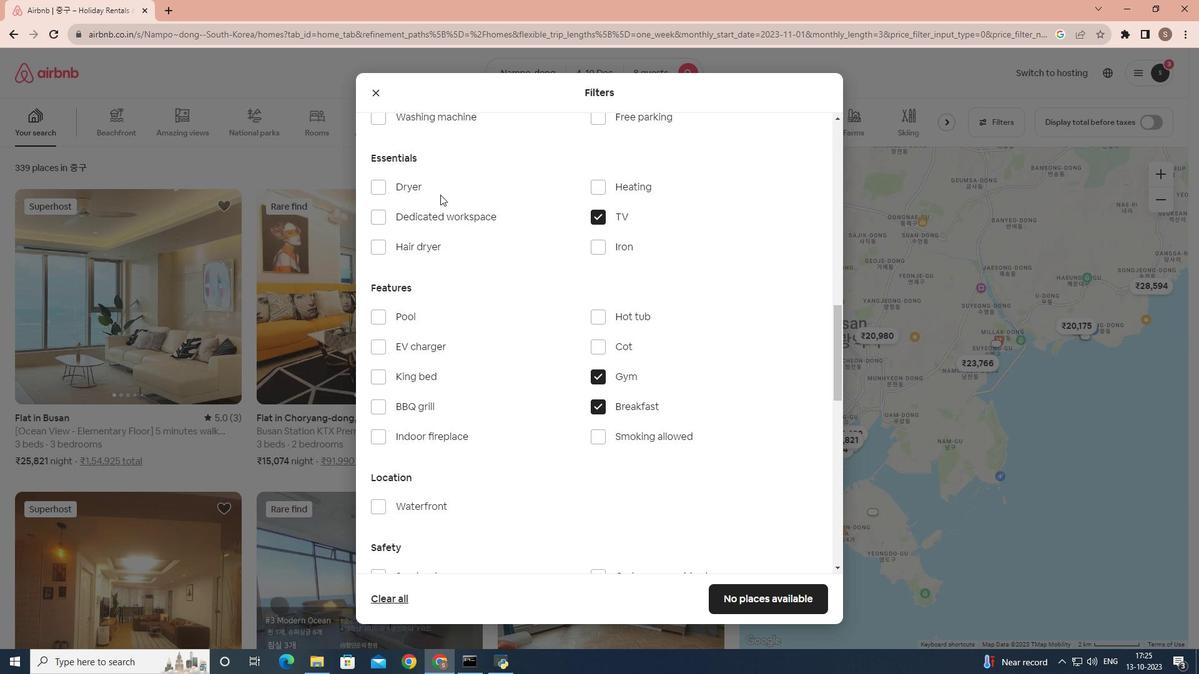 
Action: Mouse scrolled (440, 194) with delta (0, 0)
Screenshot: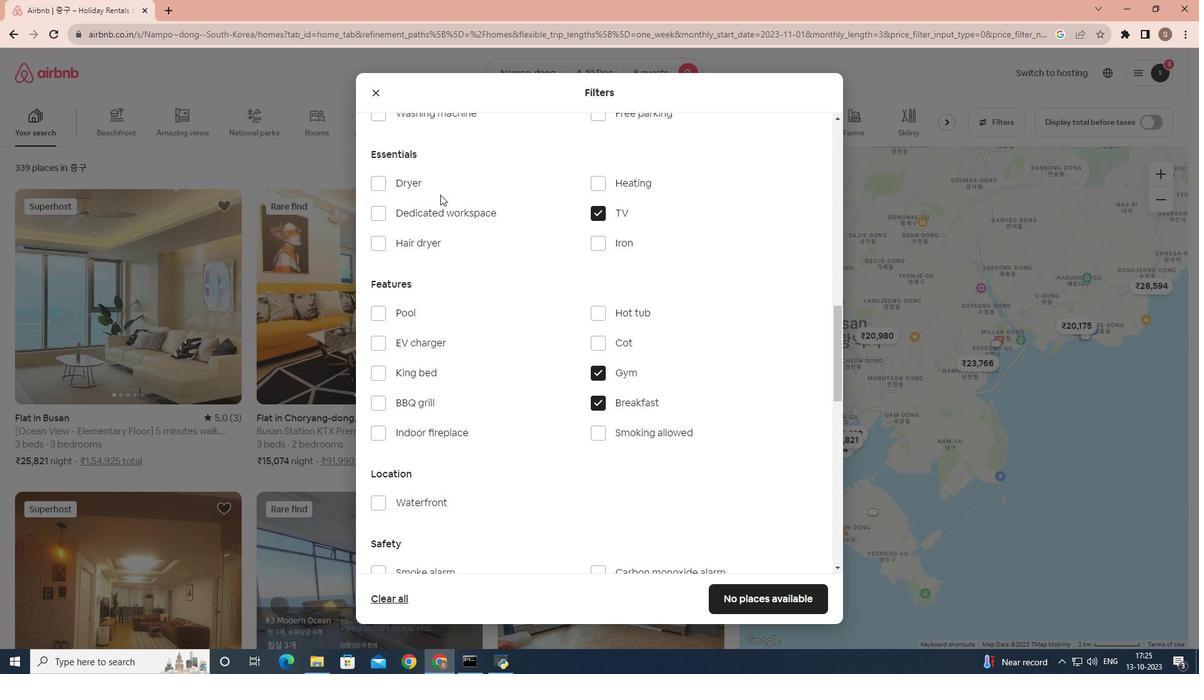 
Action: Mouse scrolled (440, 194) with delta (0, 0)
Screenshot: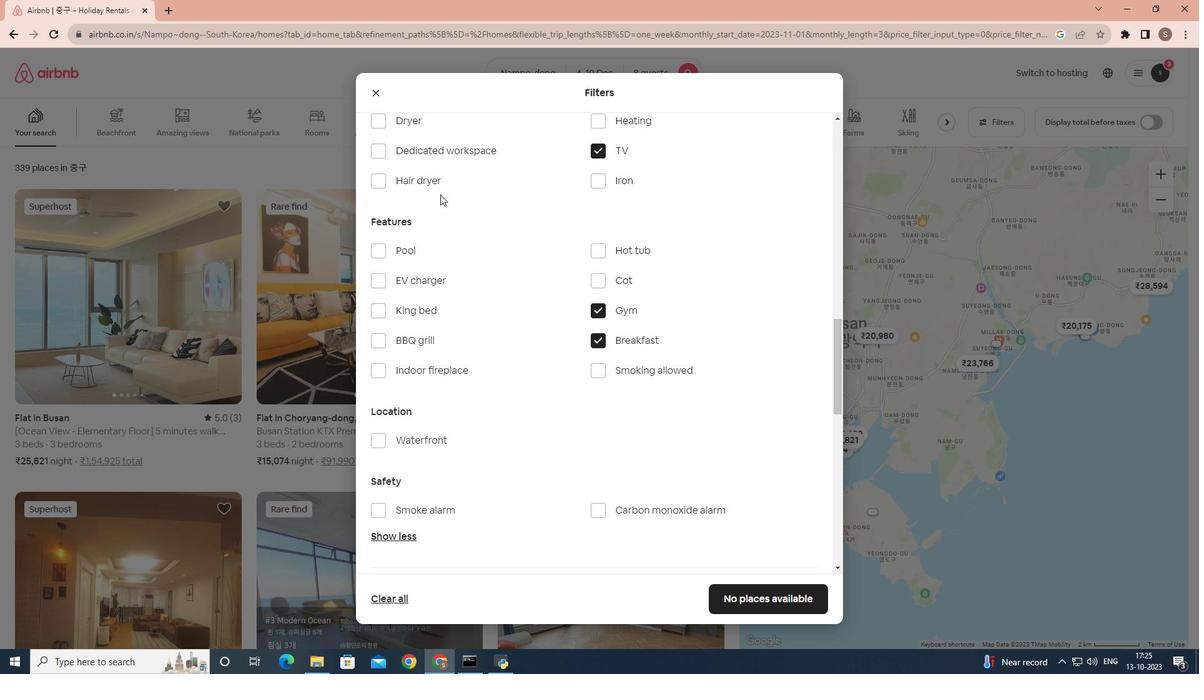 
Action: Mouse scrolled (440, 195) with delta (0, 0)
Screenshot: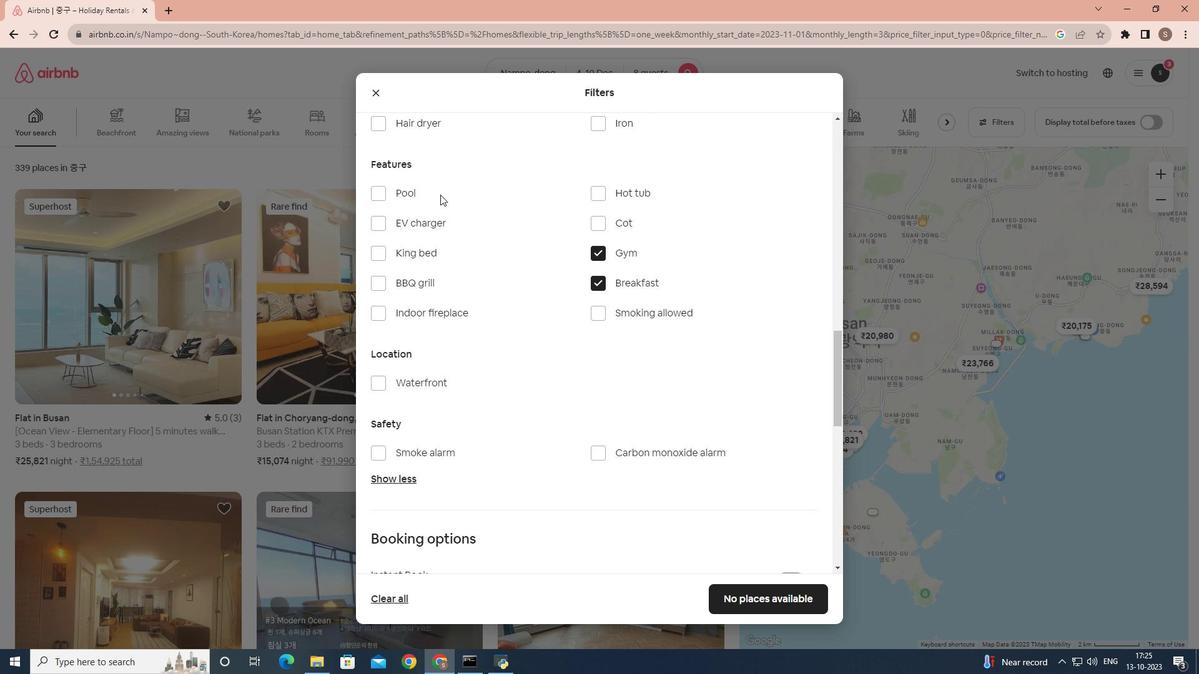 
Action: Mouse scrolled (440, 195) with delta (0, 0)
Screenshot: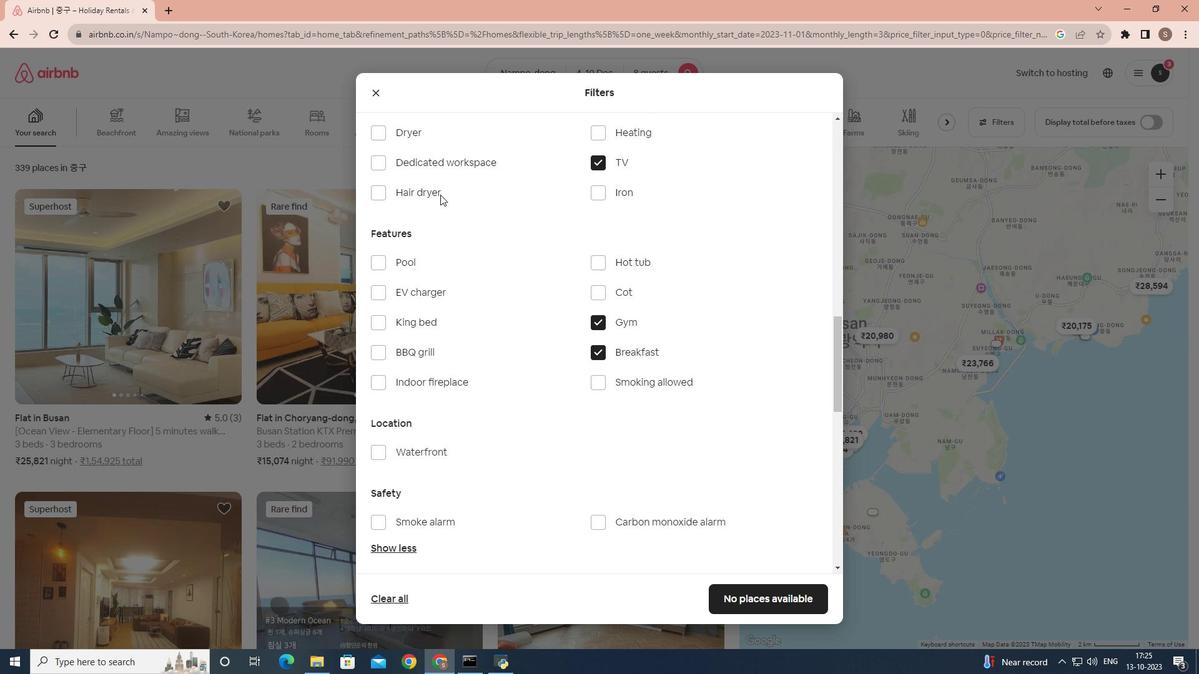 
Action: Mouse scrolled (440, 195) with delta (0, 0)
Screenshot: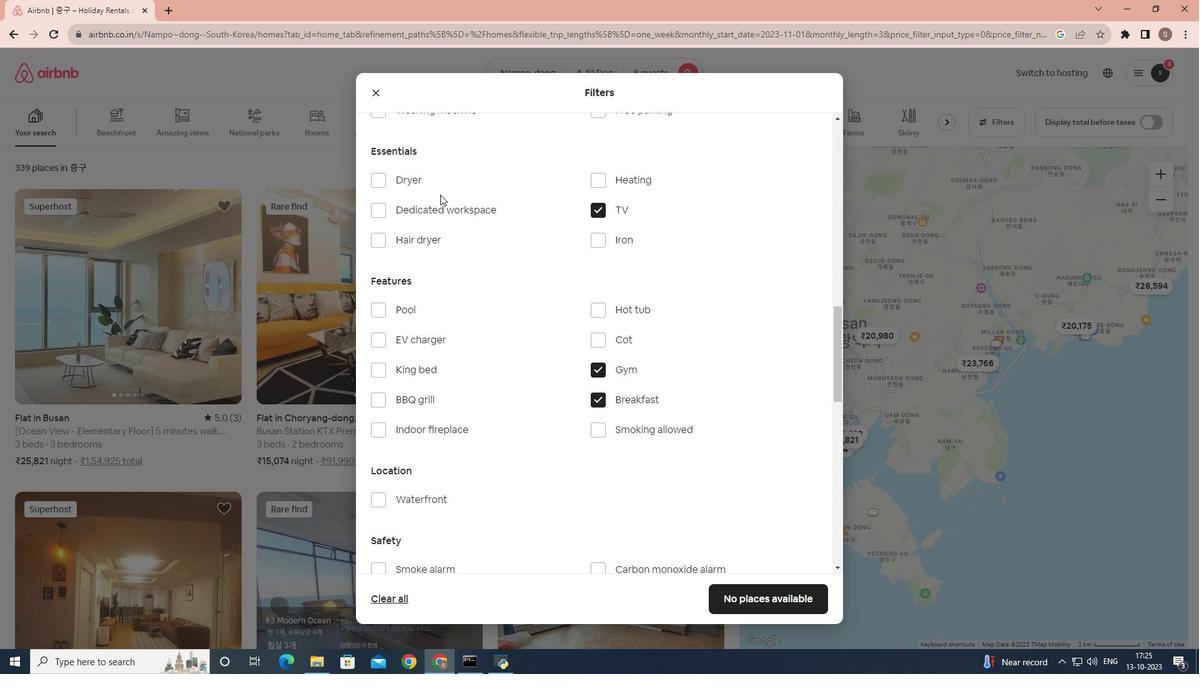 
Action: Mouse scrolled (440, 194) with delta (0, 0)
Screenshot: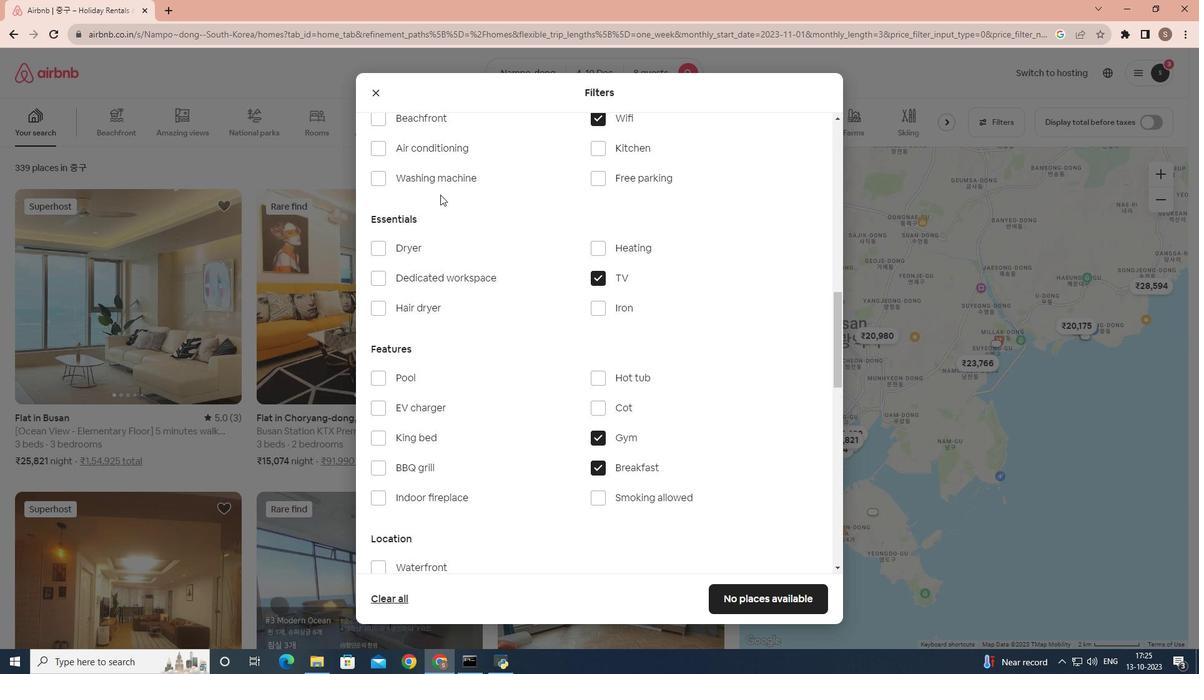 
Action: Mouse scrolled (440, 195) with delta (0, 0)
Screenshot: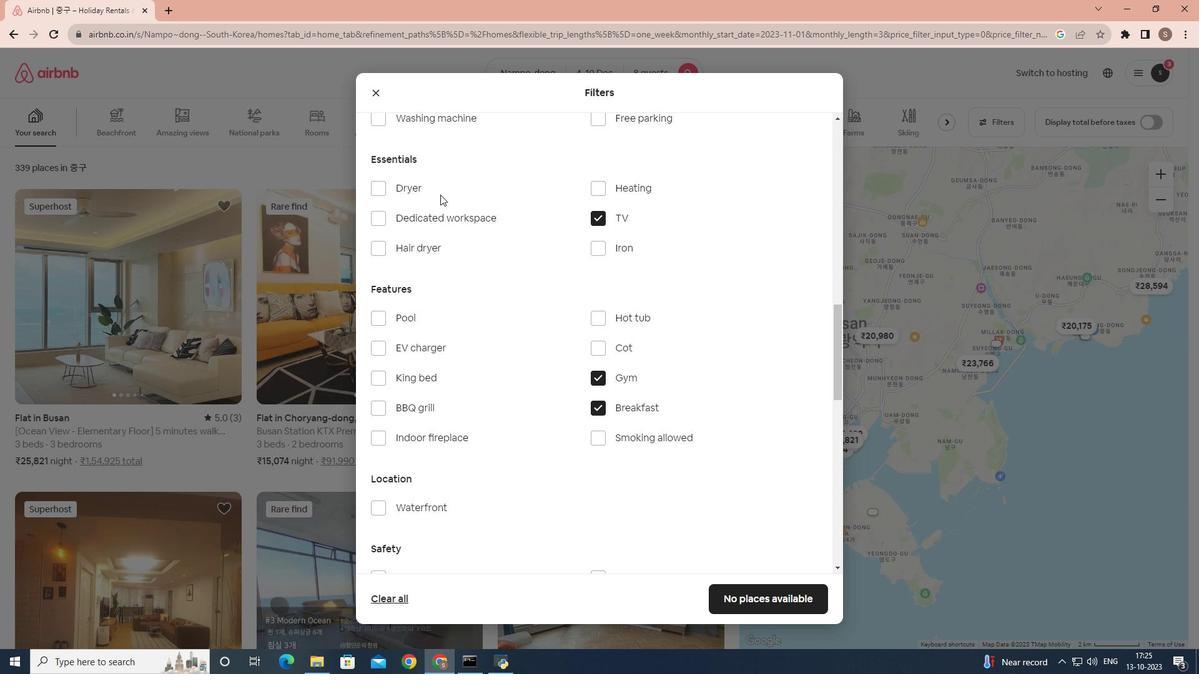 
Action: Mouse scrolled (440, 195) with delta (0, 0)
Screenshot: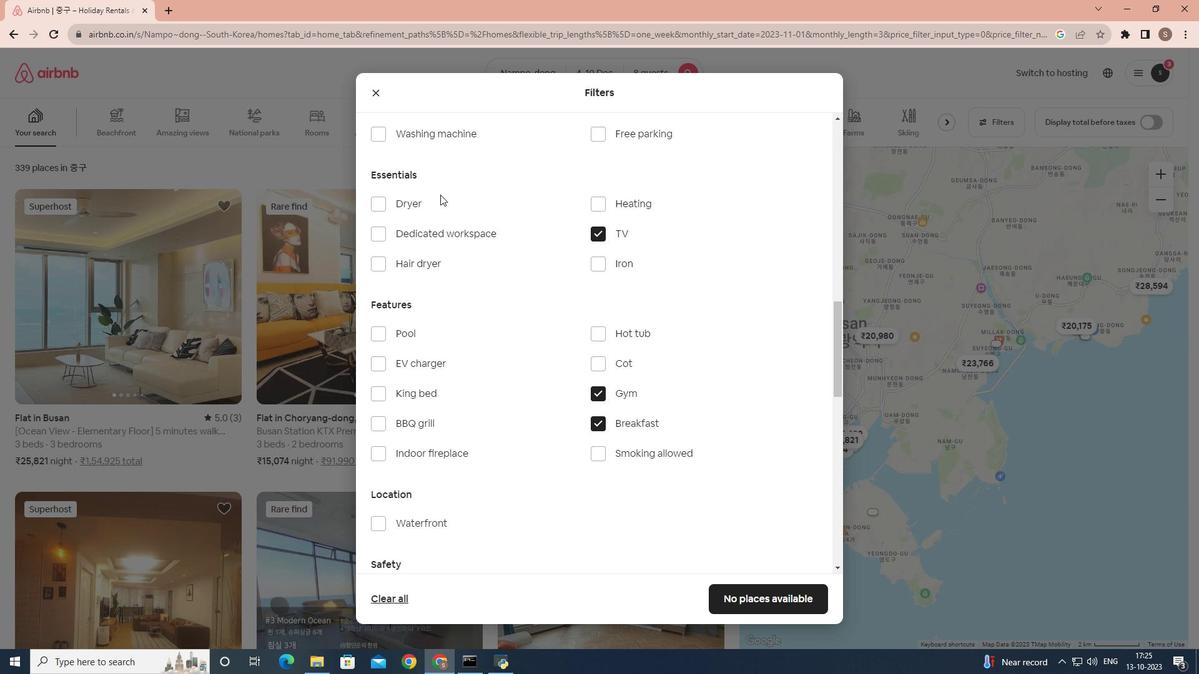 
Action: Mouse scrolled (440, 195) with delta (0, 0)
Screenshot: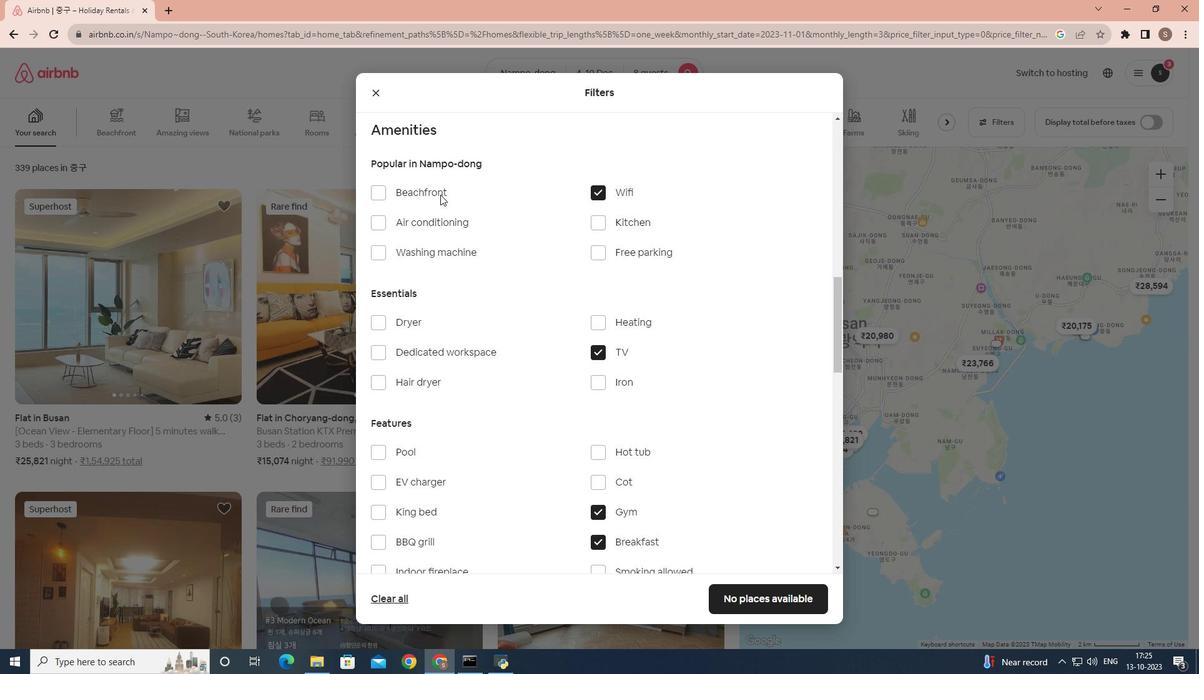 
Action: Mouse scrolled (440, 194) with delta (0, 0)
Screenshot: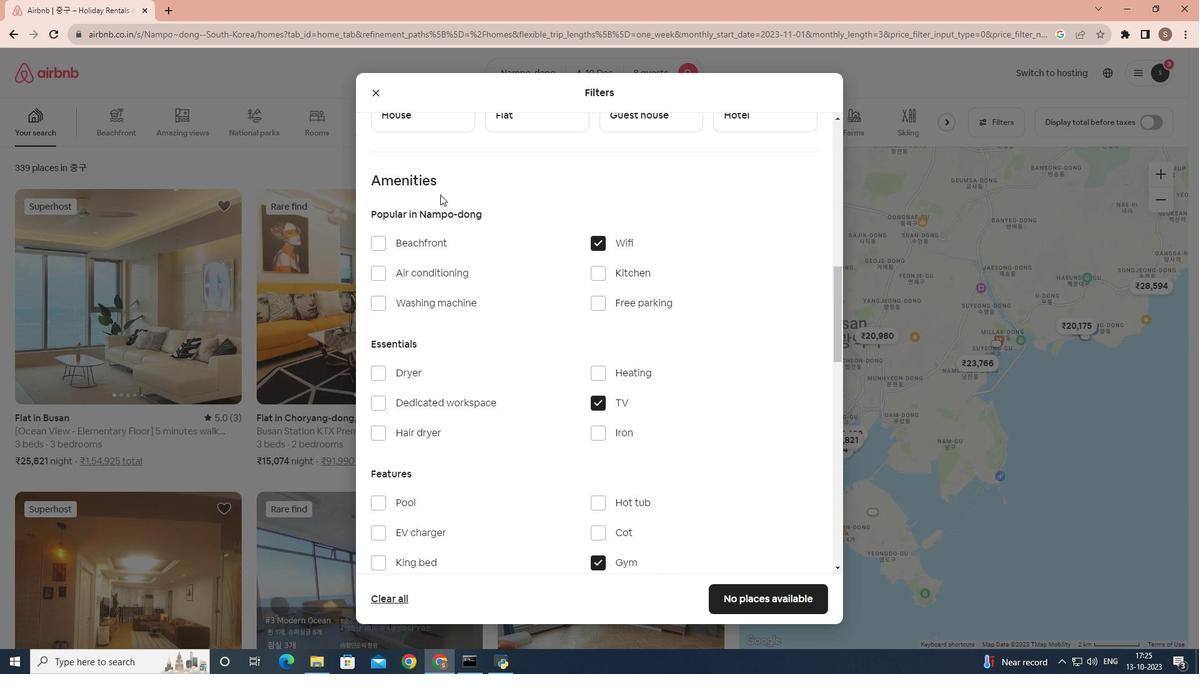 
Action: Mouse moved to (610, 242)
Screenshot: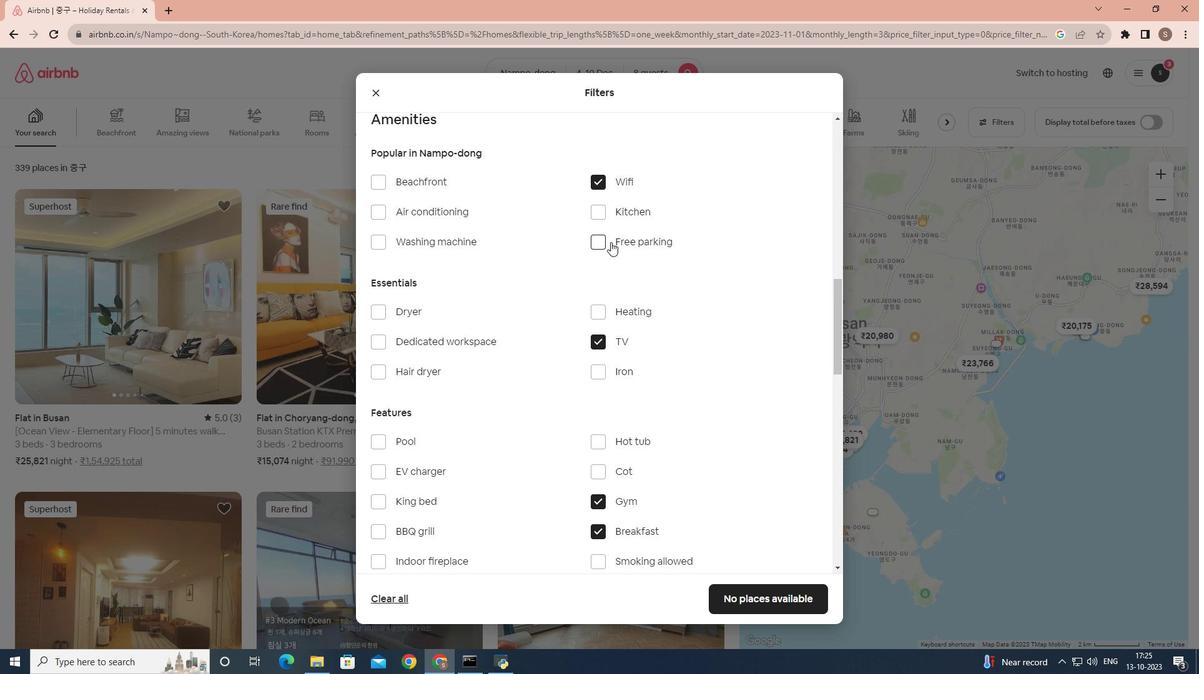 
Action: Mouse pressed left at (610, 242)
Screenshot: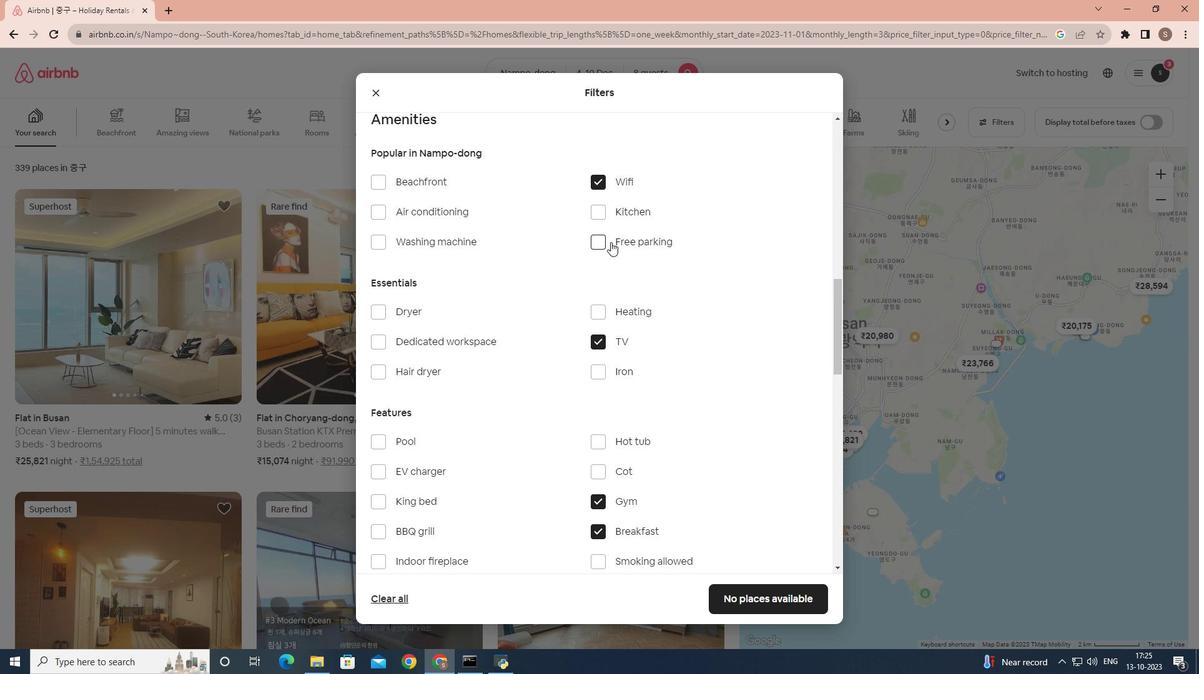 
Action: Mouse moved to (657, 537)
Screenshot: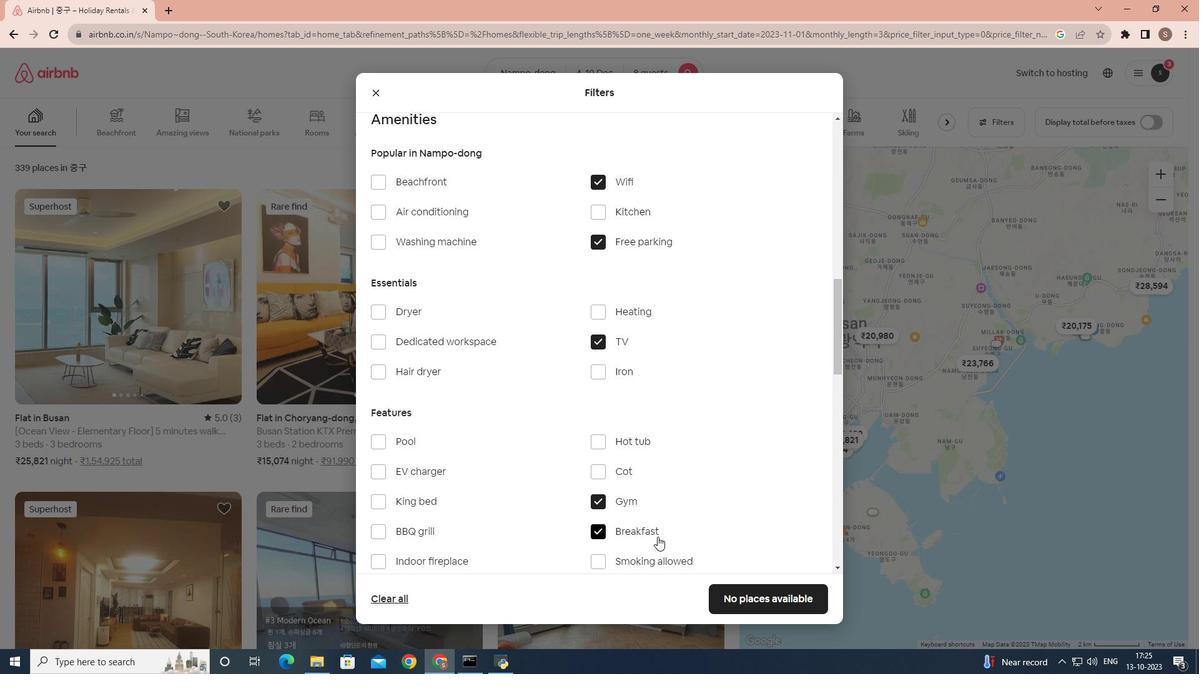
Action: Mouse scrolled (657, 536) with delta (0, 0)
Screenshot: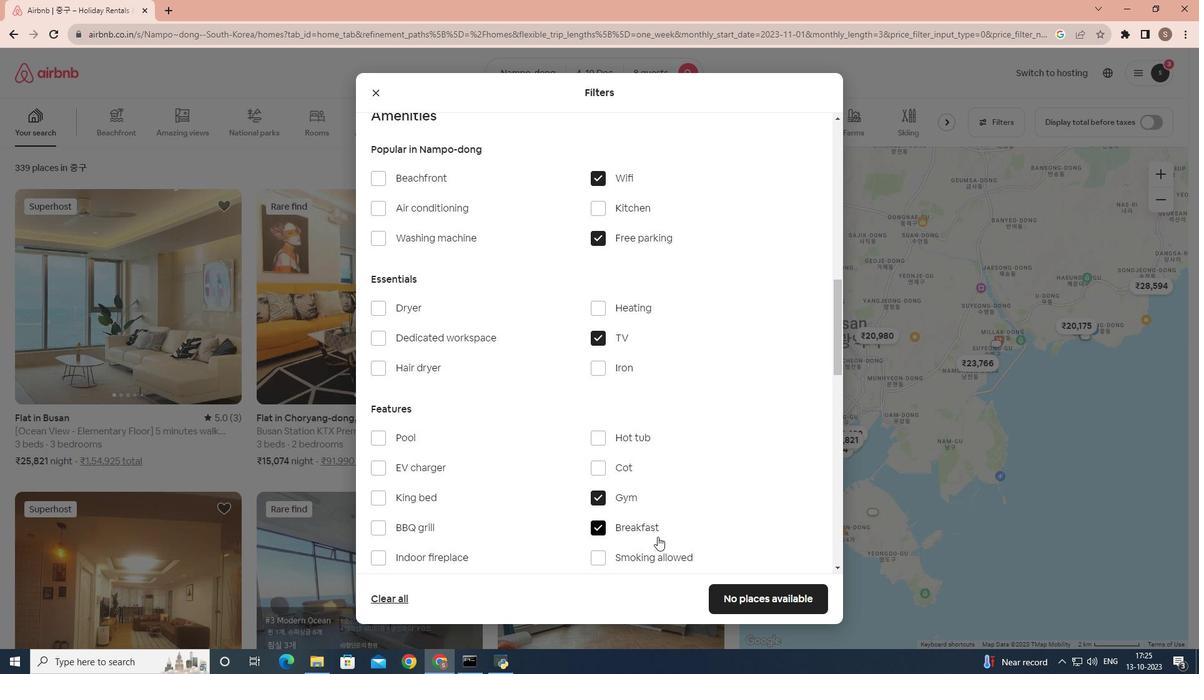 
Action: Mouse scrolled (657, 536) with delta (0, 0)
Screenshot: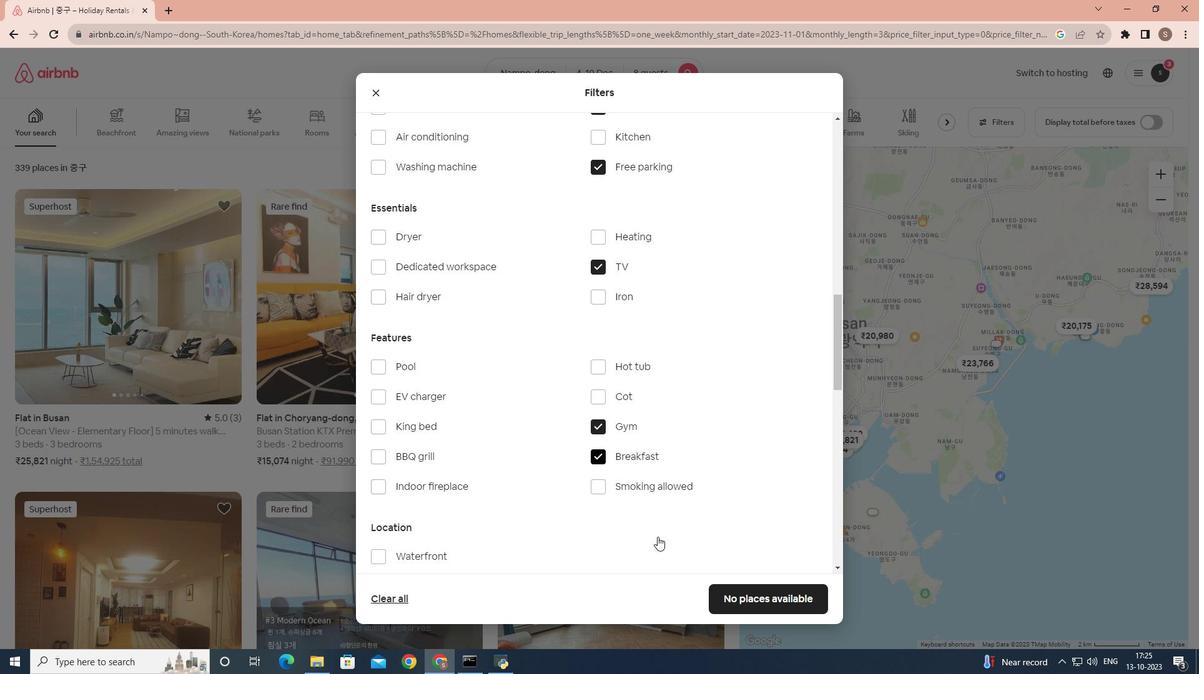 
Action: Mouse scrolled (657, 536) with delta (0, 0)
Screenshot: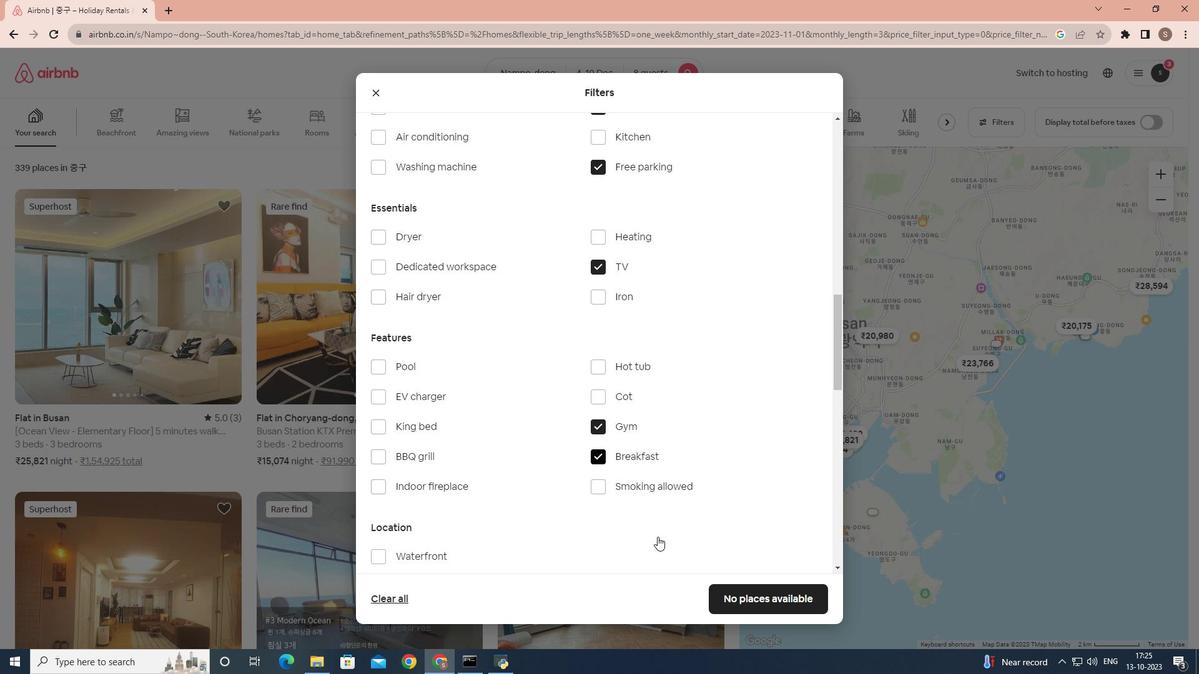 
Action: Mouse scrolled (657, 536) with delta (0, 0)
Screenshot: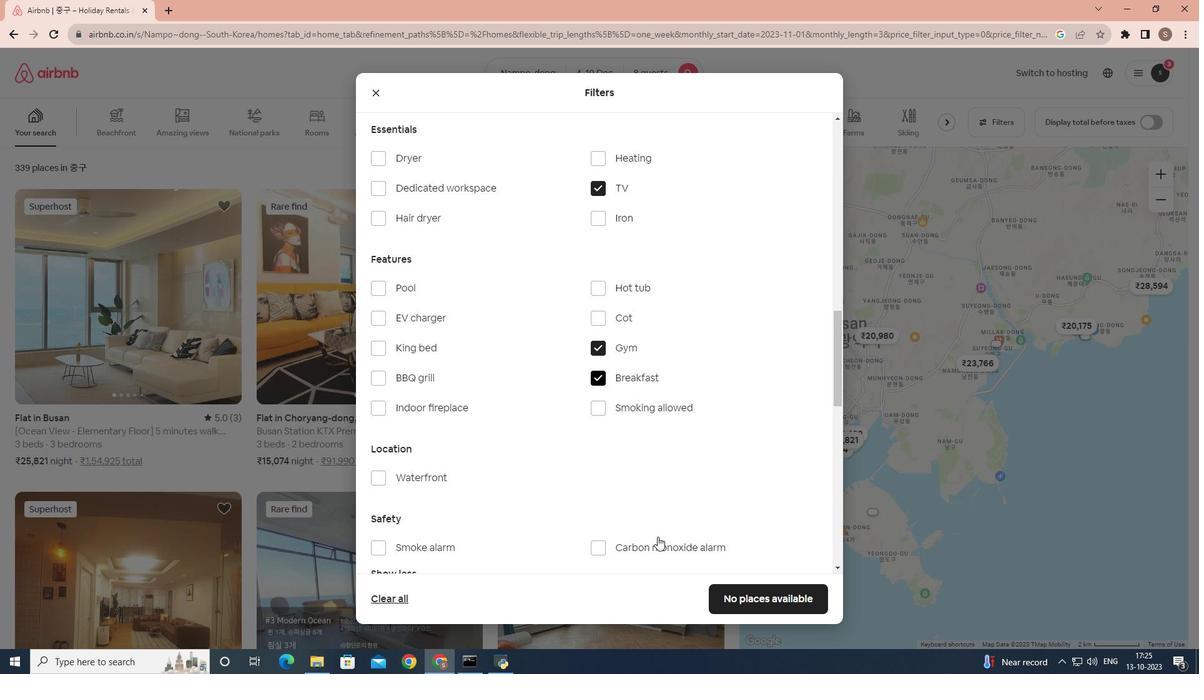 
Action: Mouse moved to (783, 594)
Screenshot: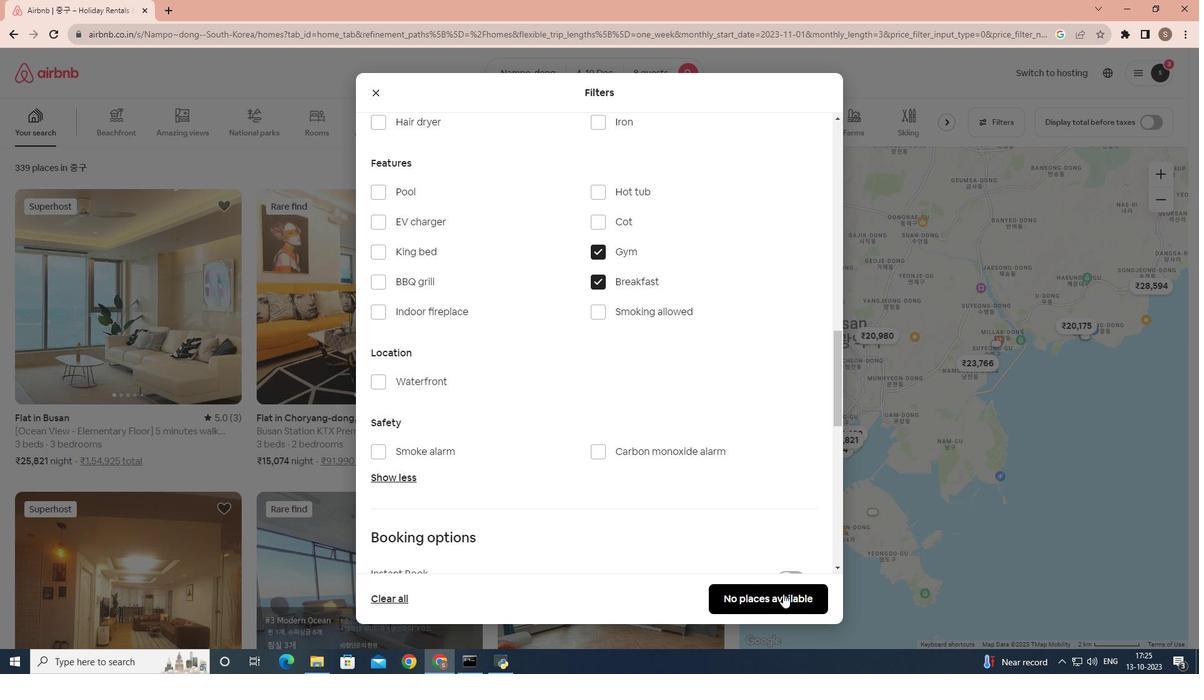 
Action: Mouse pressed left at (783, 594)
Screenshot: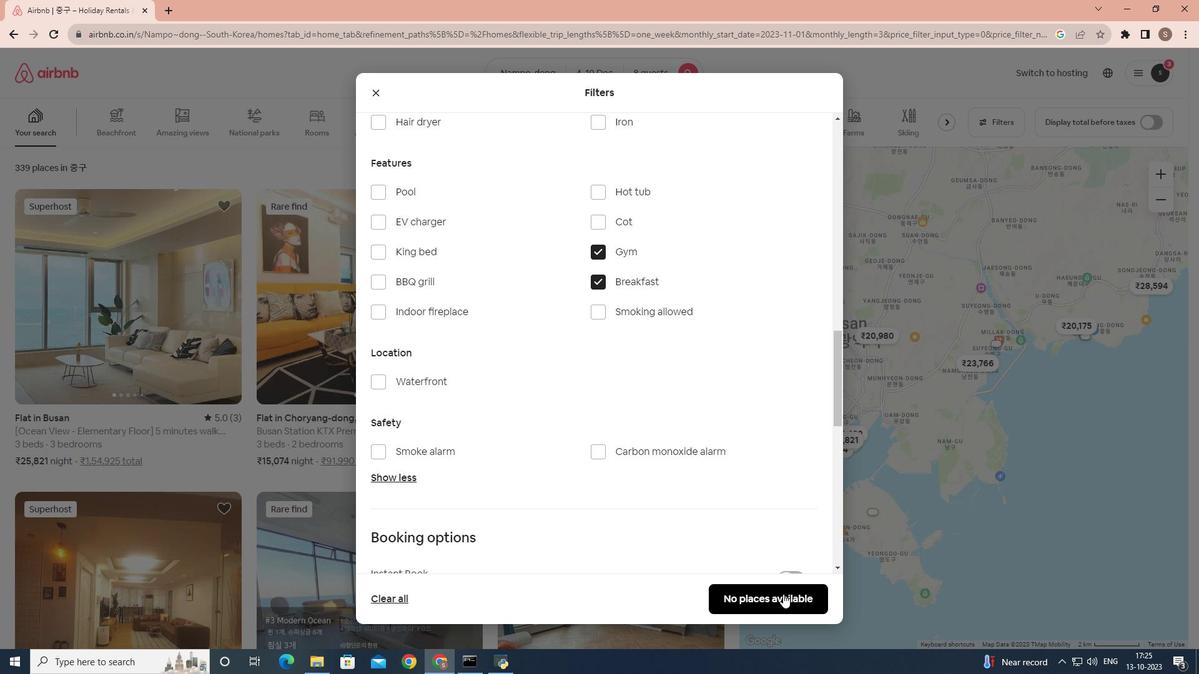 
